 Task: Look for space in Garhmuktesar, India from 5th September, 2023 to 13th September, 2023 for 6 adults in price range Rs.15000 to Rs.20000. Place can be entire place with 3 bedrooms having 3 beds and 3 bathrooms. Property type can be house, flat, guest house. Amenities needed are: washing machine. Booking option can be shelf check-in. Required host language is English.
Action: Mouse moved to (452, 121)
Screenshot: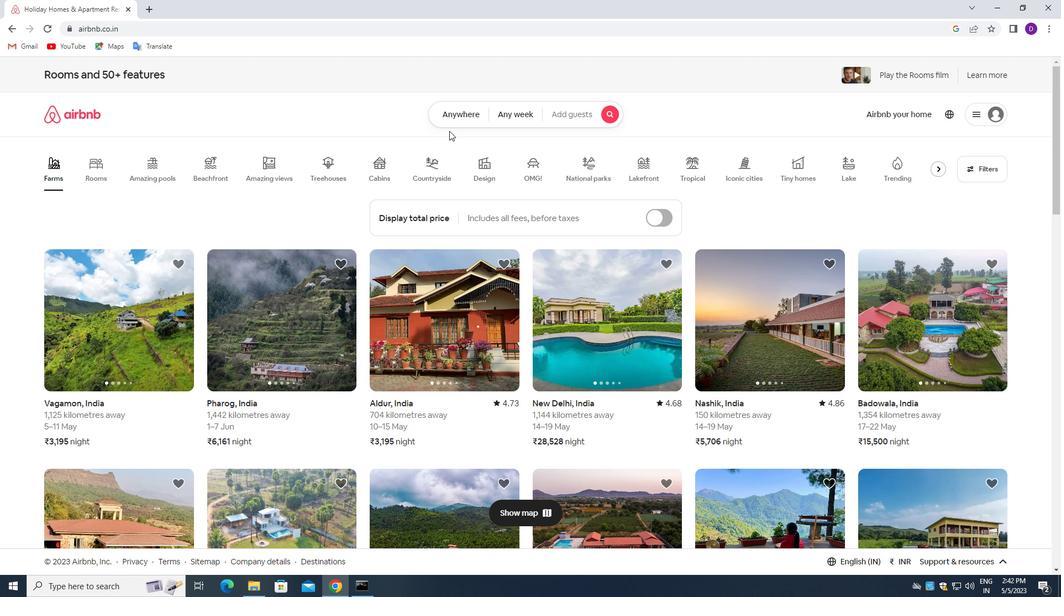 
Action: Mouse pressed left at (452, 121)
Screenshot: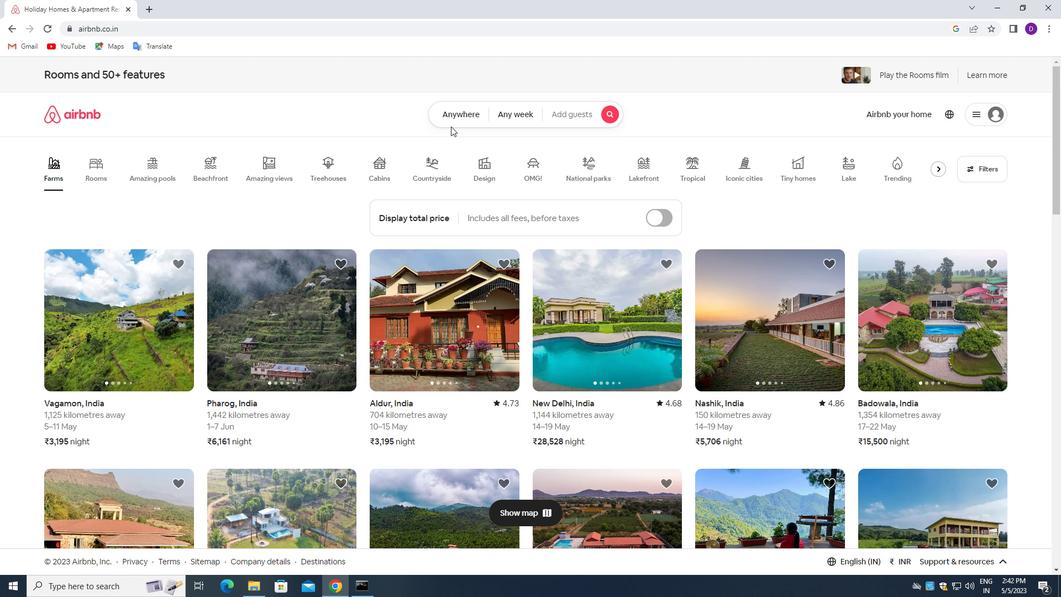 
Action: Mouse moved to (410, 156)
Screenshot: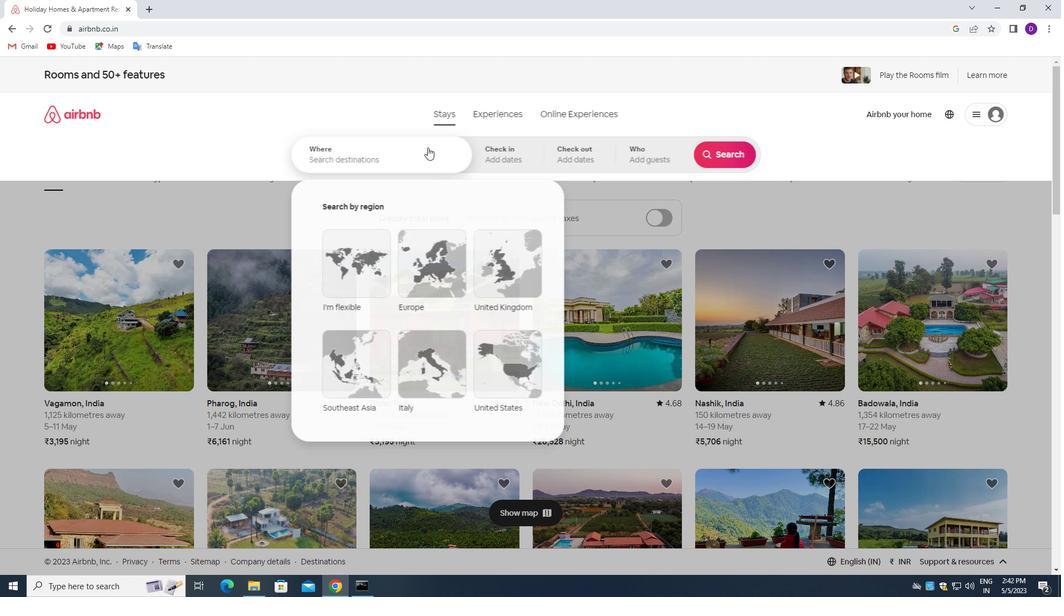 
Action: Mouse pressed left at (410, 156)
Screenshot: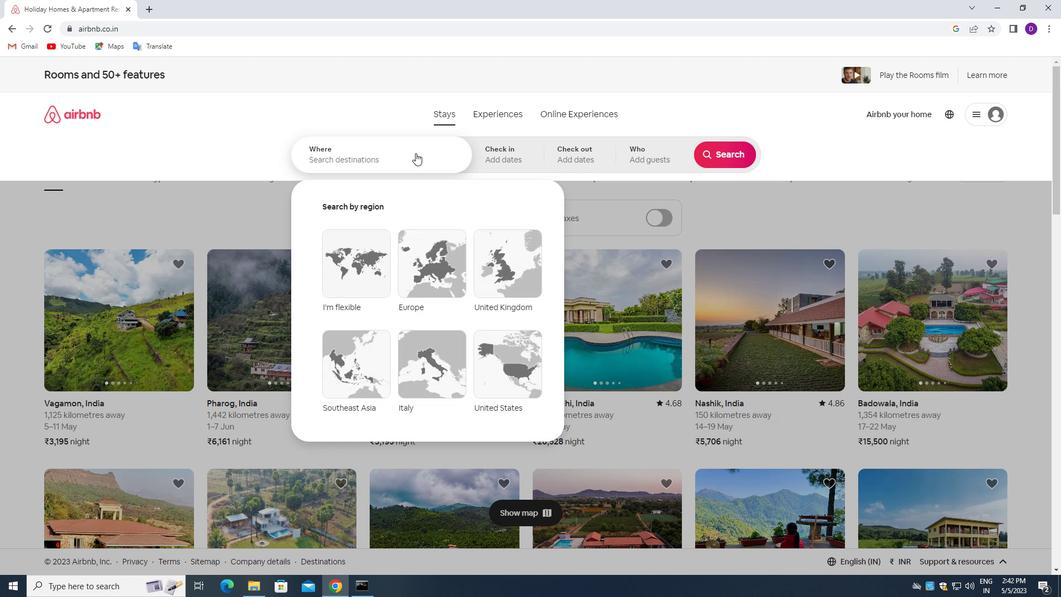 
Action: Mouse moved to (170, 128)
Screenshot: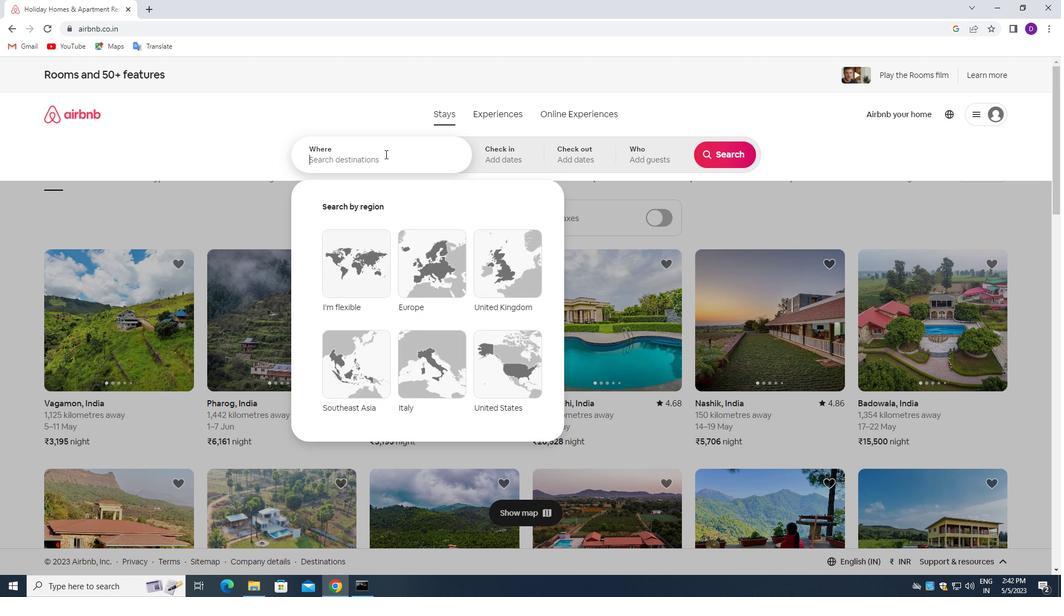 
Action: Key pressed <Key.shift_r>Garhmuktesar,<Key.space><Key.shift>INDIA<Key.enter>
Screenshot: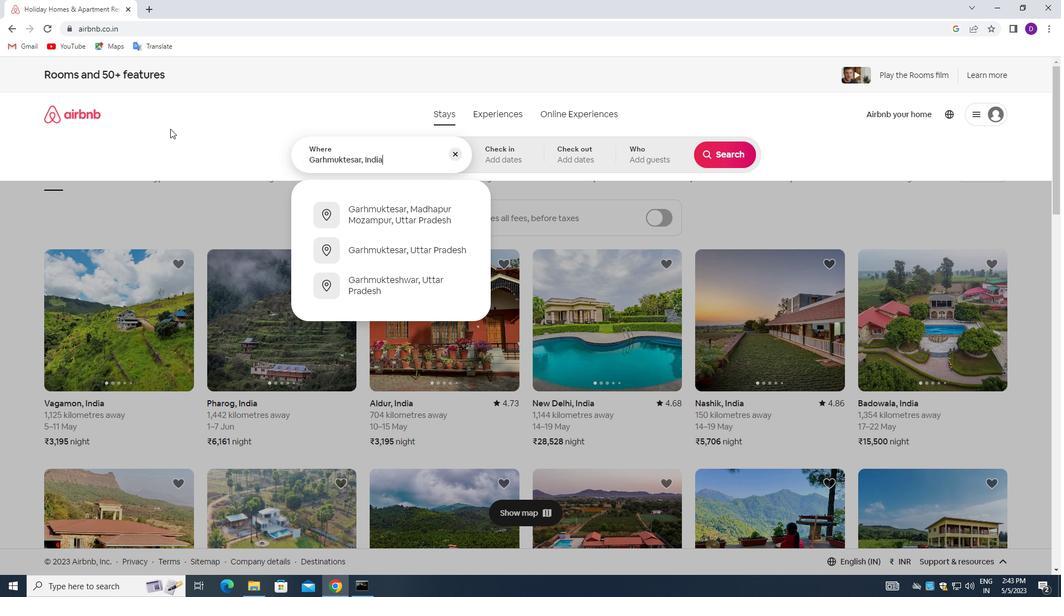 
Action: Mouse moved to (720, 243)
Screenshot: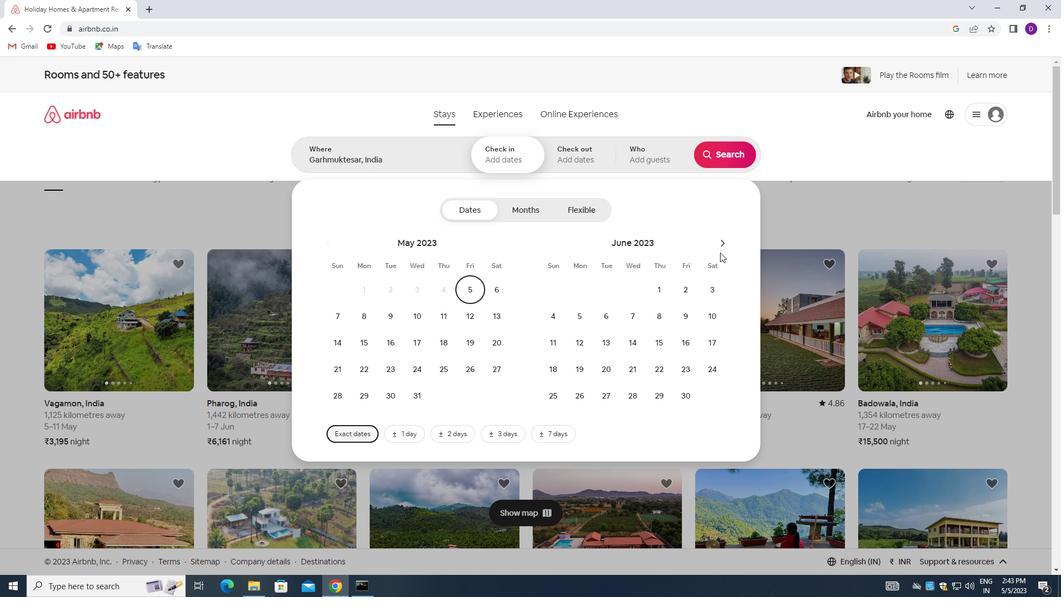 
Action: Mouse pressed left at (720, 243)
Screenshot: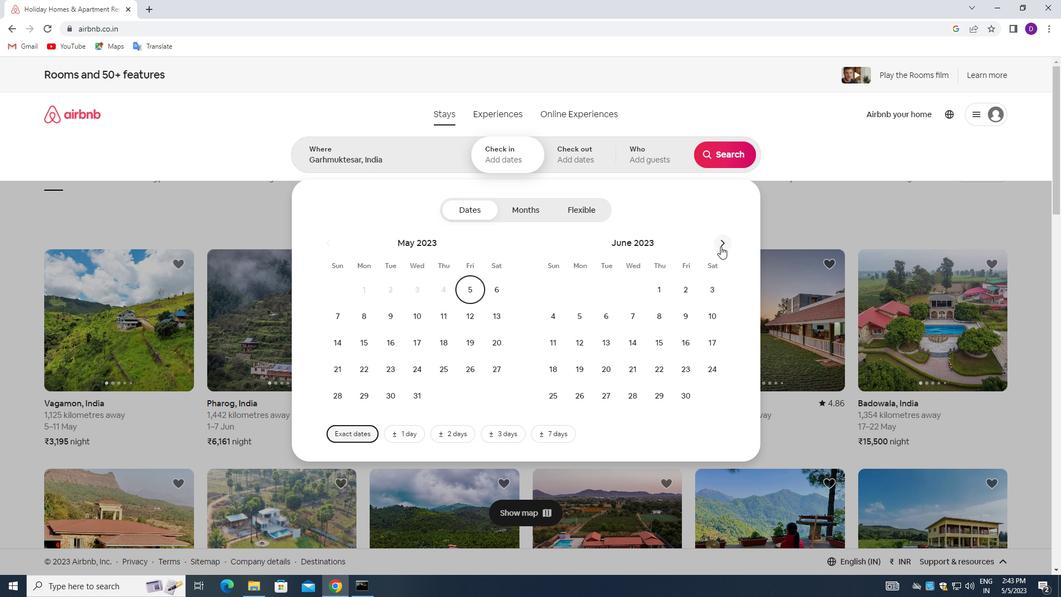 
Action: Mouse pressed left at (720, 243)
Screenshot: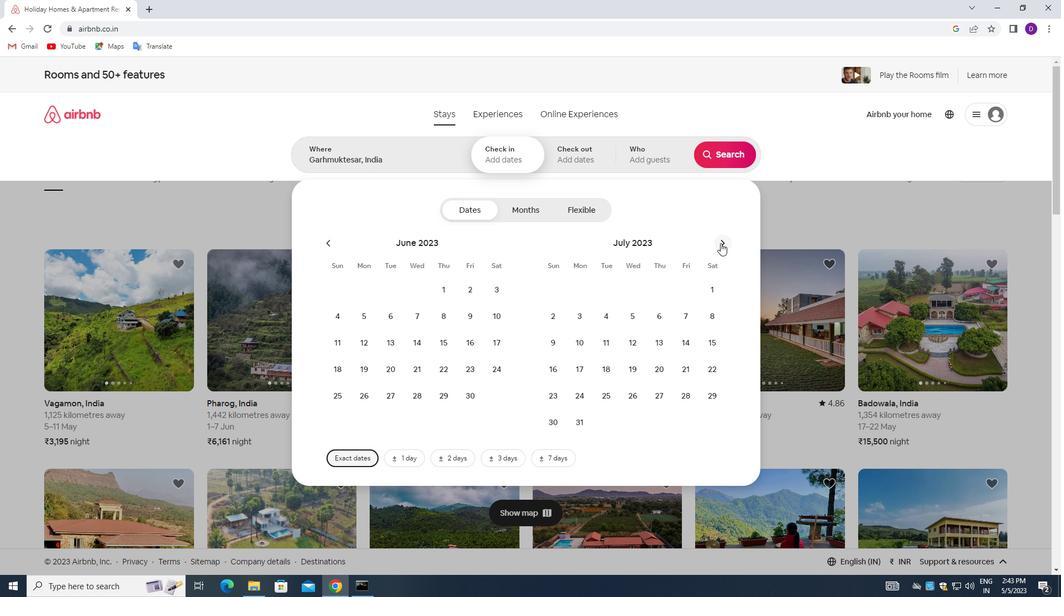 
Action: Mouse moved to (720, 242)
Screenshot: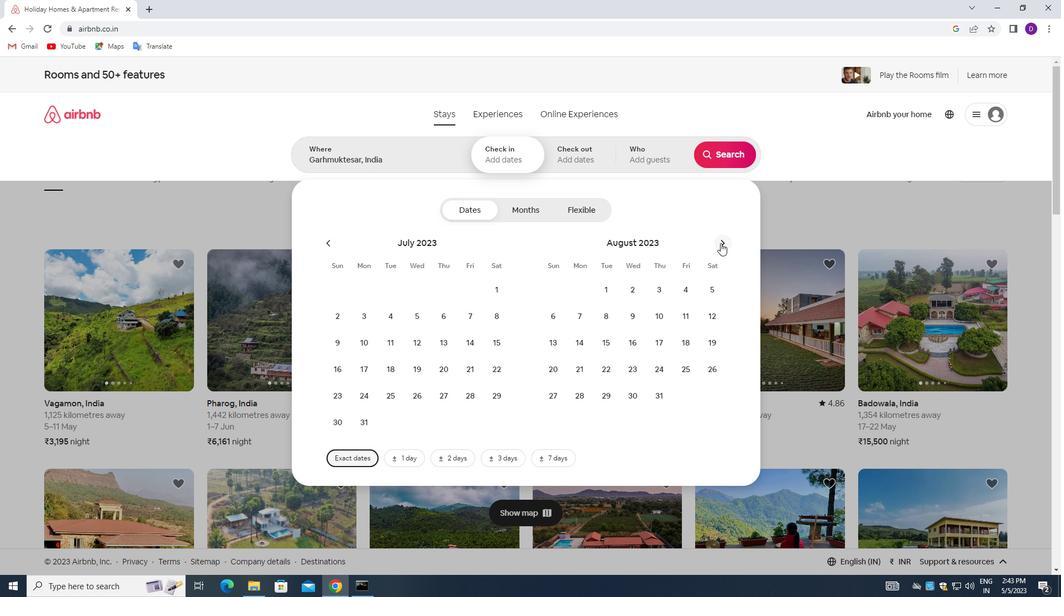 
Action: Mouse pressed left at (720, 242)
Screenshot: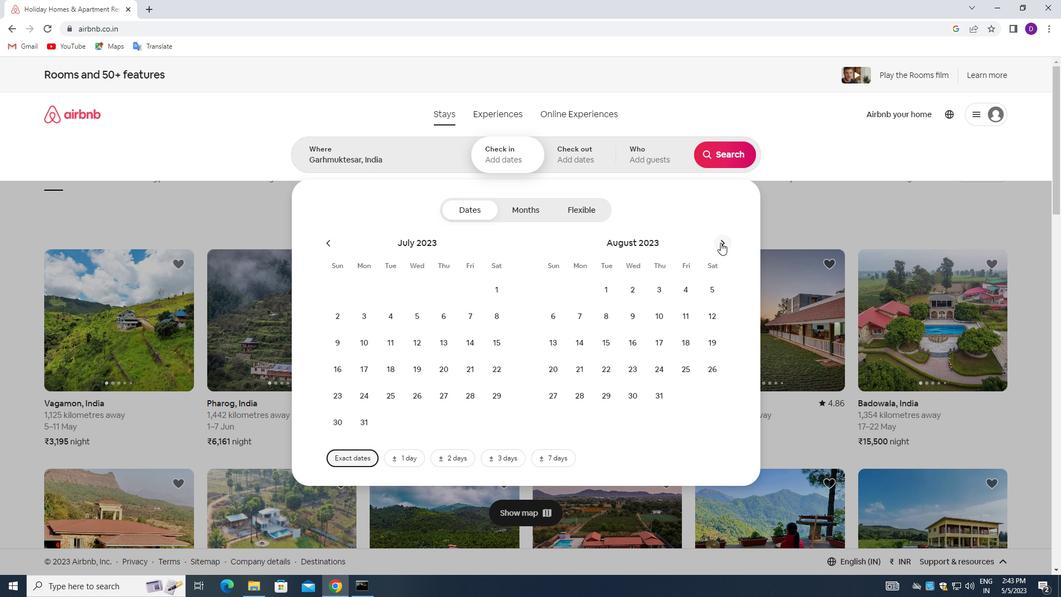 
Action: Mouse moved to (610, 314)
Screenshot: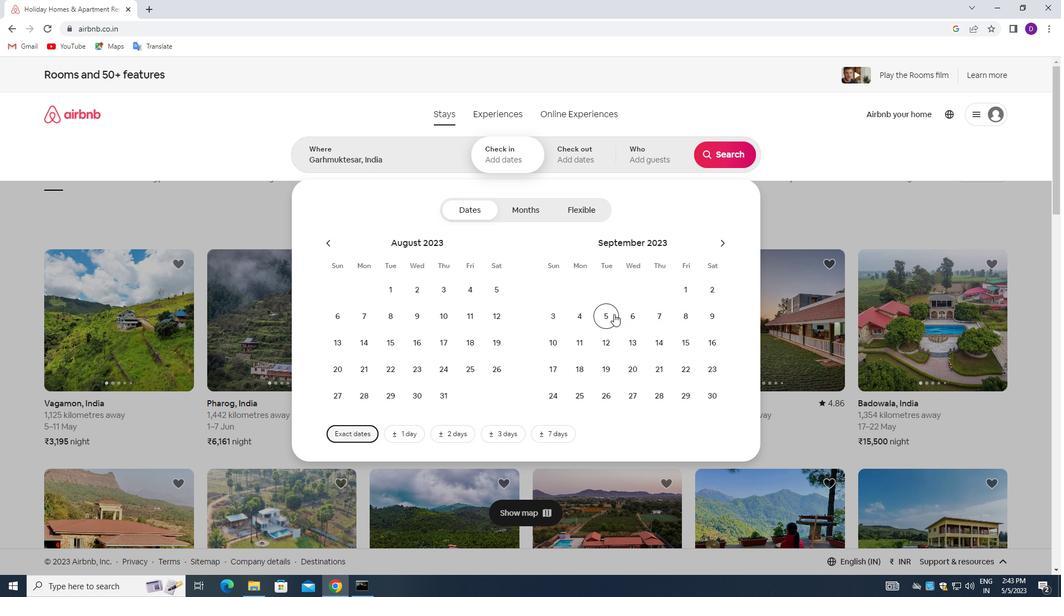 
Action: Mouse pressed left at (610, 314)
Screenshot: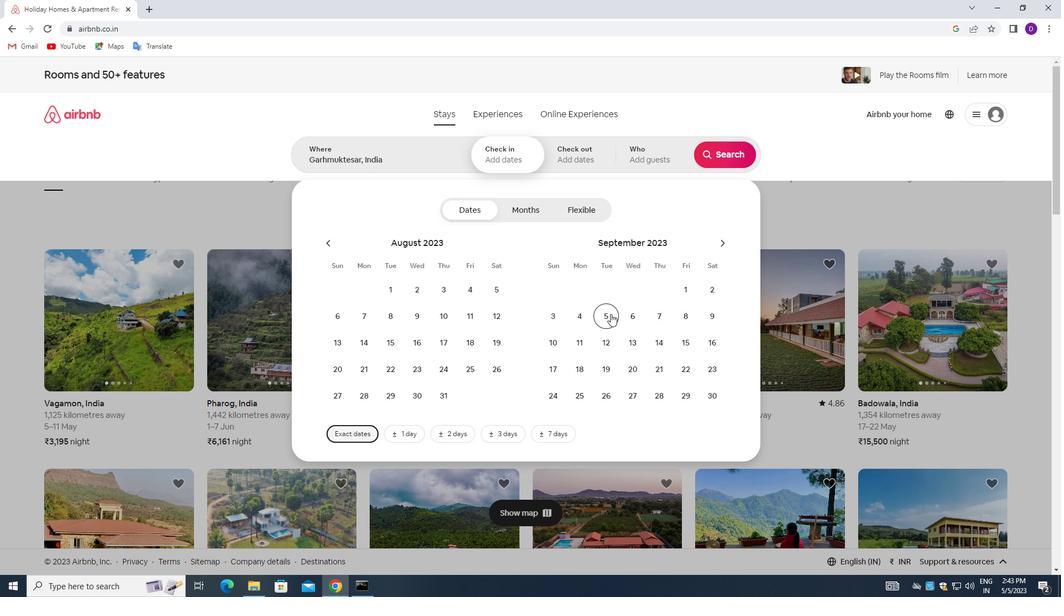 
Action: Mouse moved to (640, 347)
Screenshot: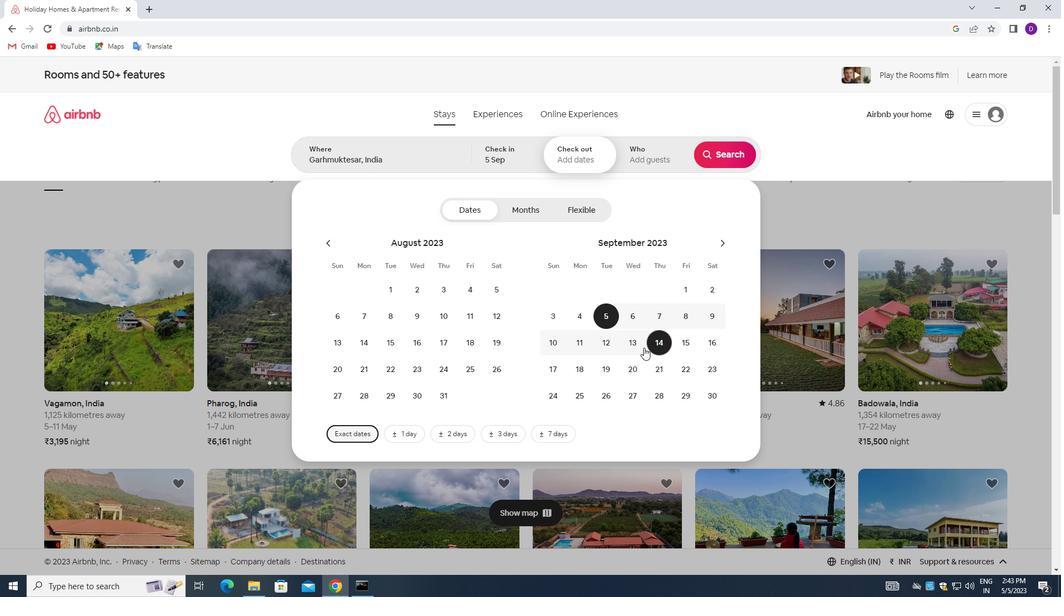 
Action: Mouse pressed left at (640, 347)
Screenshot: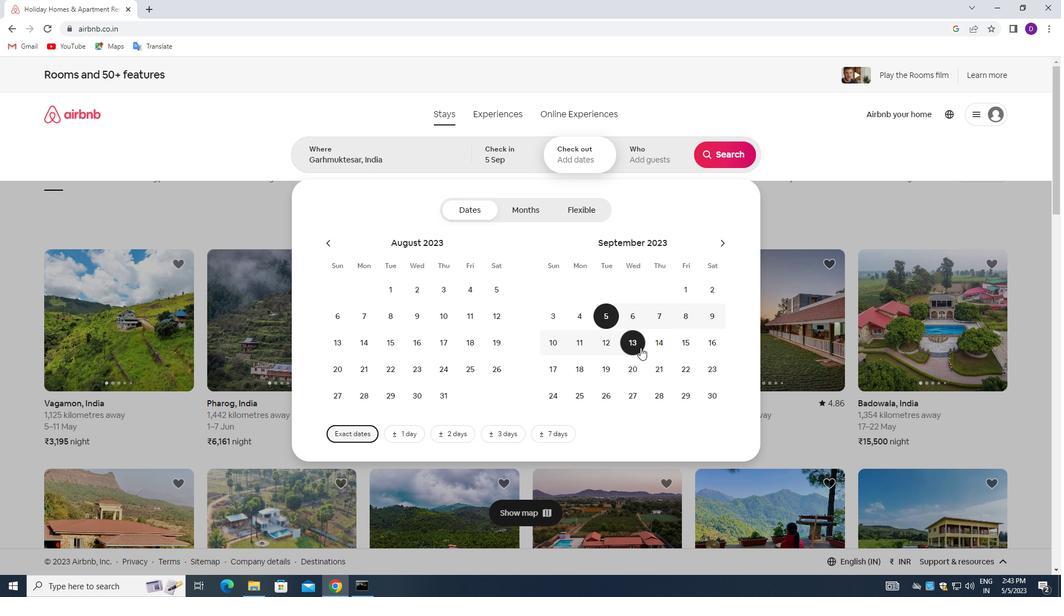 
Action: Mouse moved to (645, 163)
Screenshot: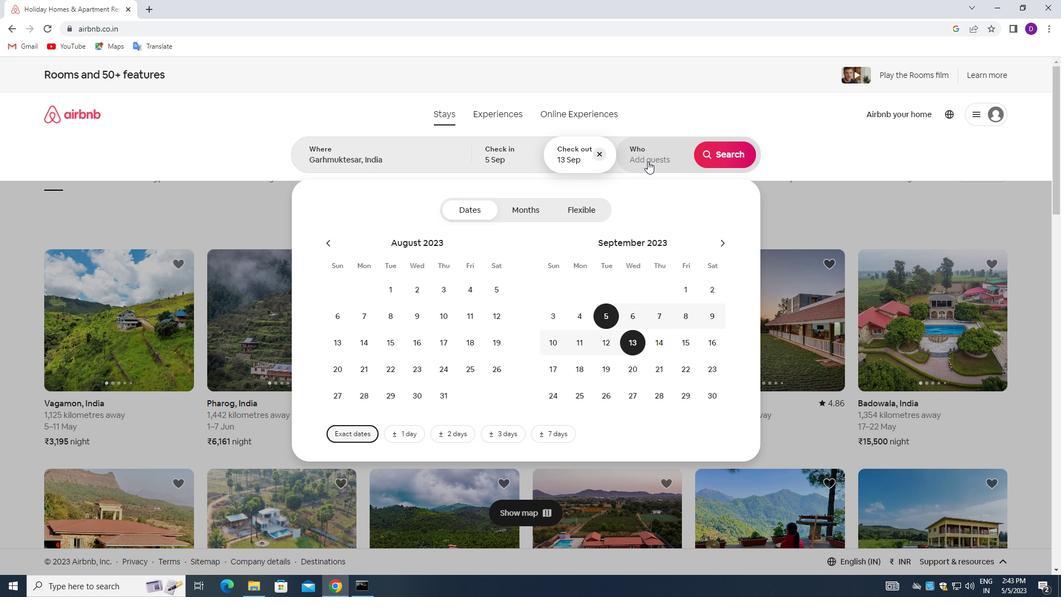 
Action: Mouse pressed left at (645, 163)
Screenshot: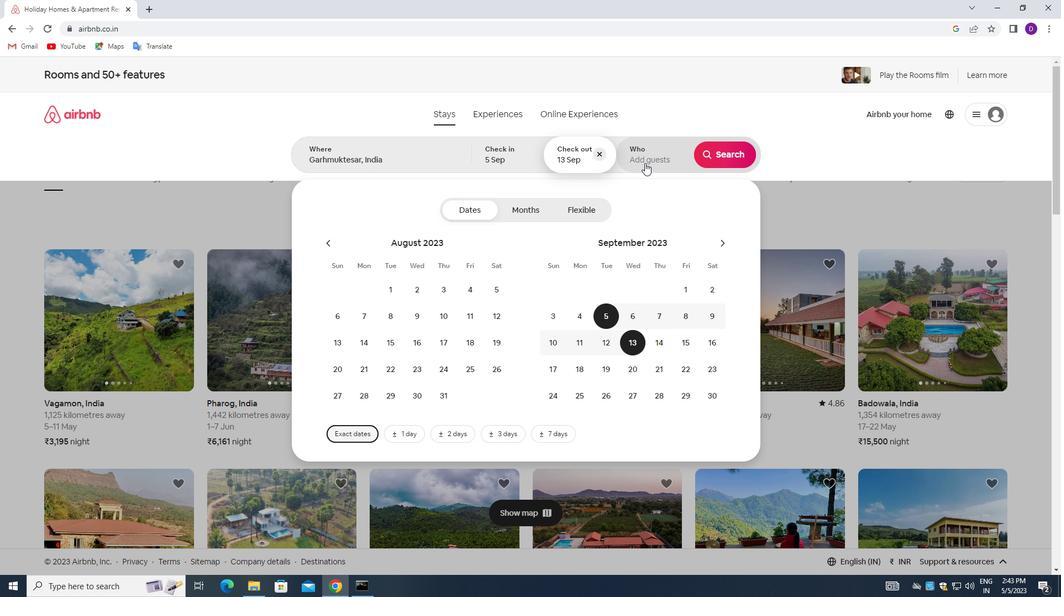 
Action: Mouse moved to (727, 215)
Screenshot: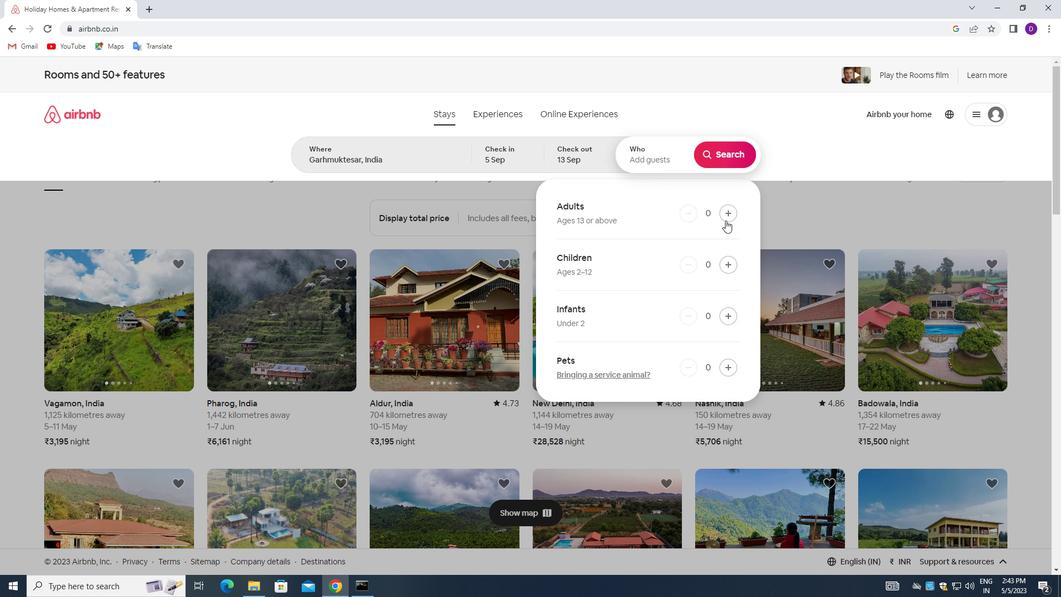 
Action: Mouse pressed left at (727, 215)
Screenshot: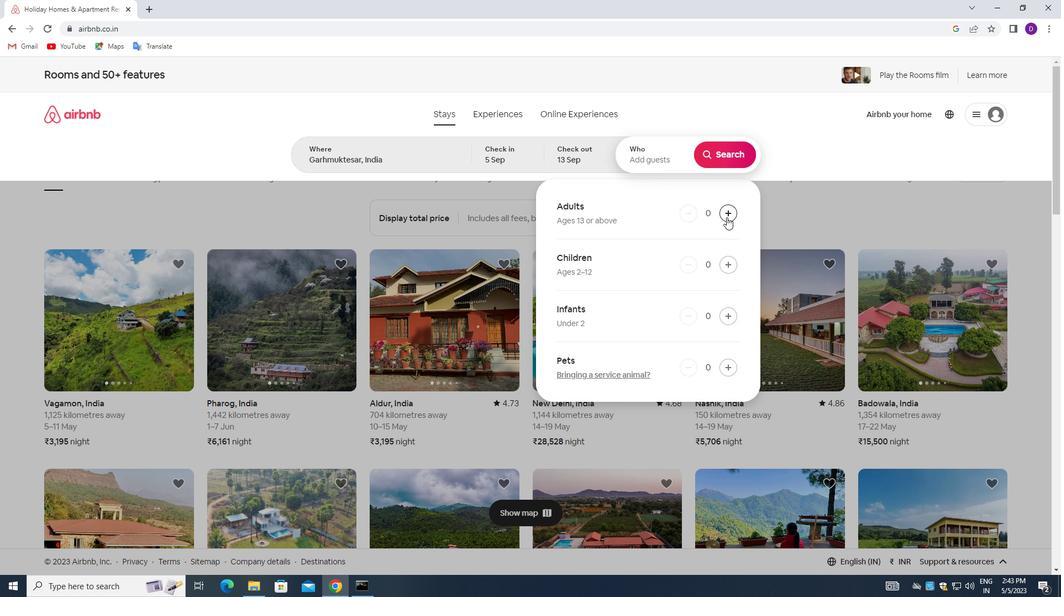 
Action: Mouse pressed left at (727, 215)
Screenshot: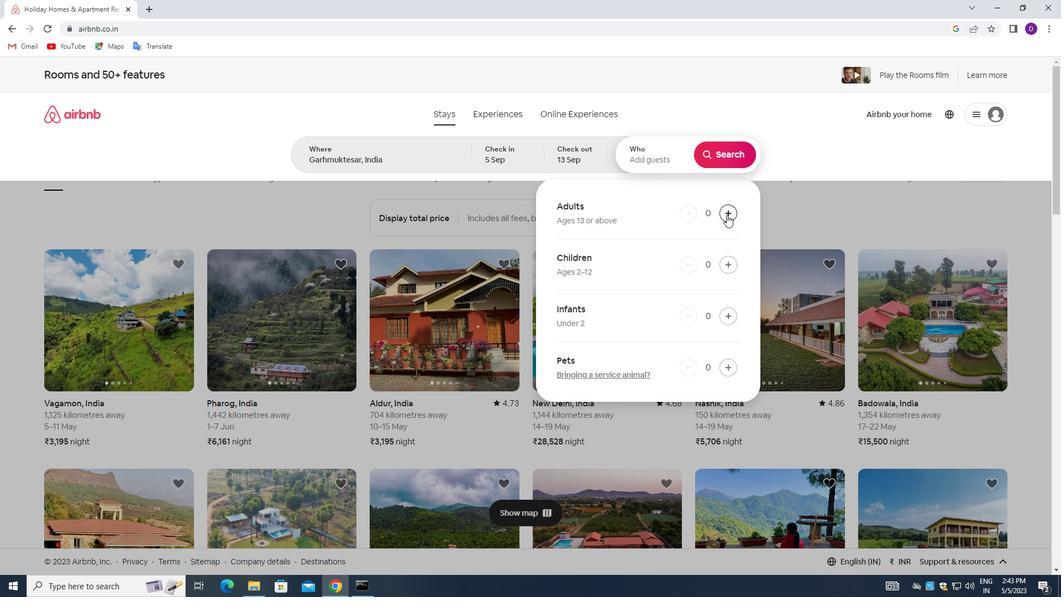 
Action: Mouse pressed left at (727, 215)
Screenshot: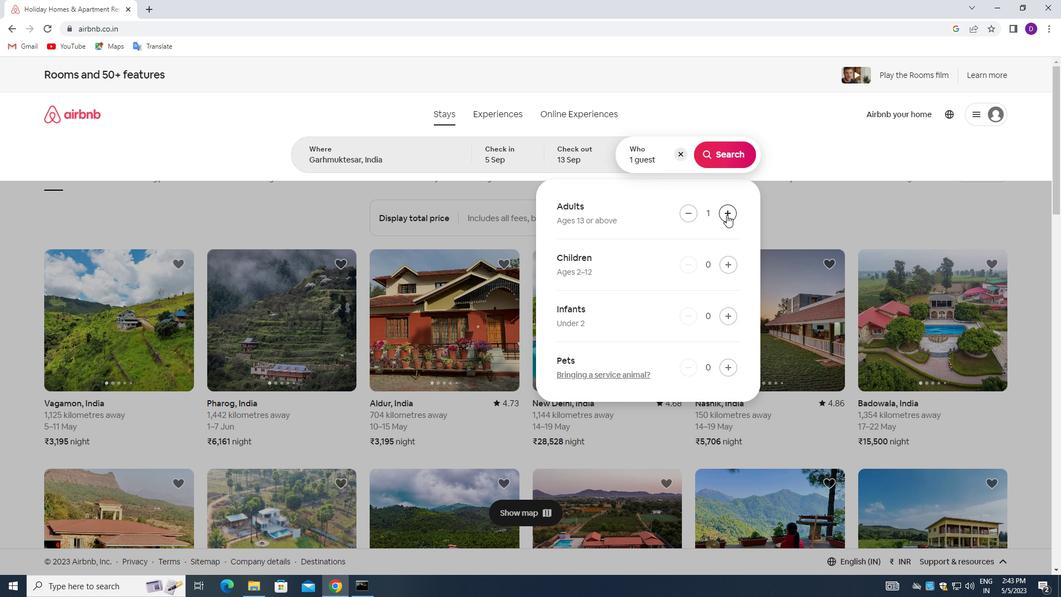 
Action: Mouse pressed left at (727, 215)
Screenshot: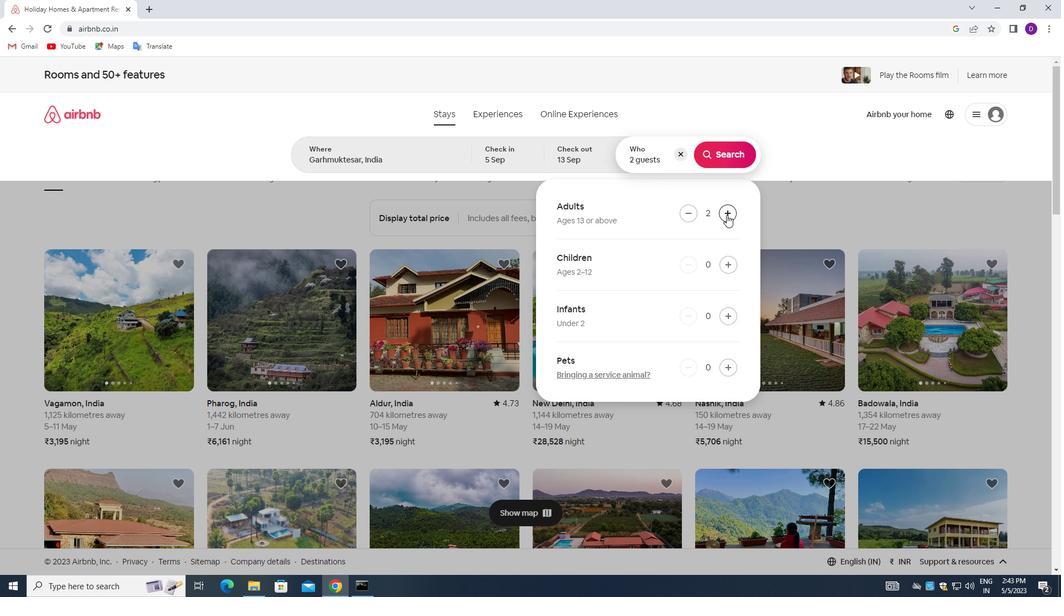 
Action: Mouse pressed left at (727, 215)
Screenshot: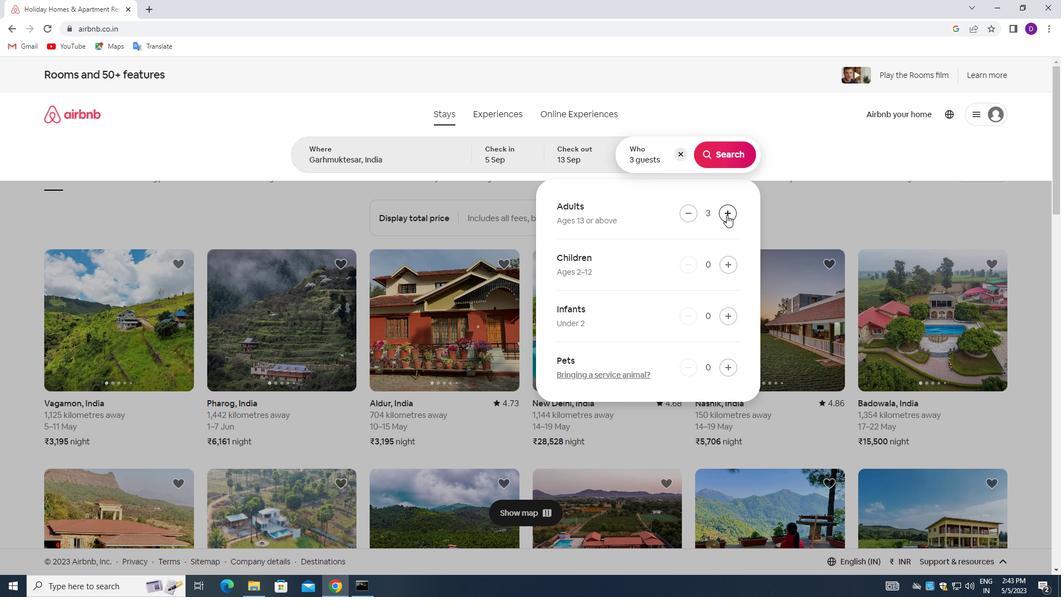 
Action: Mouse pressed left at (727, 215)
Screenshot: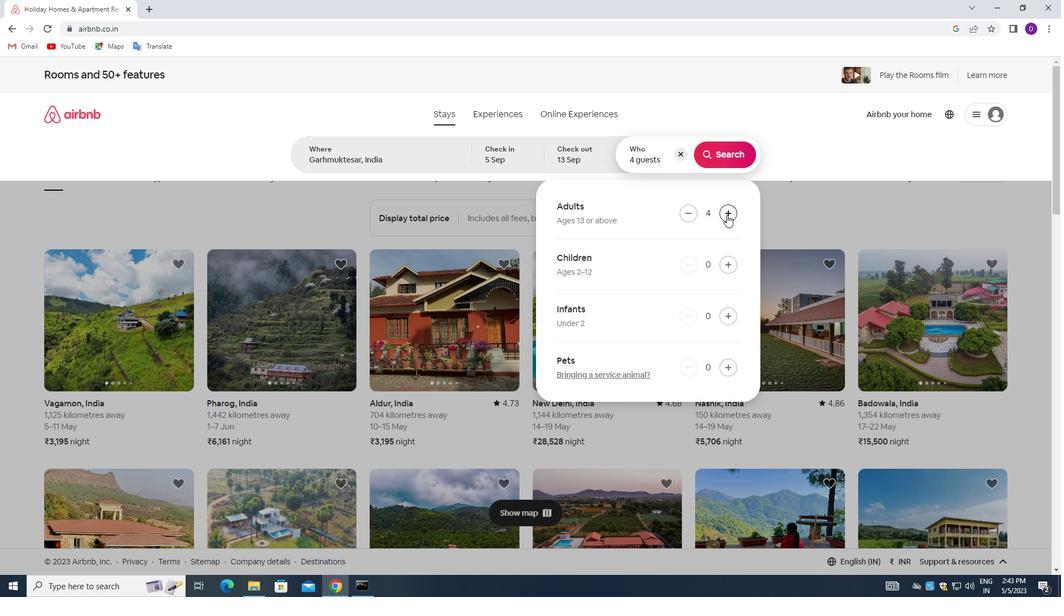 
Action: Mouse moved to (720, 151)
Screenshot: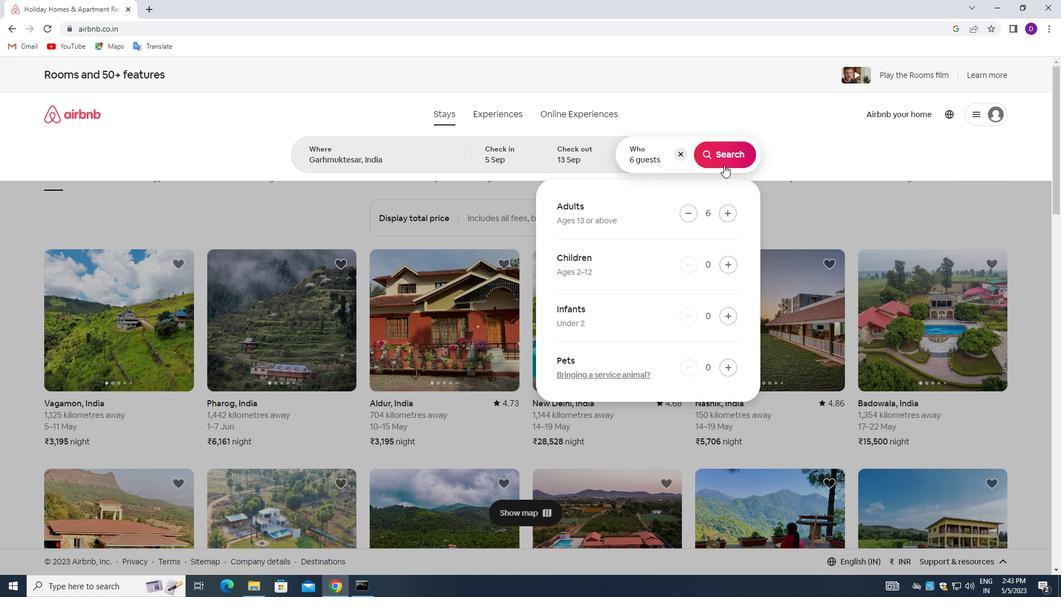 
Action: Mouse pressed left at (720, 151)
Screenshot: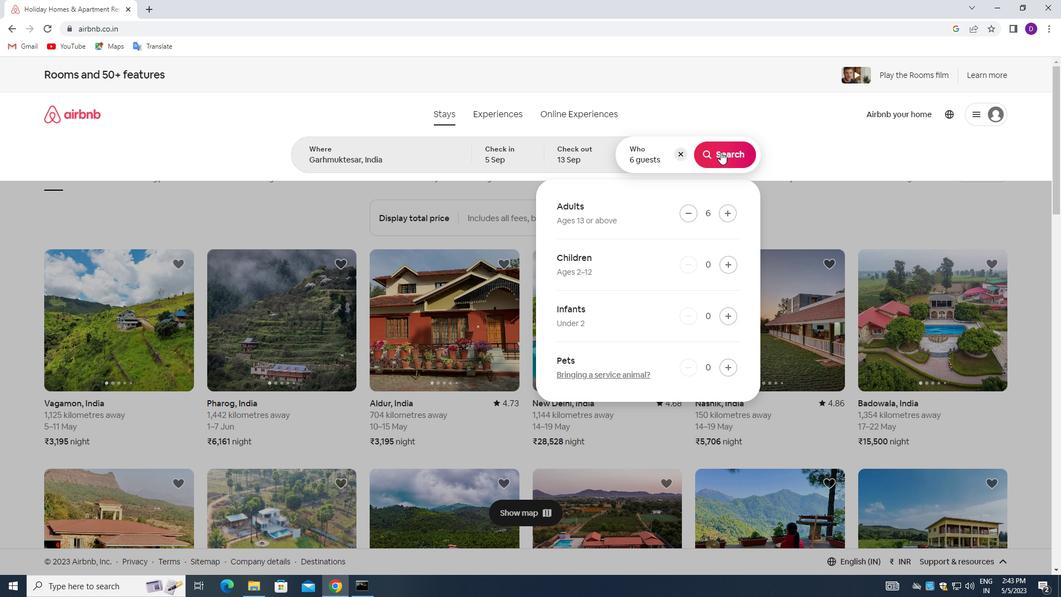 
Action: Mouse moved to (1006, 119)
Screenshot: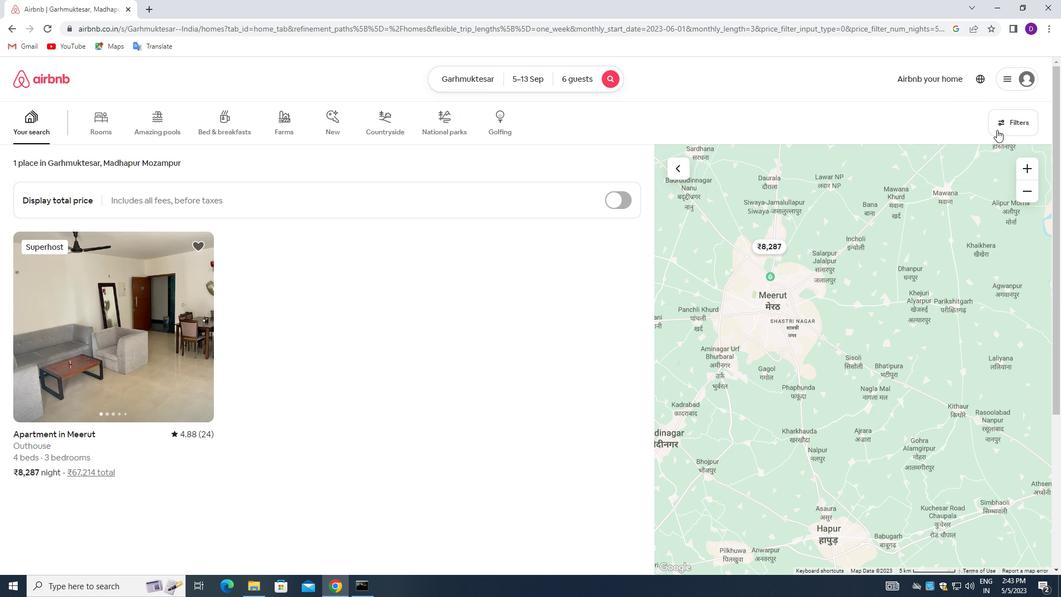 
Action: Mouse pressed left at (1006, 119)
Screenshot: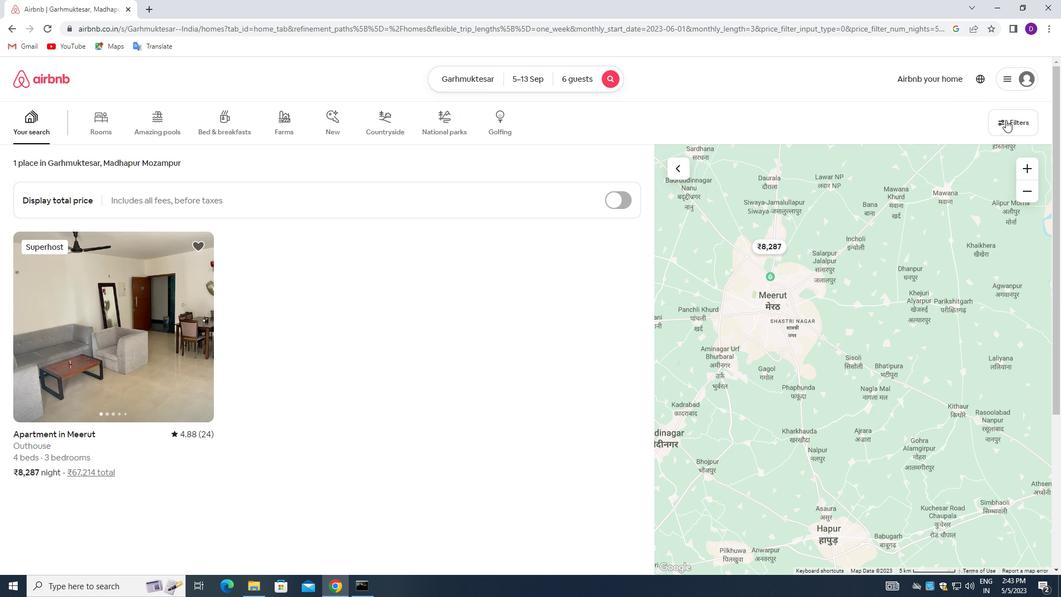 
Action: Mouse moved to (393, 392)
Screenshot: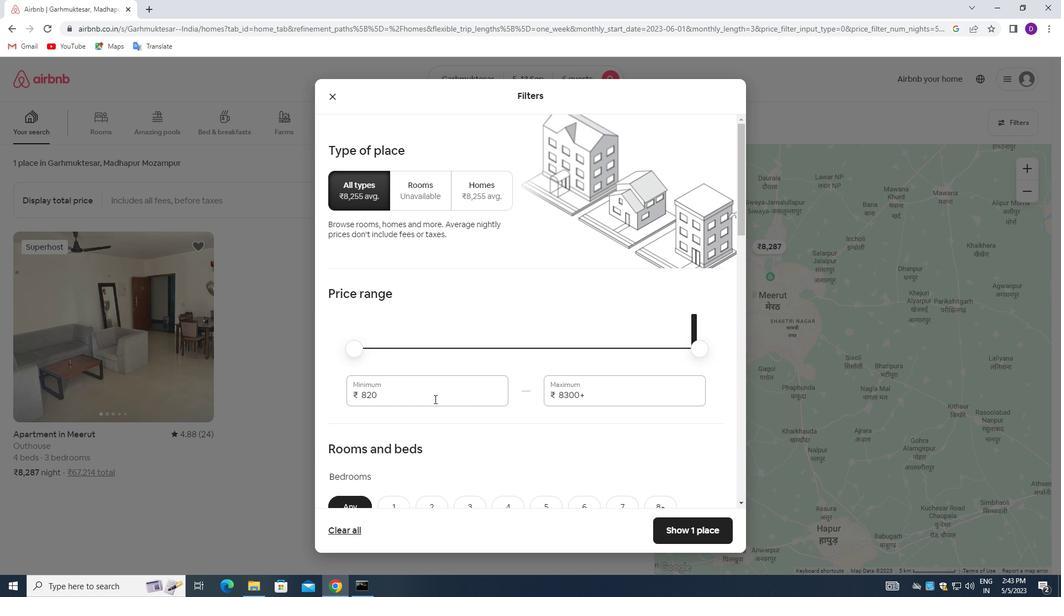 
Action: Mouse pressed left at (393, 392)
Screenshot: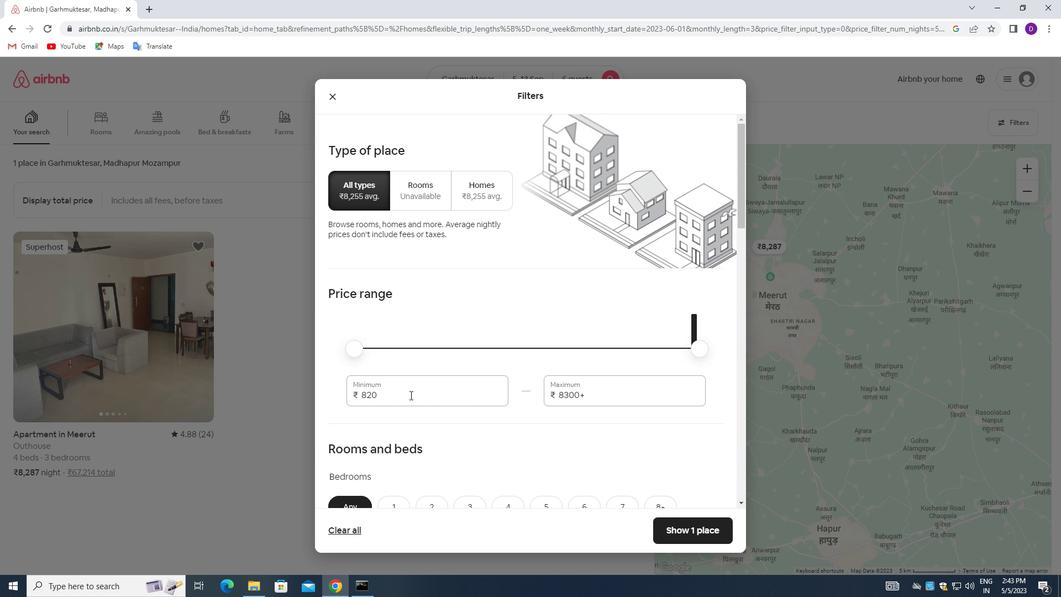 
Action: Mouse pressed left at (393, 392)
Screenshot: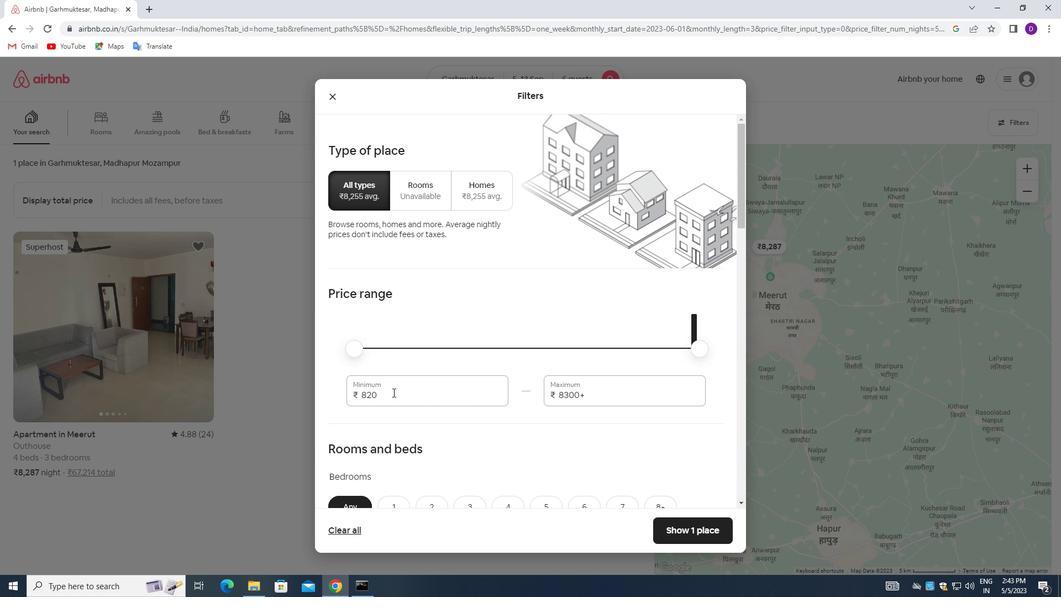 
Action: Key pressed 15000<Key.tab>20000
Screenshot: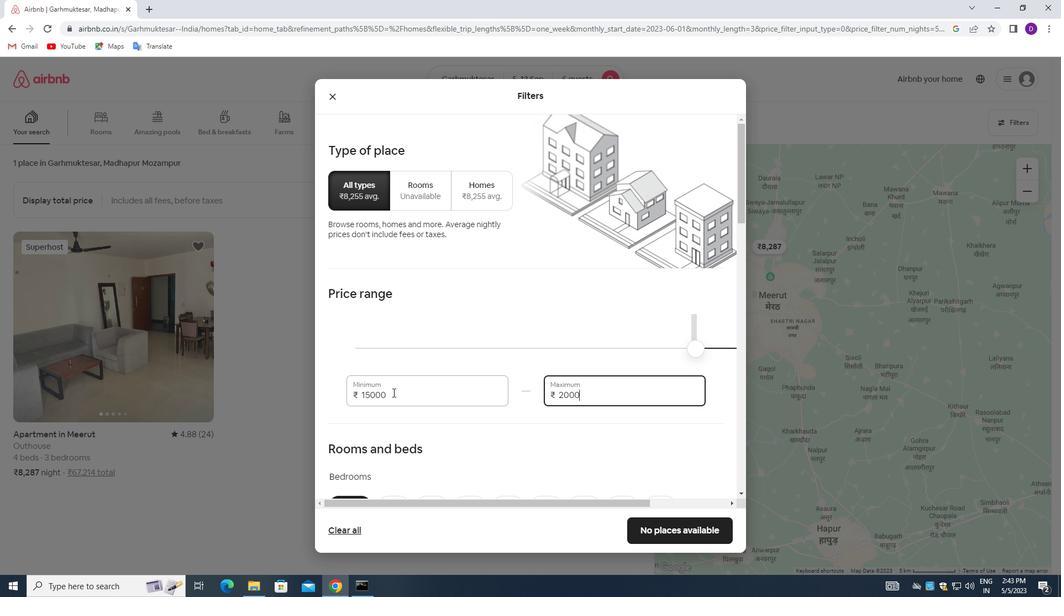 
Action: Mouse moved to (498, 419)
Screenshot: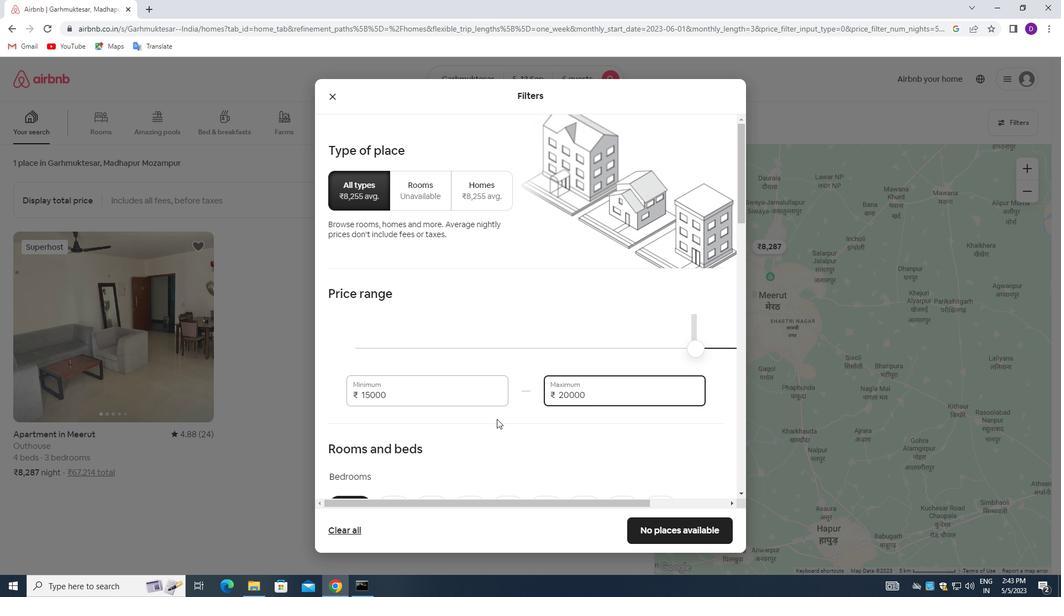 
Action: Mouse scrolled (498, 418) with delta (0, 0)
Screenshot: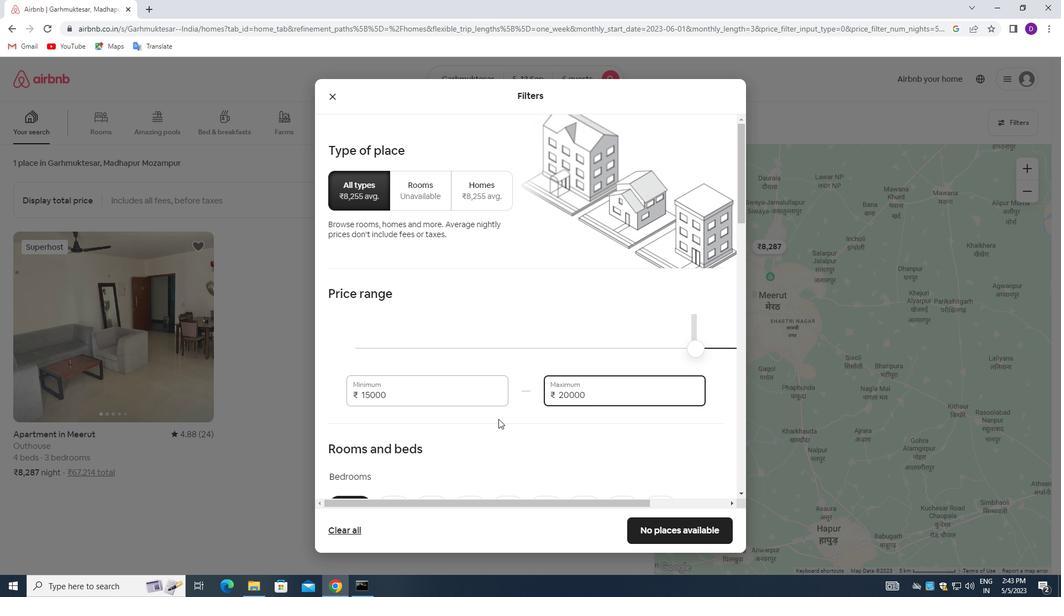 
Action: Mouse moved to (492, 415)
Screenshot: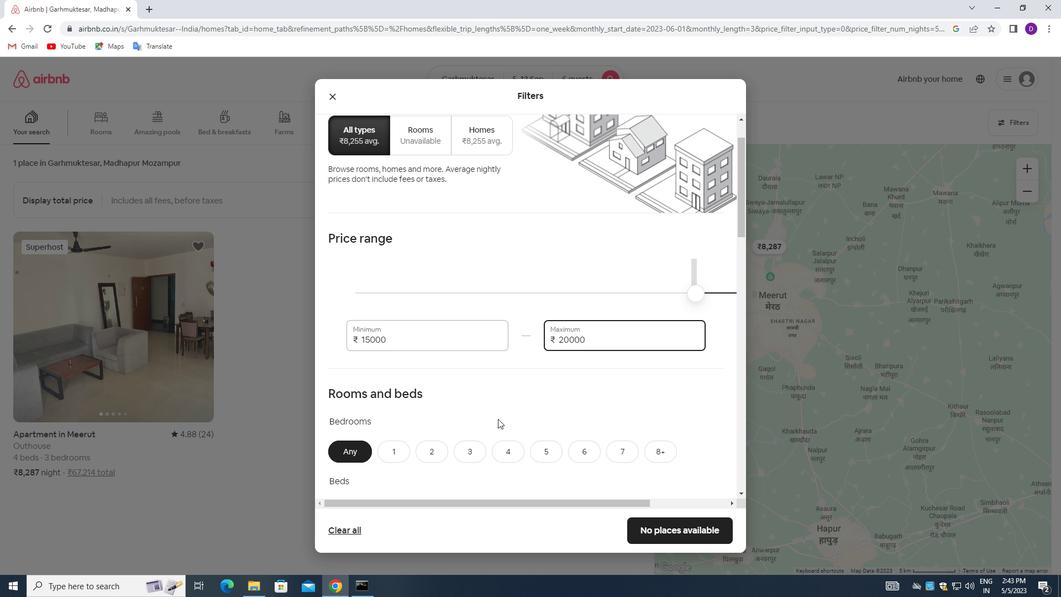 
Action: Mouse scrolled (492, 415) with delta (0, 0)
Screenshot: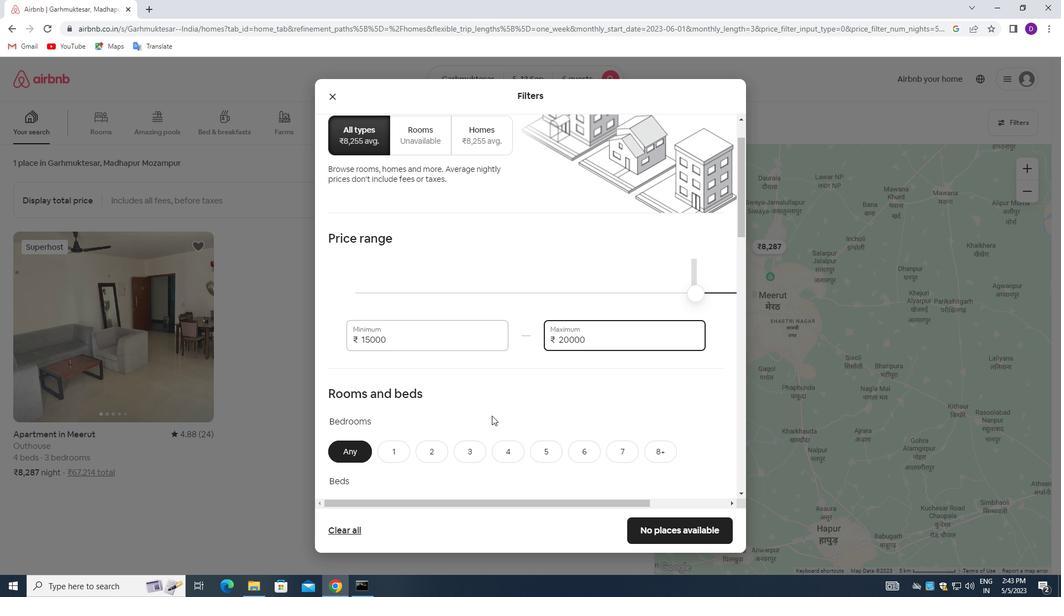 
Action: Mouse moved to (491, 415)
Screenshot: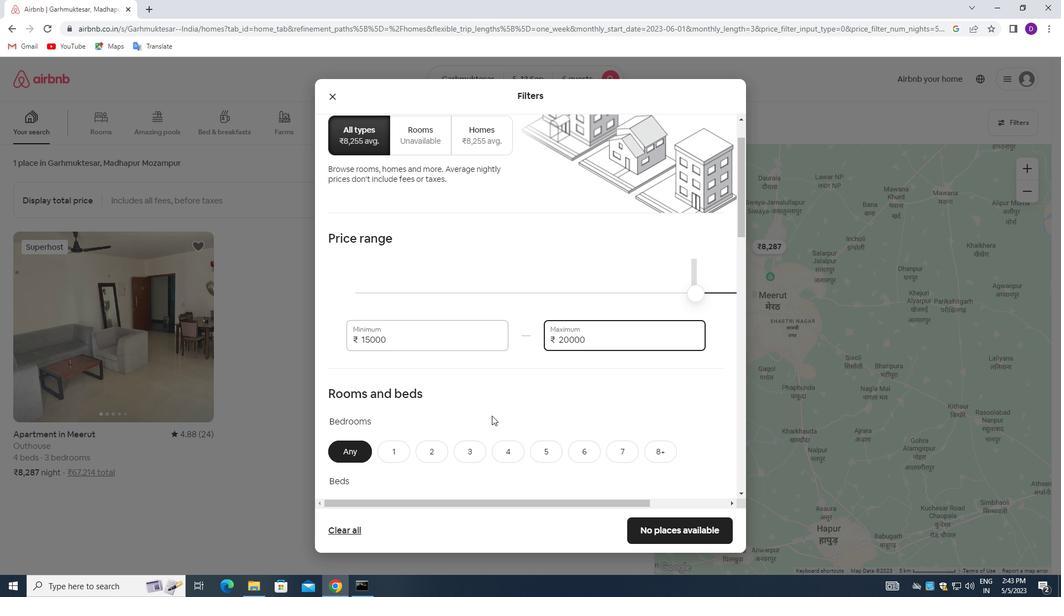 
Action: Mouse scrolled (491, 415) with delta (0, 0)
Screenshot: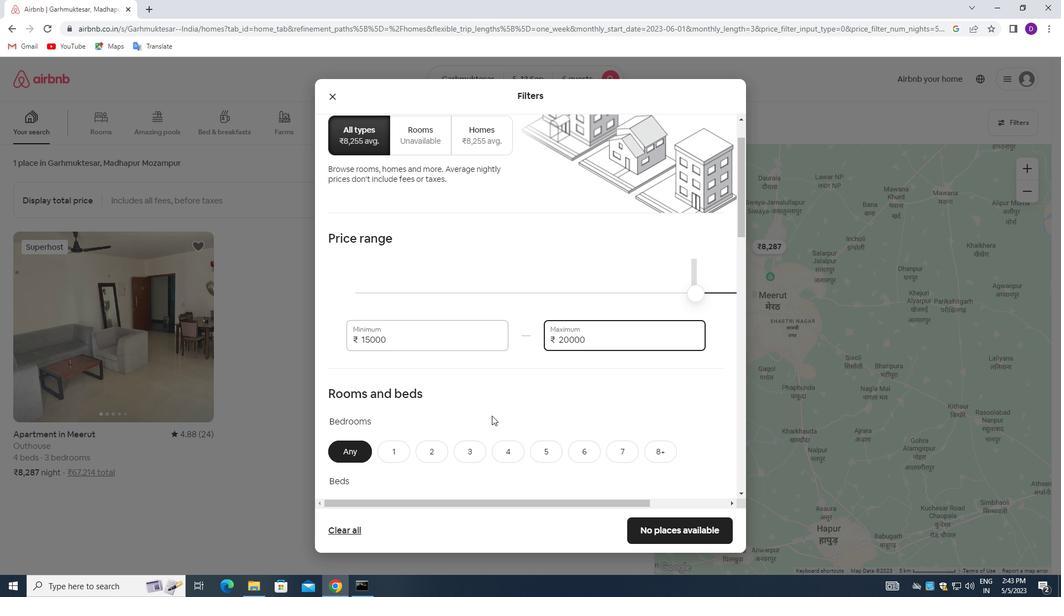 
Action: Mouse moved to (459, 400)
Screenshot: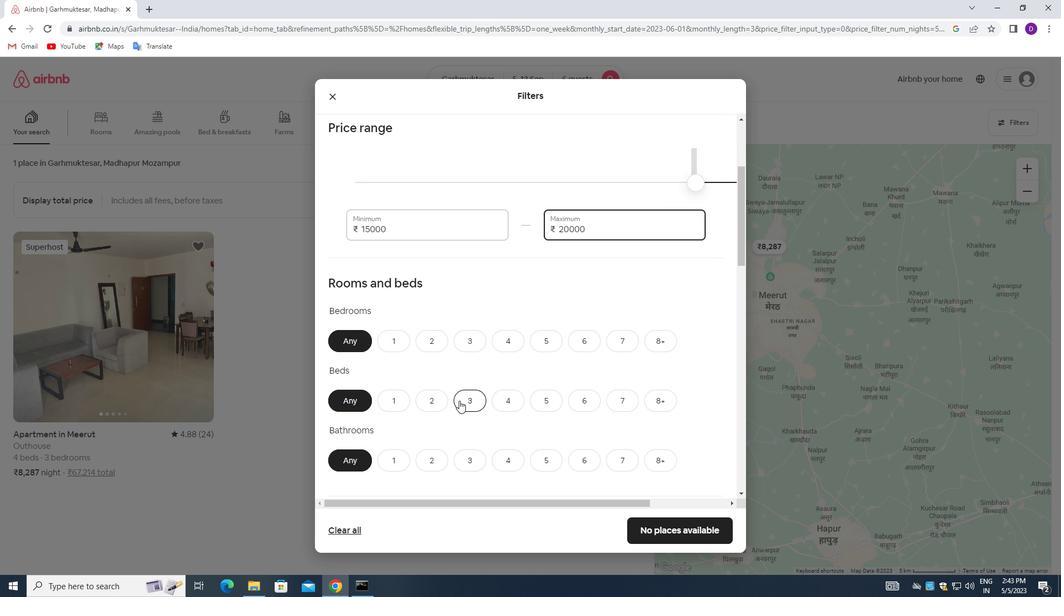 
Action: Mouse scrolled (459, 399) with delta (0, 0)
Screenshot: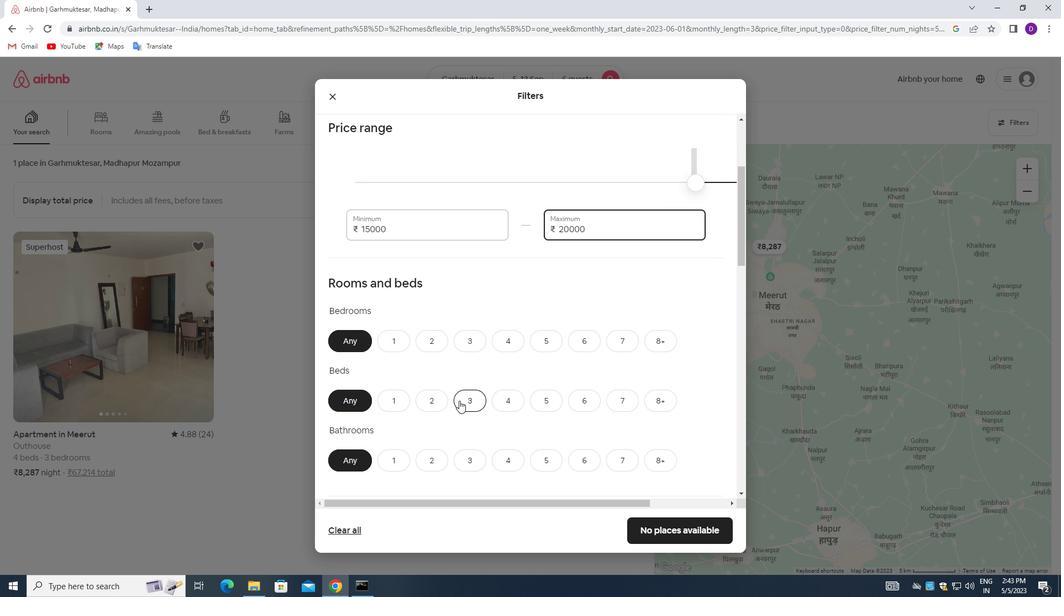 
Action: Mouse moved to (463, 289)
Screenshot: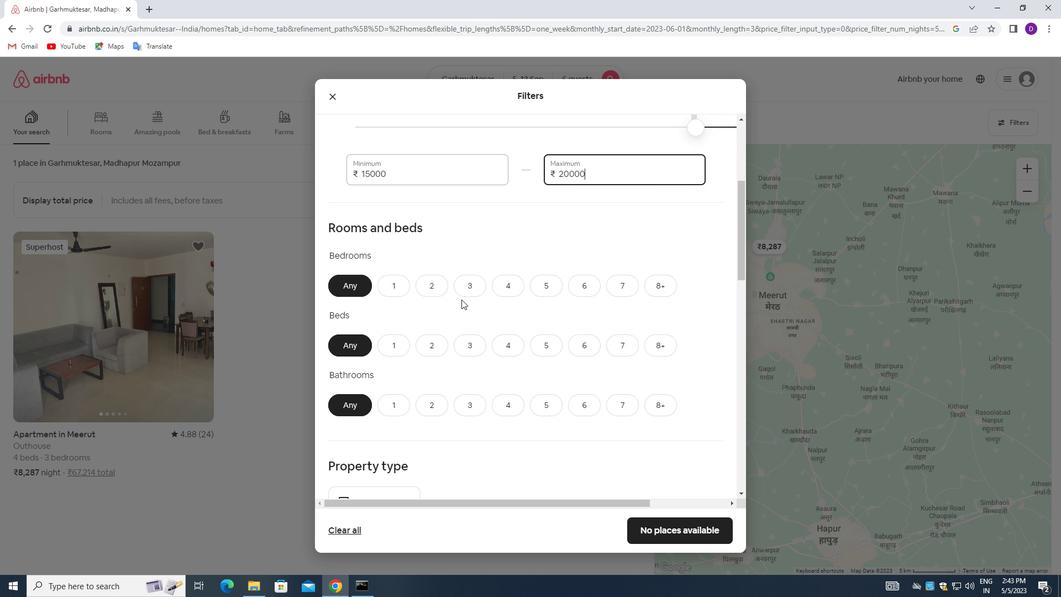 
Action: Mouse pressed left at (463, 289)
Screenshot: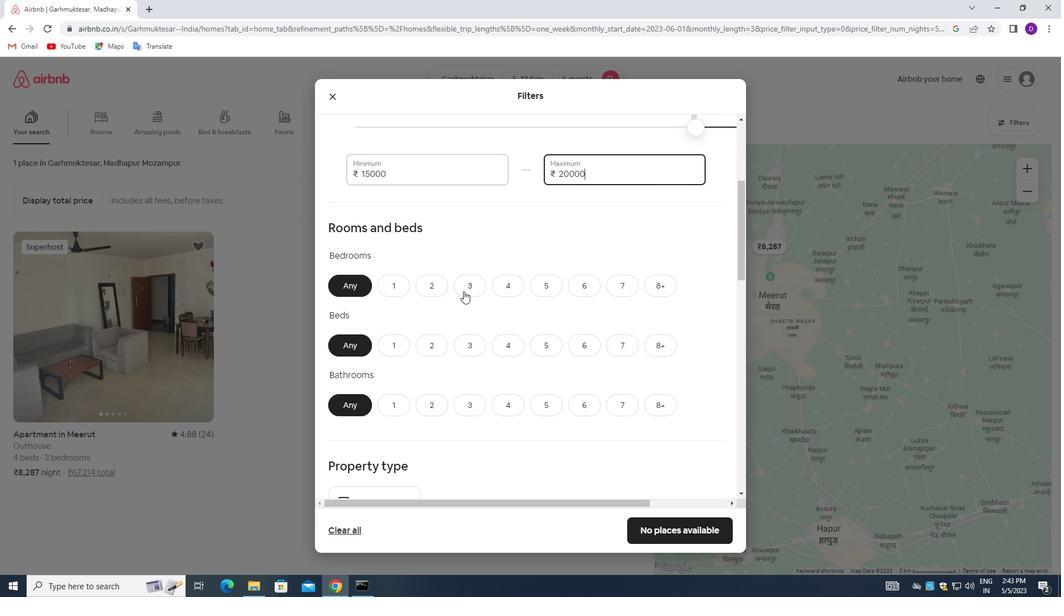 
Action: Mouse moved to (462, 362)
Screenshot: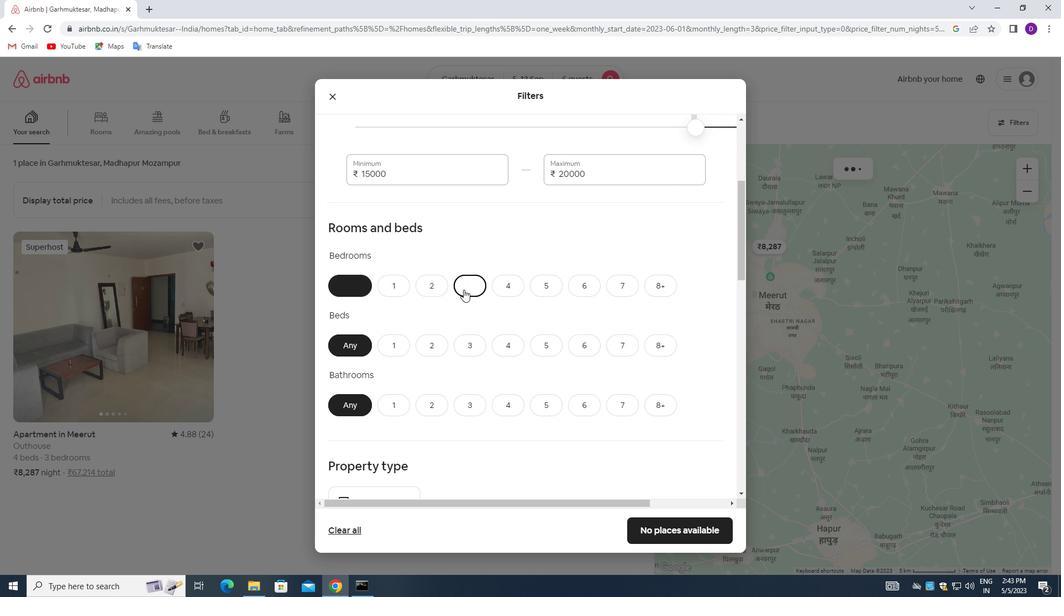 
Action: Mouse pressed left at (462, 362)
Screenshot: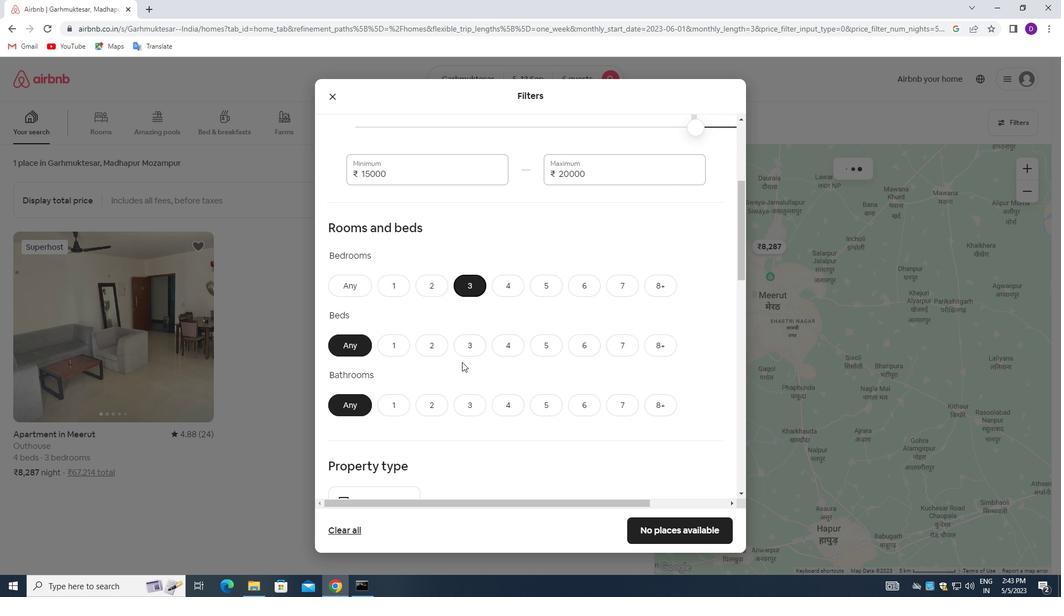 
Action: Mouse moved to (467, 347)
Screenshot: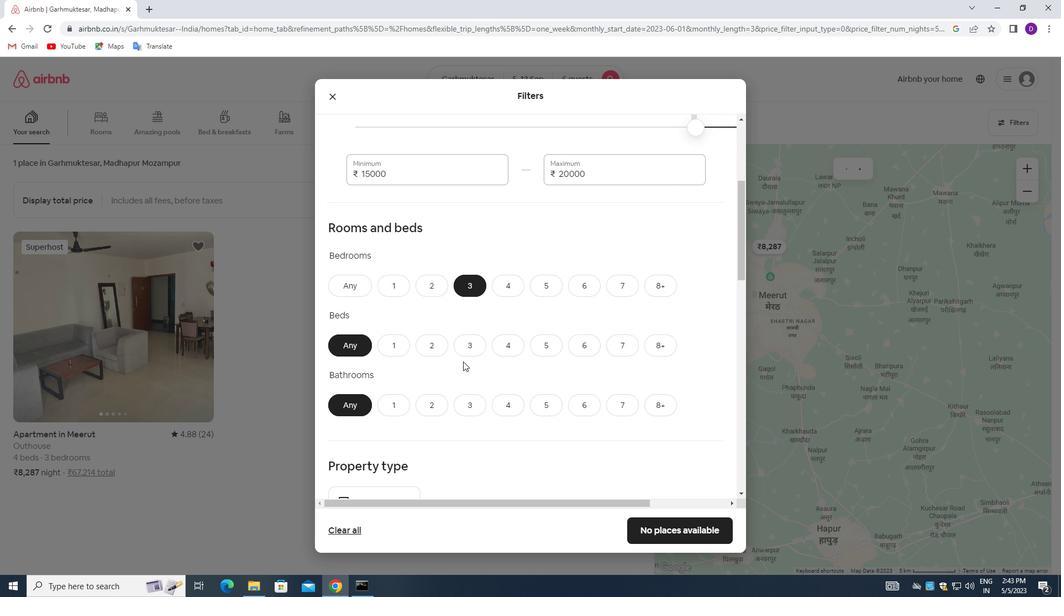 
Action: Mouse pressed left at (467, 347)
Screenshot: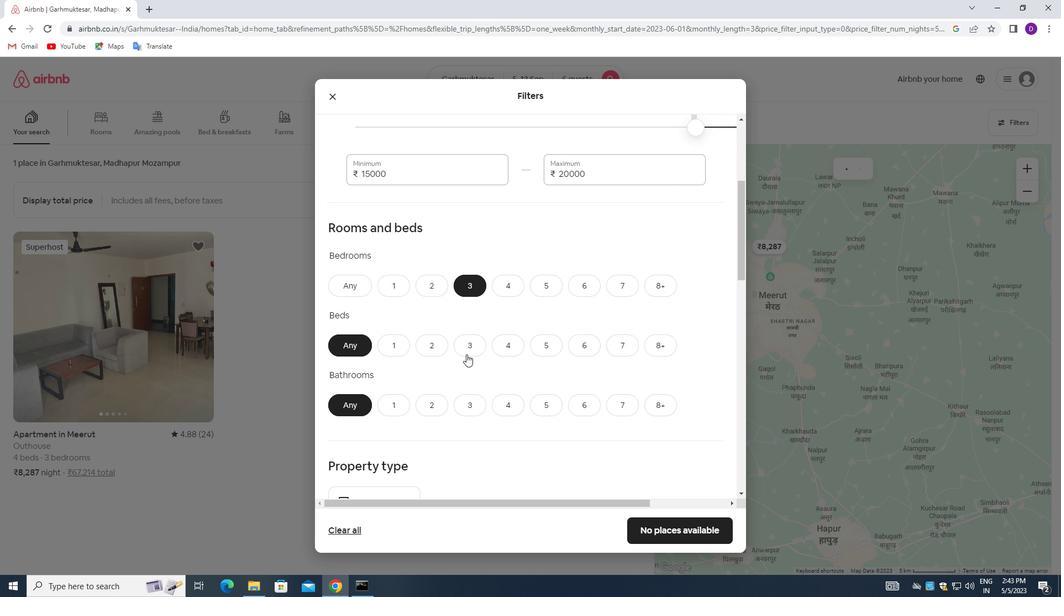 
Action: Mouse moved to (472, 401)
Screenshot: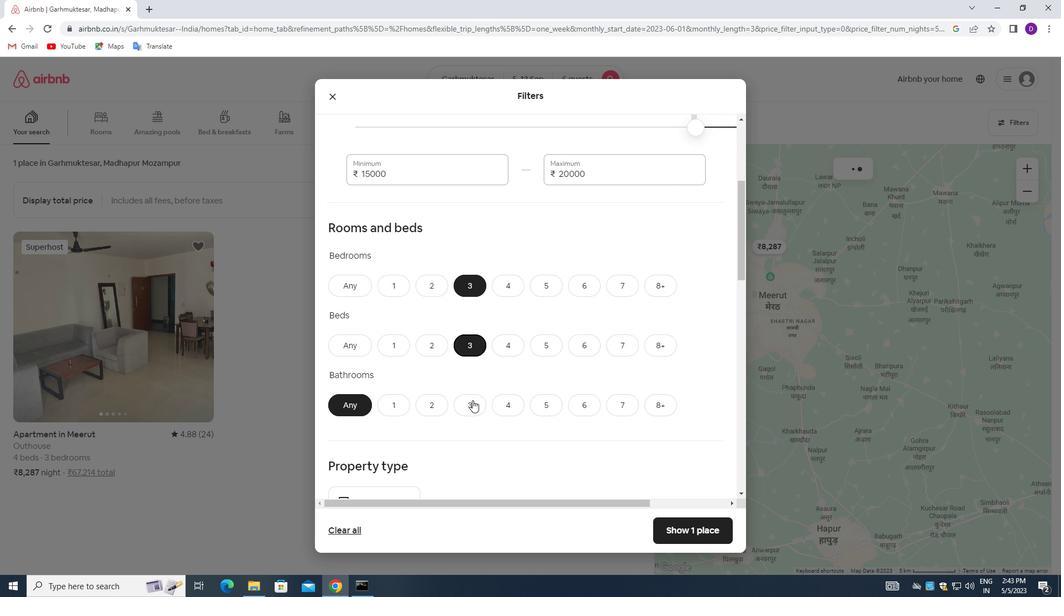 
Action: Mouse pressed left at (472, 401)
Screenshot: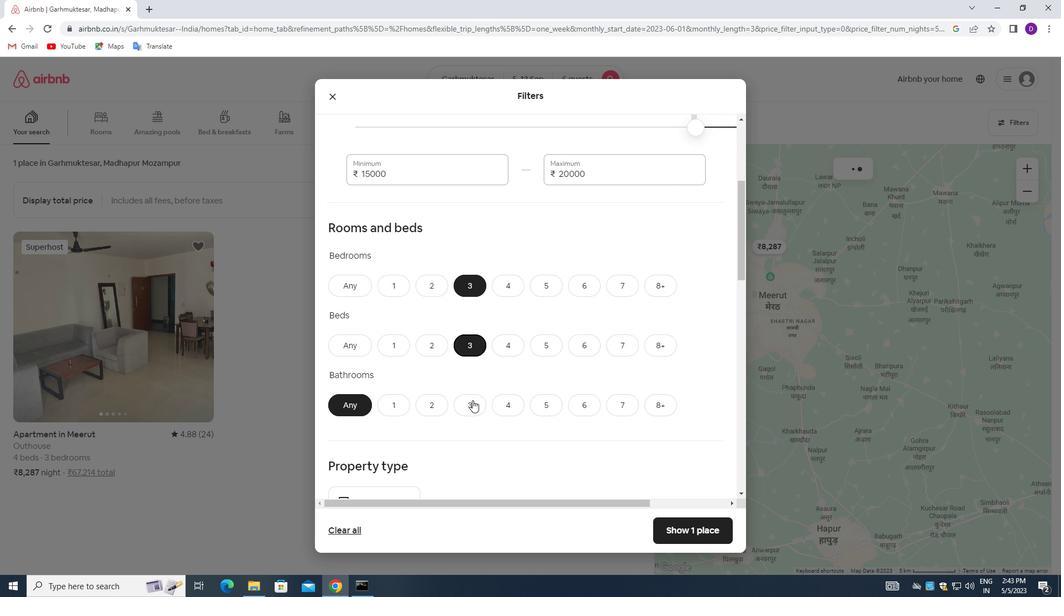 
Action: Mouse moved to (462, 354)
Screenshot: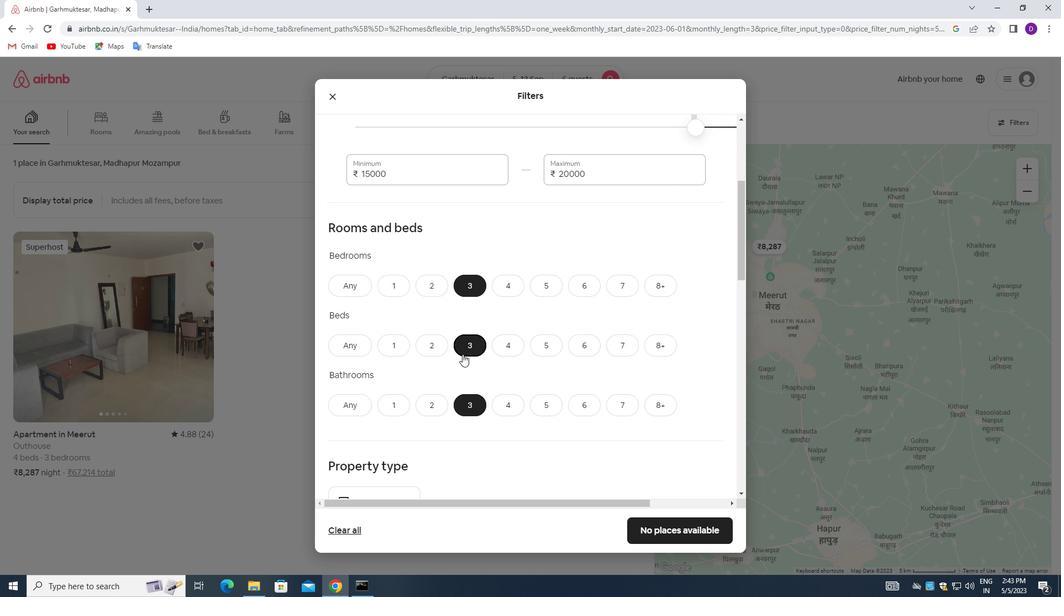 
Action: Mouse scrolled (462, 353) with delta (0, 0)
Screenshot: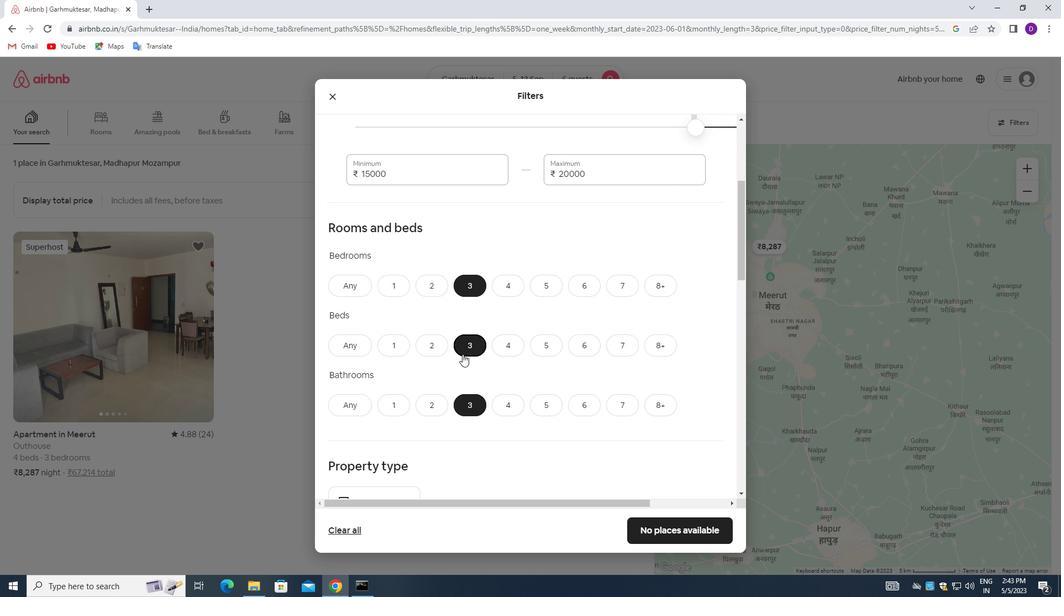 
Action: Mouse scrolled (462, 353) with delta (0, 0)
Screenshot: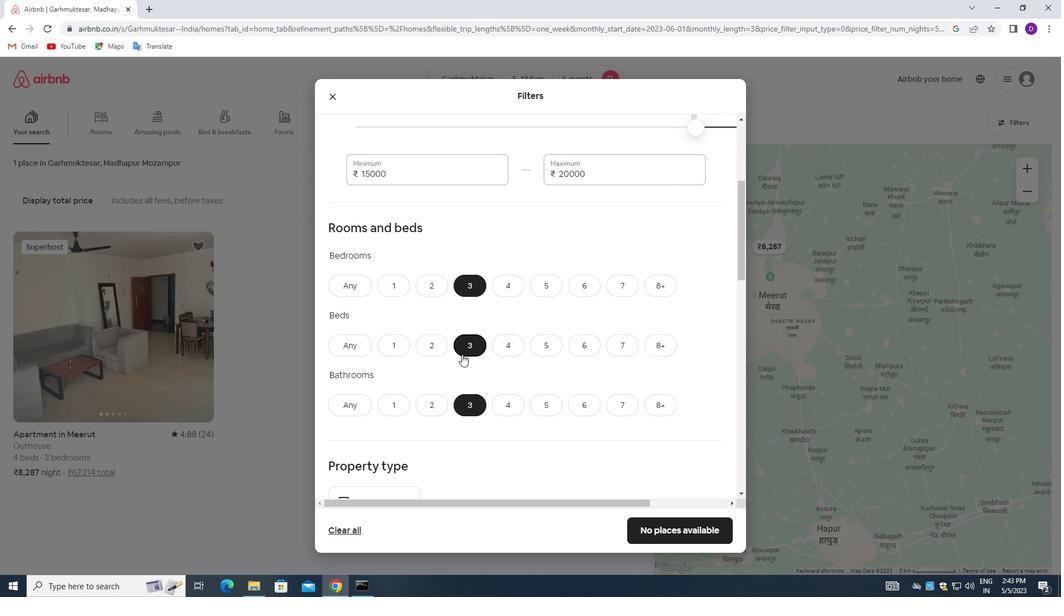 
Action: Mouse moved to (462, 366)
Screenshot: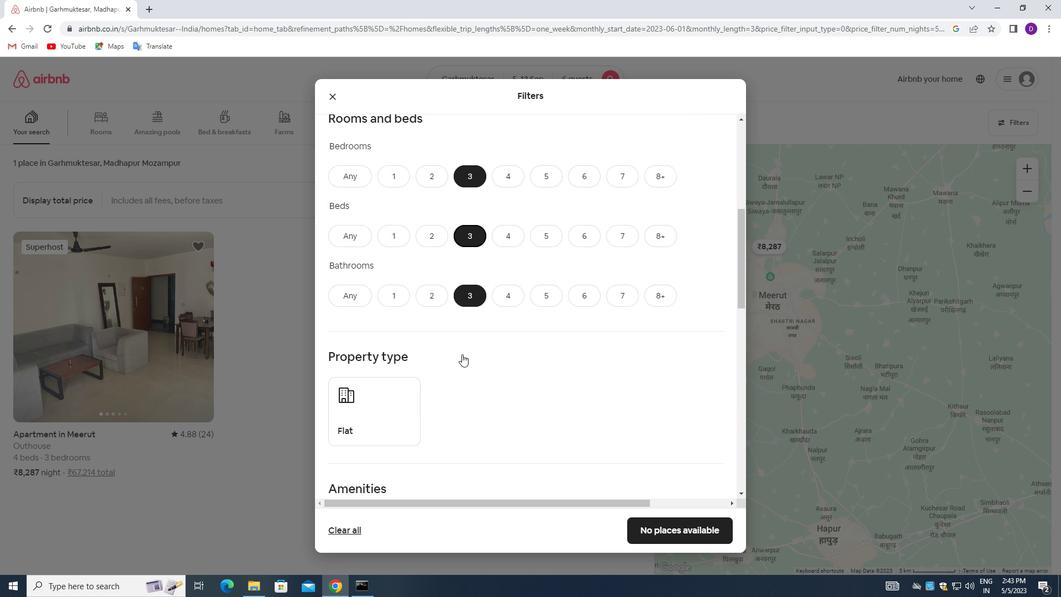 
Action: Mouse scrolled (462, 365) with delta (0, 0)
Screenshot: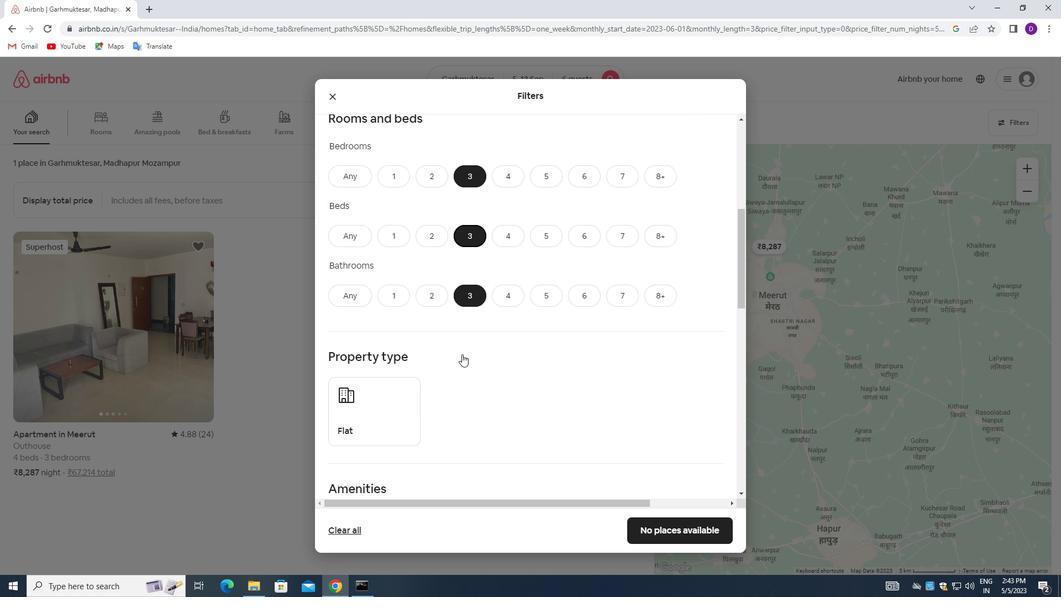 
Action: Mouse moved to (462, 367)
Screenshot: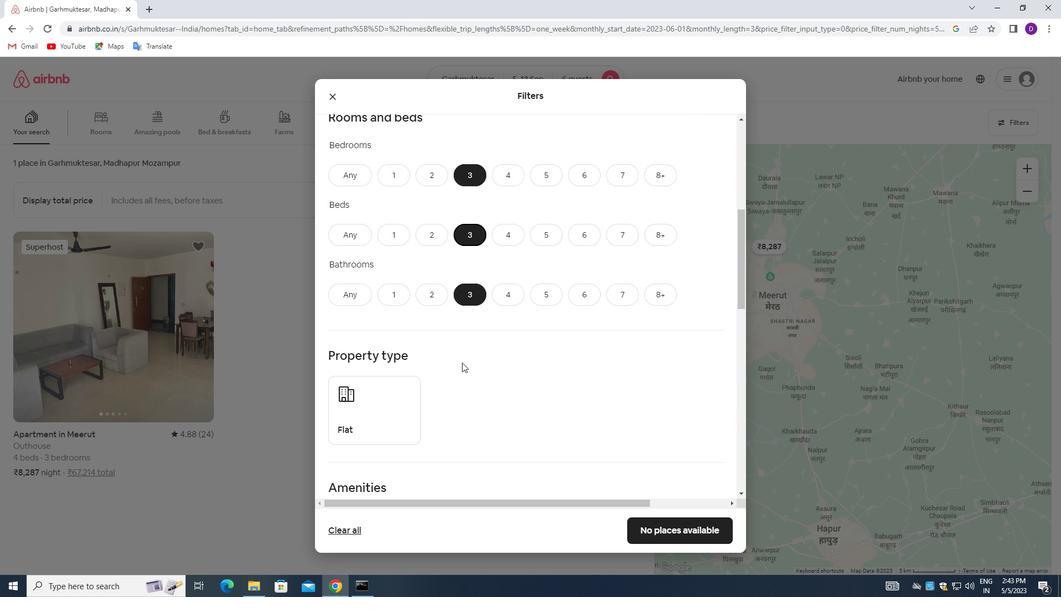 
Action: Mouse scrolled (462, 366) with delta (0, 0)
Screenshot: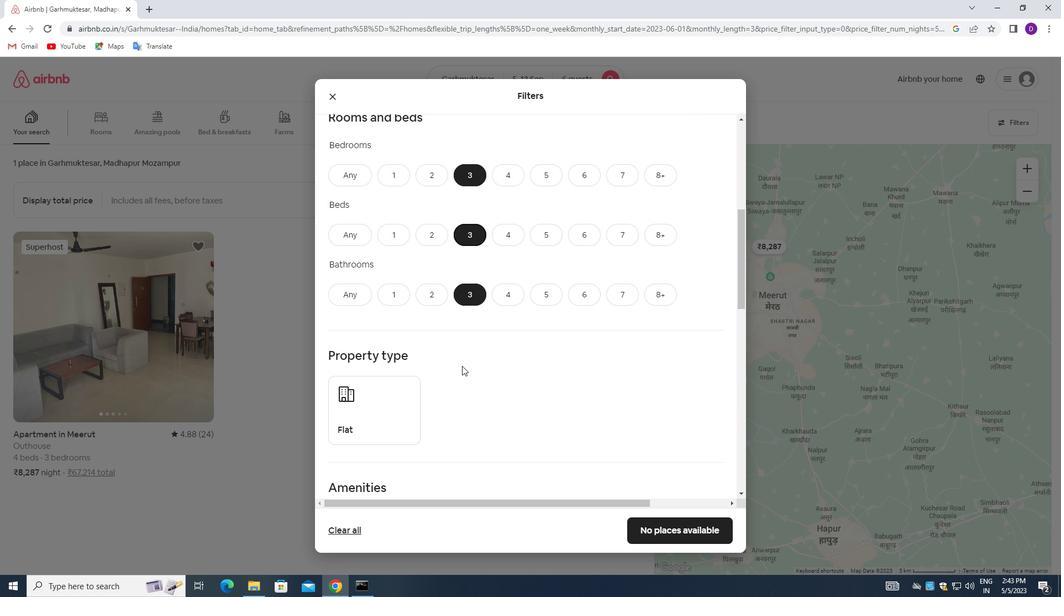 
Action: Mouse moved to (390, 303)
Screenshot: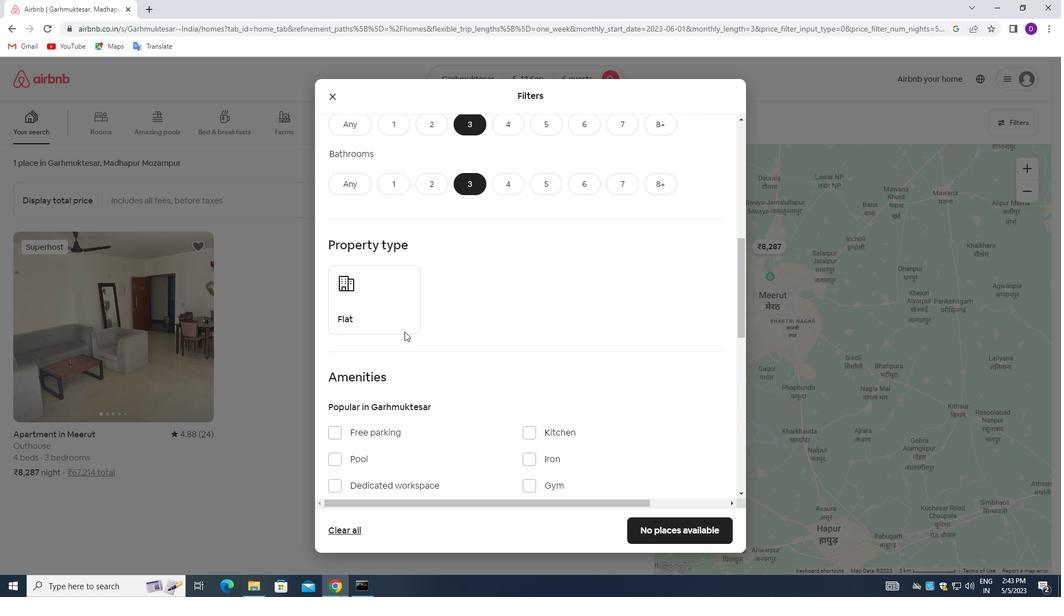 
Action: Mouse pressed left at (390, 303)
Screenshot: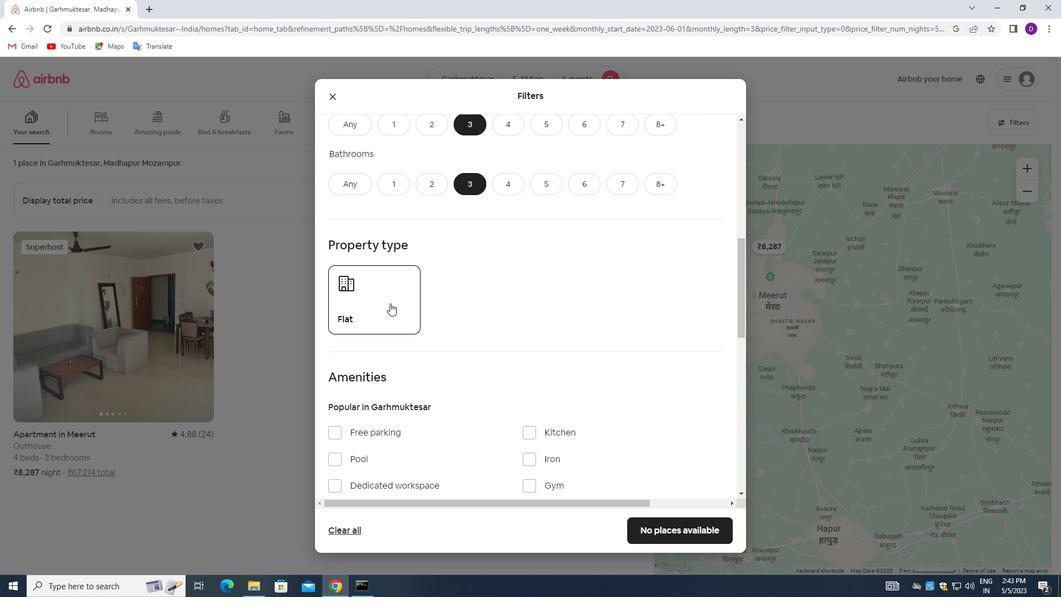 
Action: Mouse moved to (490, 319)
Screenshot: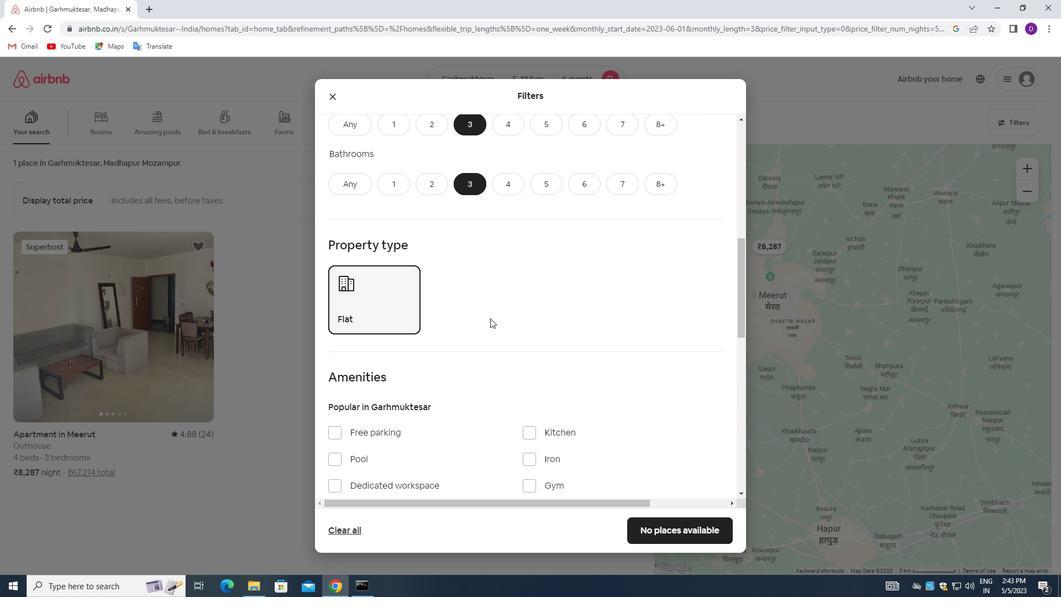 
Action: Mouse scrolled (490, 319) with delta (0, 0)
Screenshot: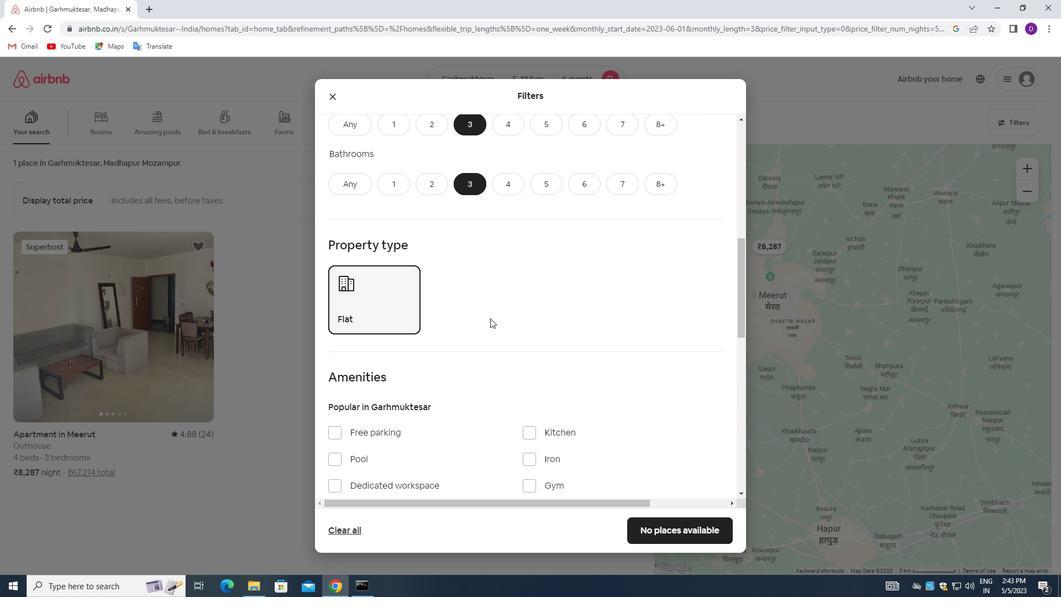 
Action: Mouse moved to (490, 326)
Screenshot: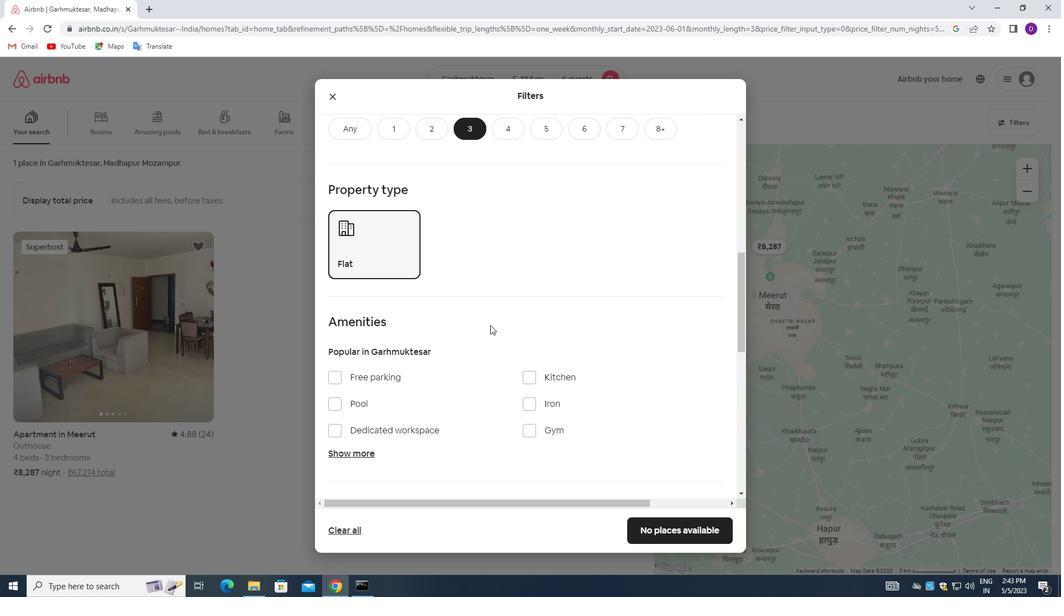 
Action: Mouse scrolled (490, 326) with delta (0, 0)
Screenshot: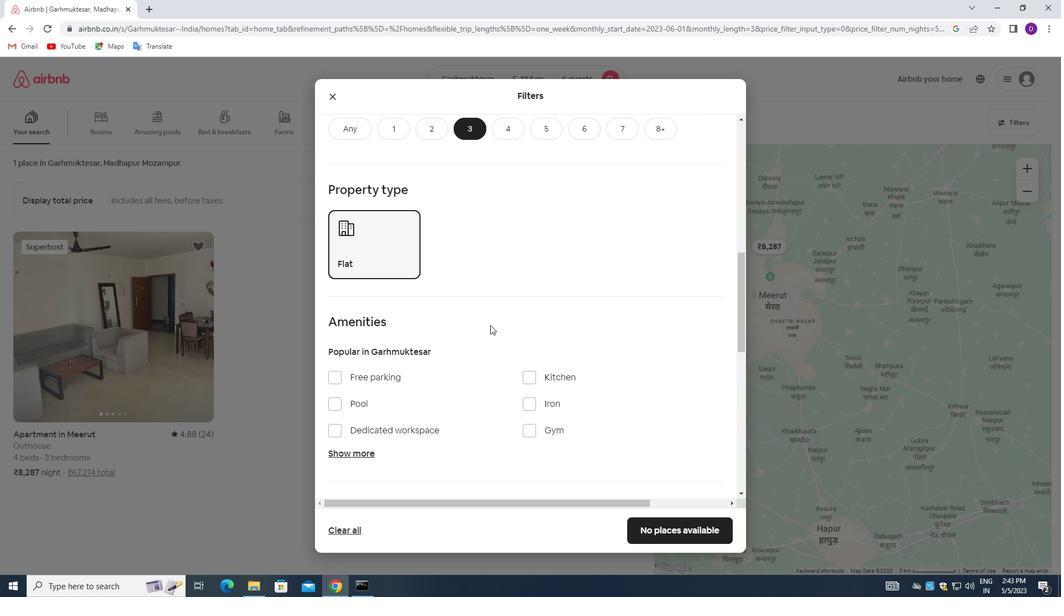 
Action: Mouse moved to (492, 329)
Screenshot: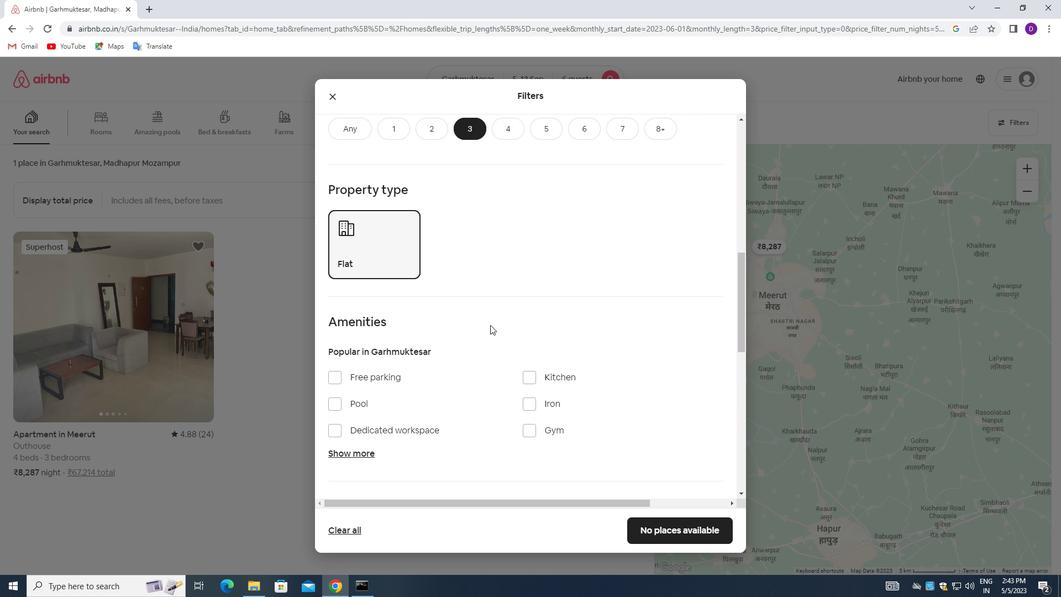 
Action: Mouse scrolled (492, 328) with delta (0, 0)
Screenshot: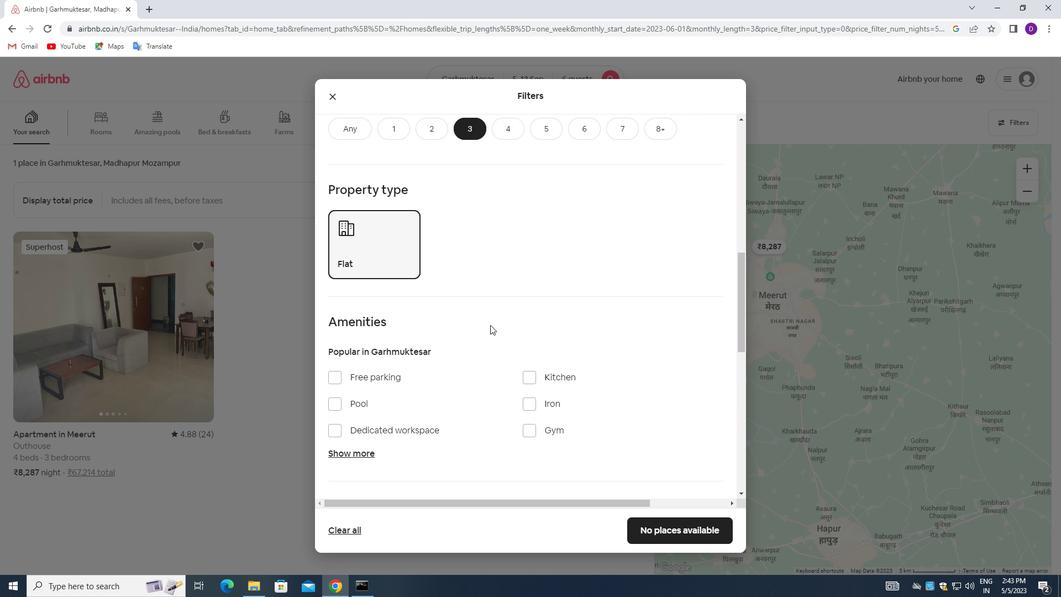 
Action: Mouse moved to (361, 346)
Screenshot: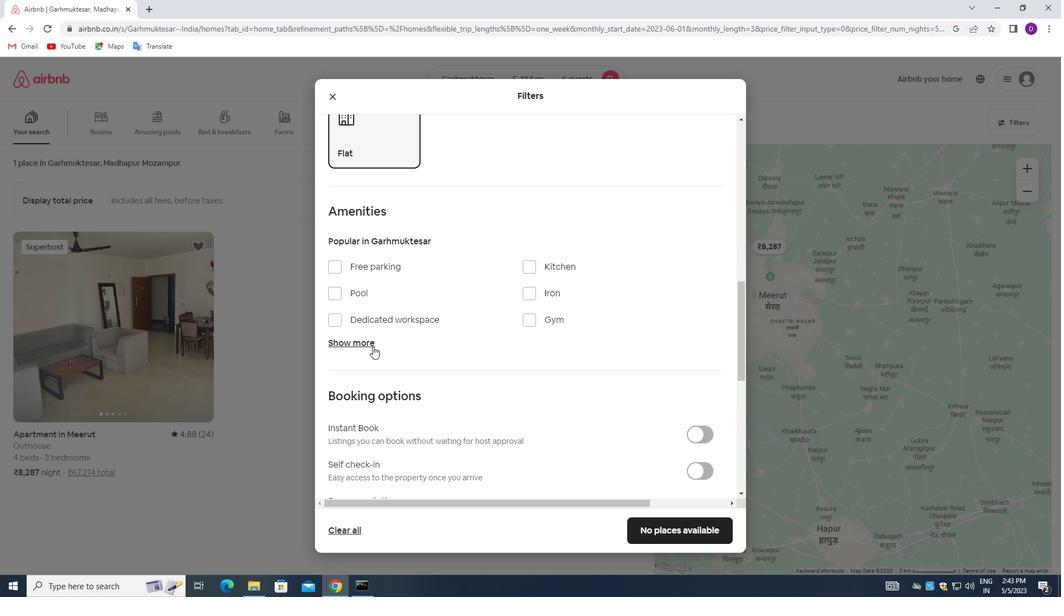 
Action: Mouse pressed left at (361, 346)
Screenshot: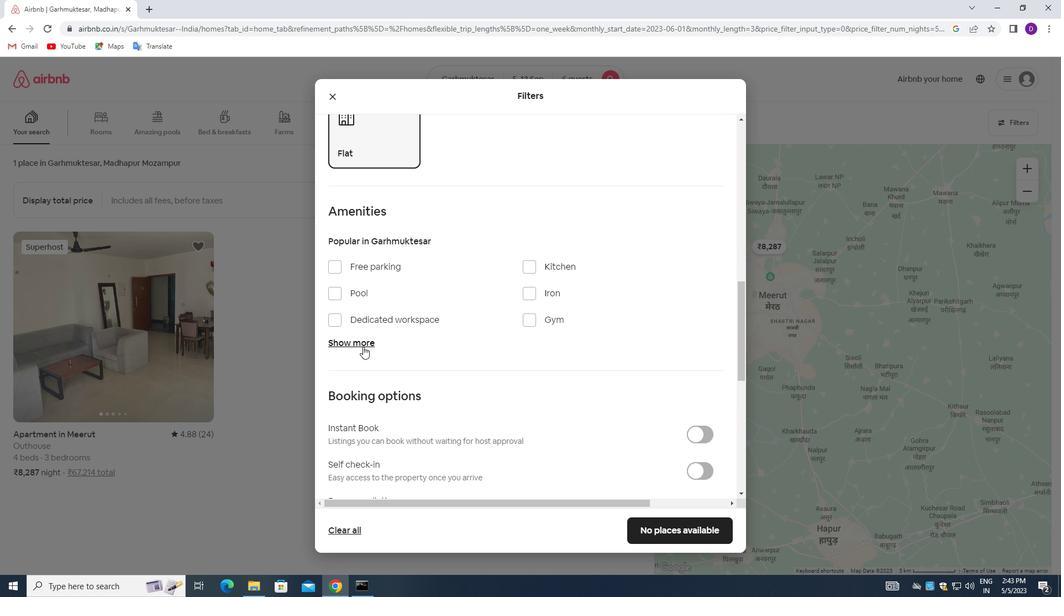 
Action: Mouse moved to (528, 383)
Screenshot: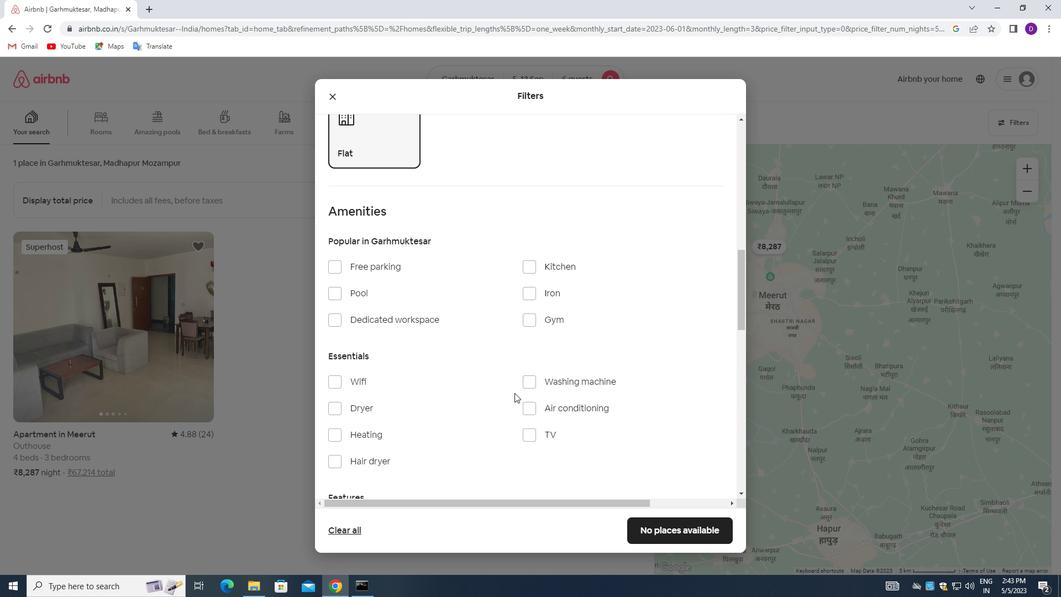 
Action: Mouse pressed left at (528, 383)
Screenshot: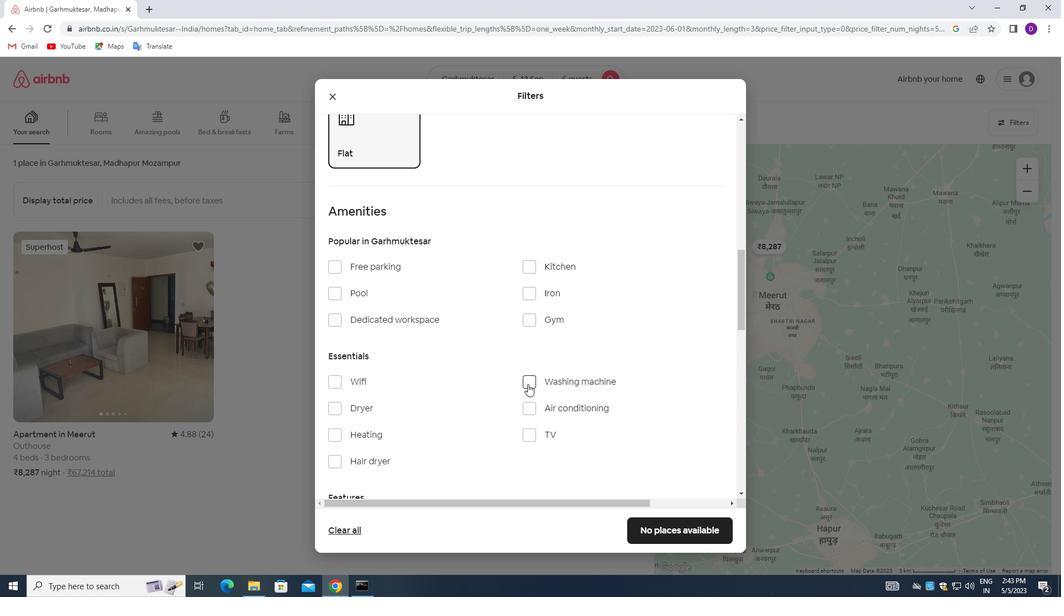 
Action: Mouse moved to (505, 357)
Screenshot: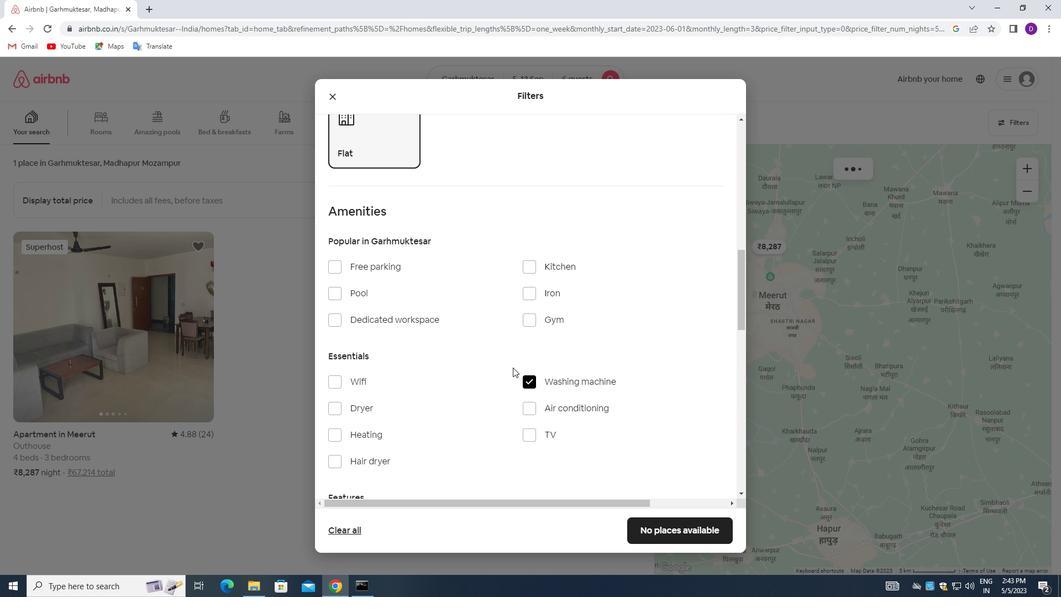 
Action: Mouse scrolled (505, 357) with delta (0, 0)
Screenshot: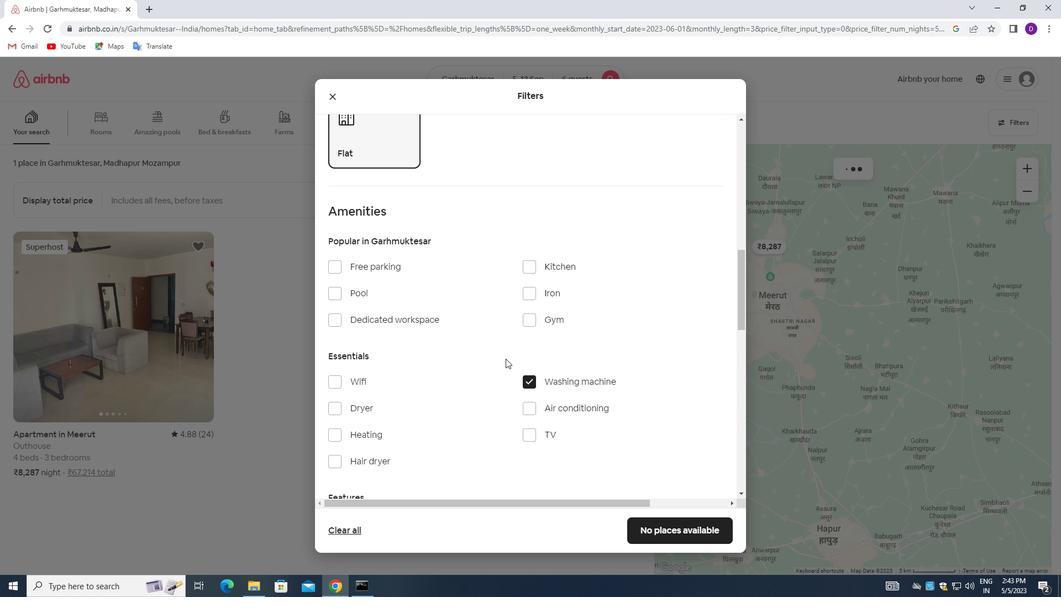 
Action: Mouse moved to (501, 358)
Screenshot: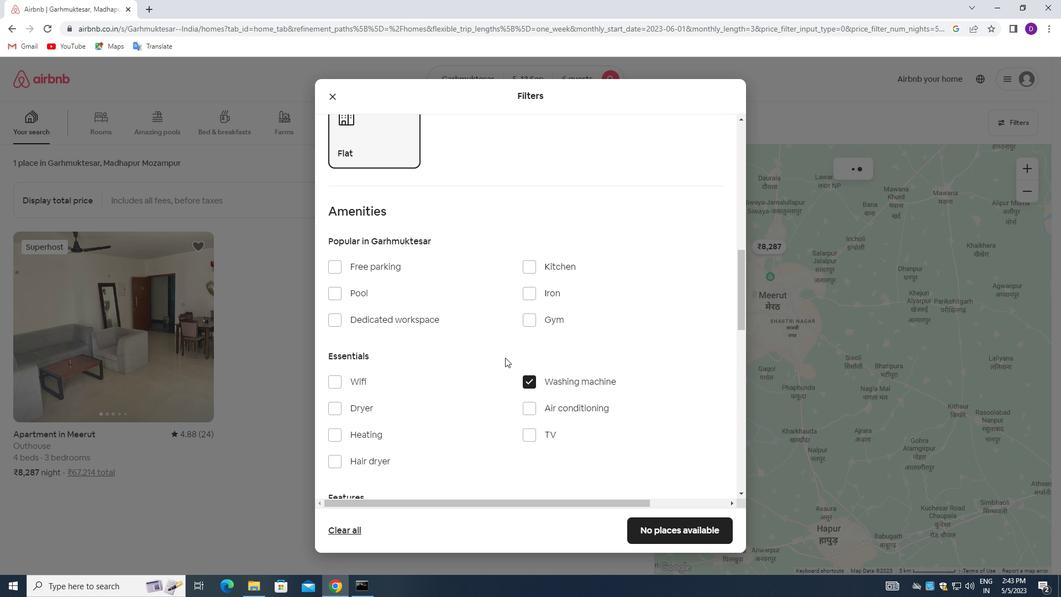 
Action: Mouse scrolled (501, 357) with delta (0, 0)
Screenshot: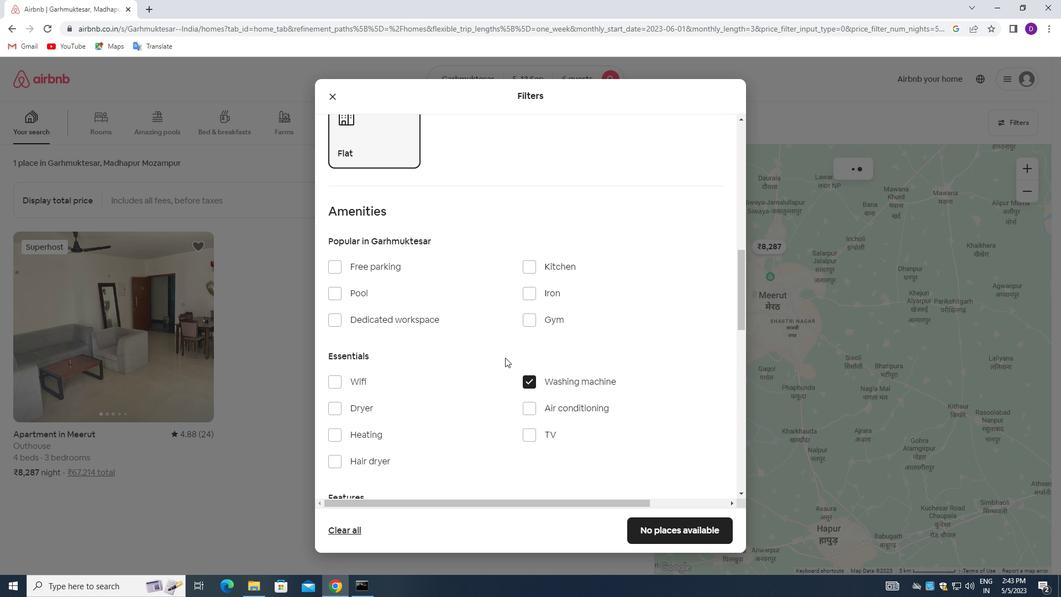 
Action: Mouse moved to (494, 360)
Screenshot: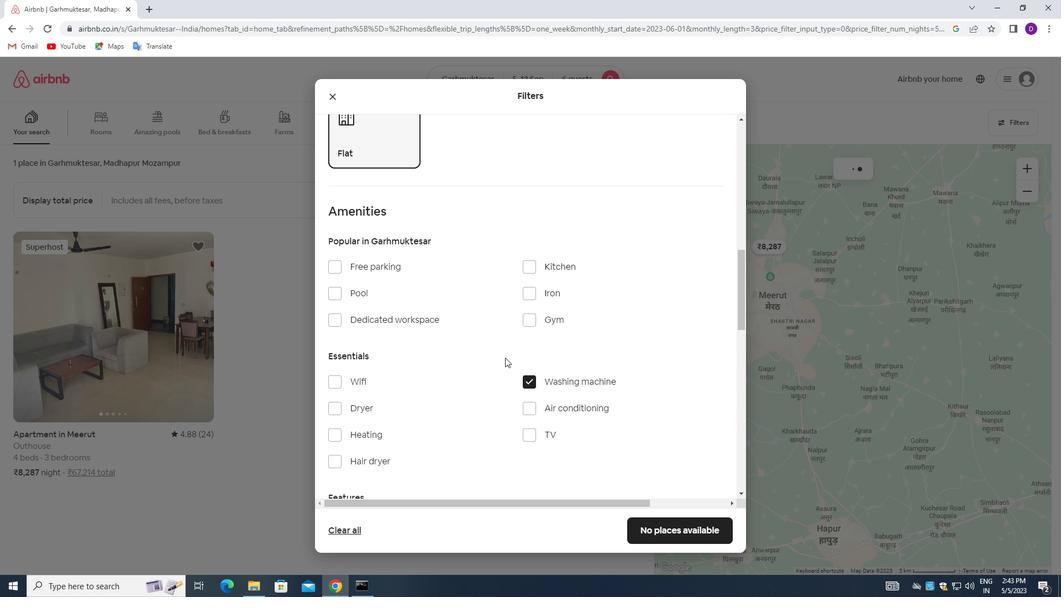 
Action: Mouse scrolled (494, 359) with delta (0, 0)
Screenshot: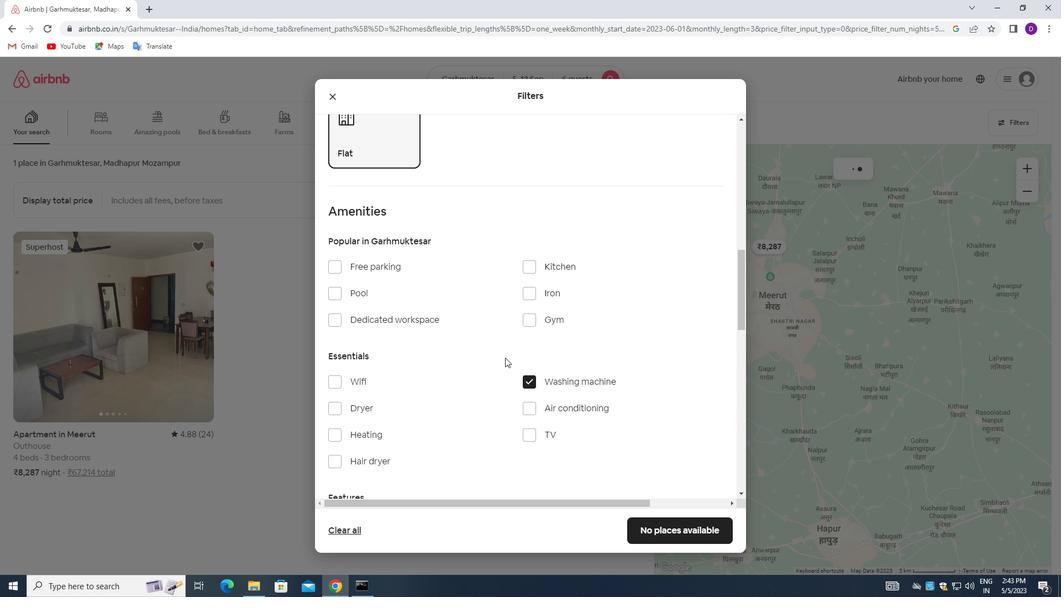 
Action: Mouse moved to (492, 361)
Screenshot: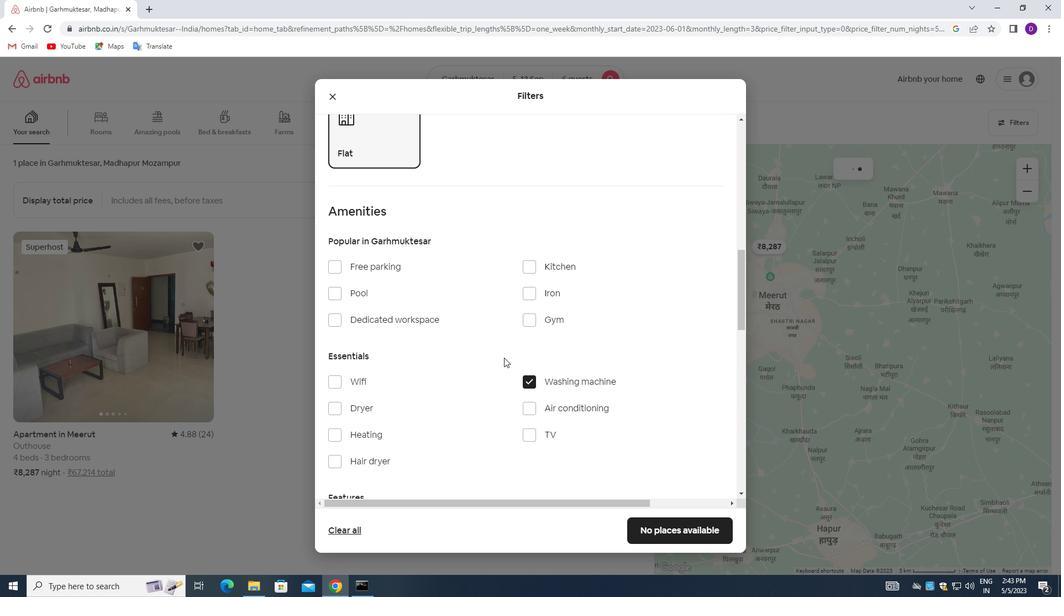 
Action: Mouse scrolled (492, 361) with delta (0, 0)
Screenshot: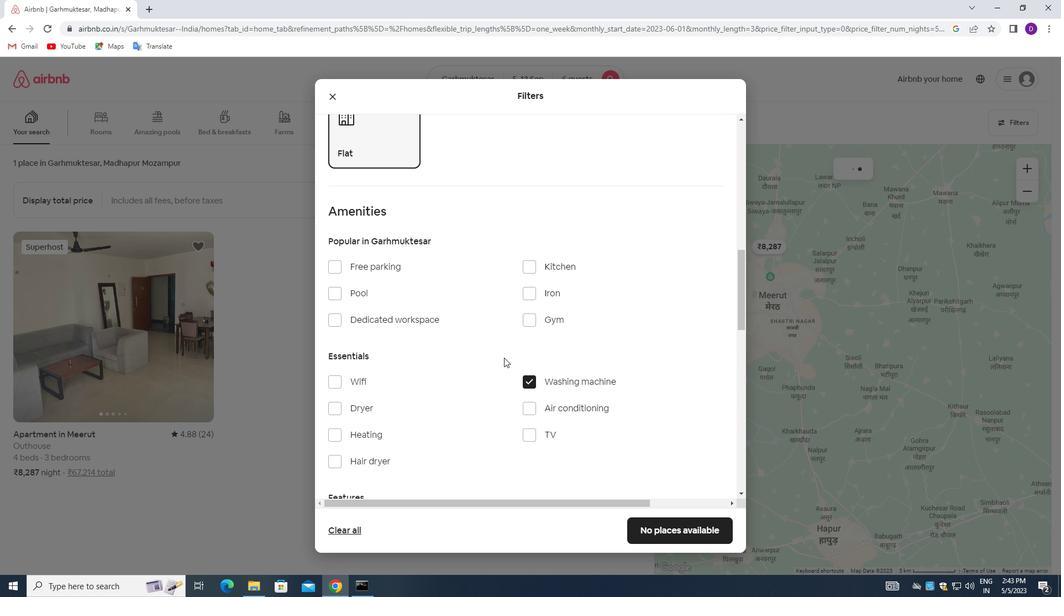 
Action: Mouse moved to (487, 363)
Screenshot: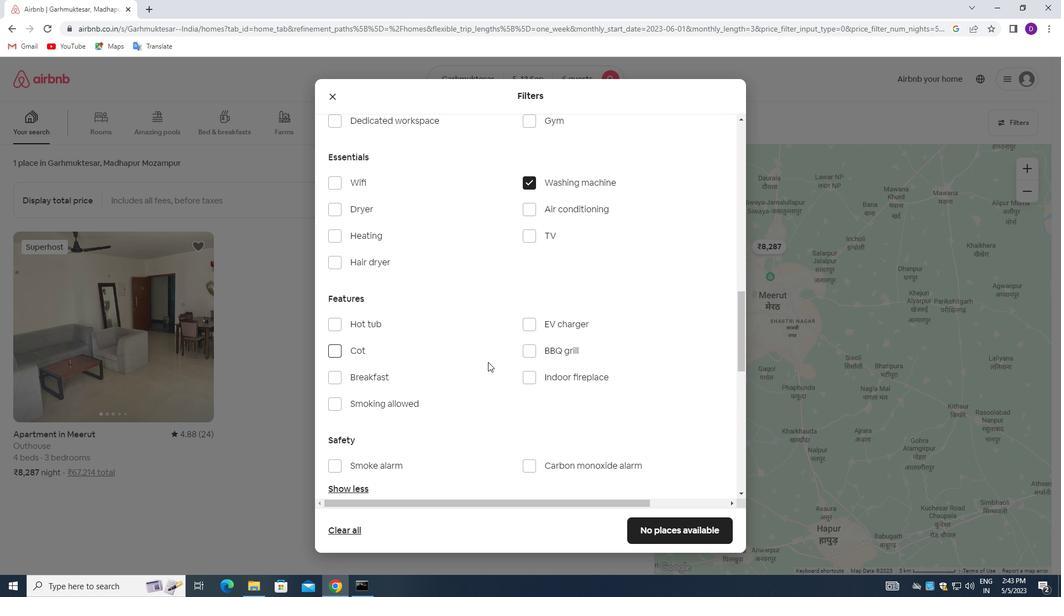 
Action: Mouse scrolled (487, 362) with delta (0, 0)
Screenshot: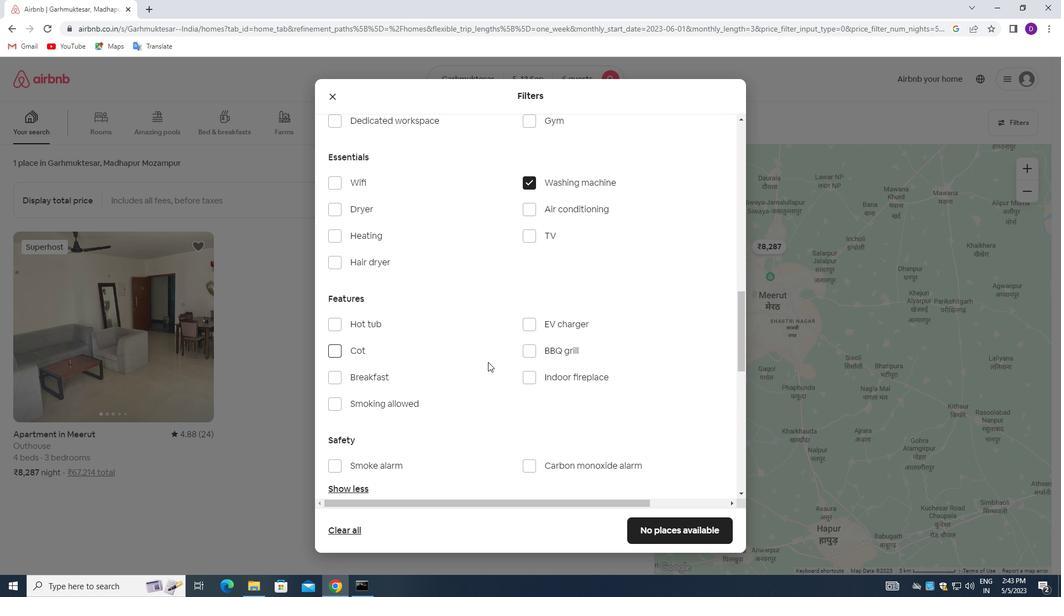 
Action: Mouse moved to (487, 365)
Screenshot: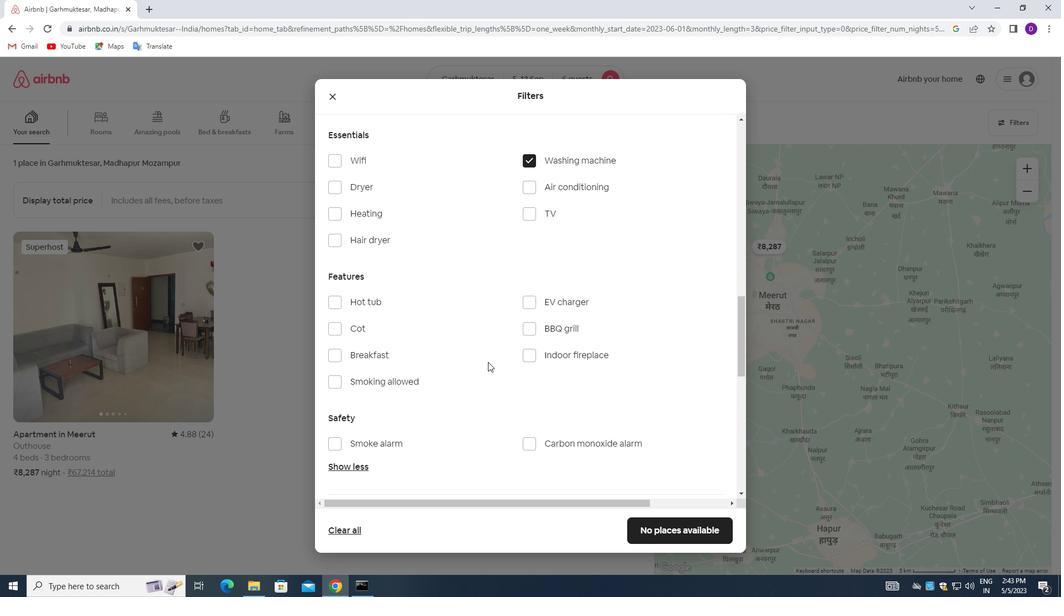 
Action: Mouse scrolled (487, 364) with delta (0, 0)
Screenshot: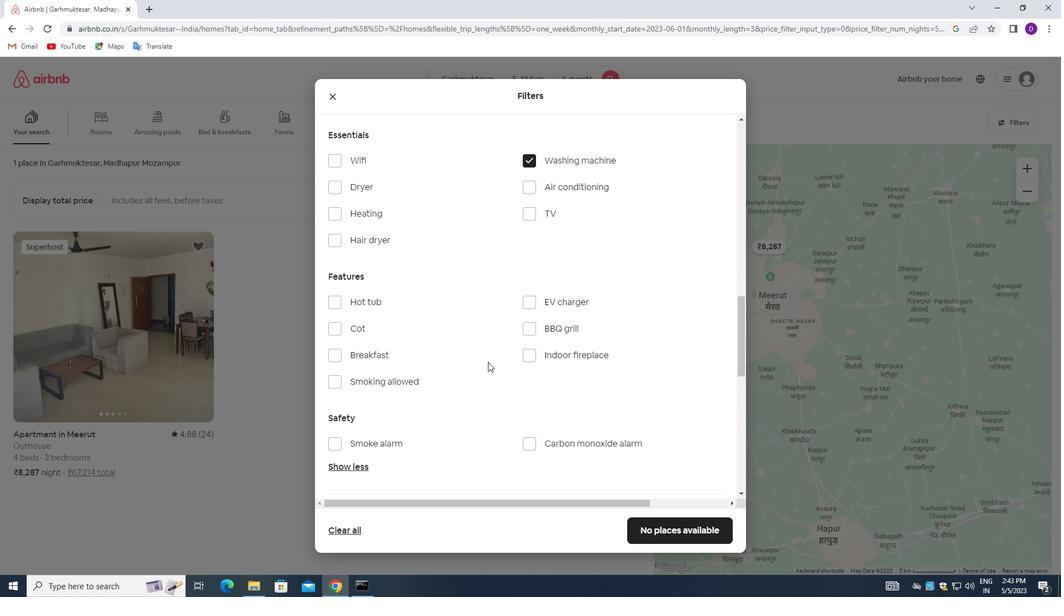 
Action: Mouse moved to (487, 367)
Screenshot: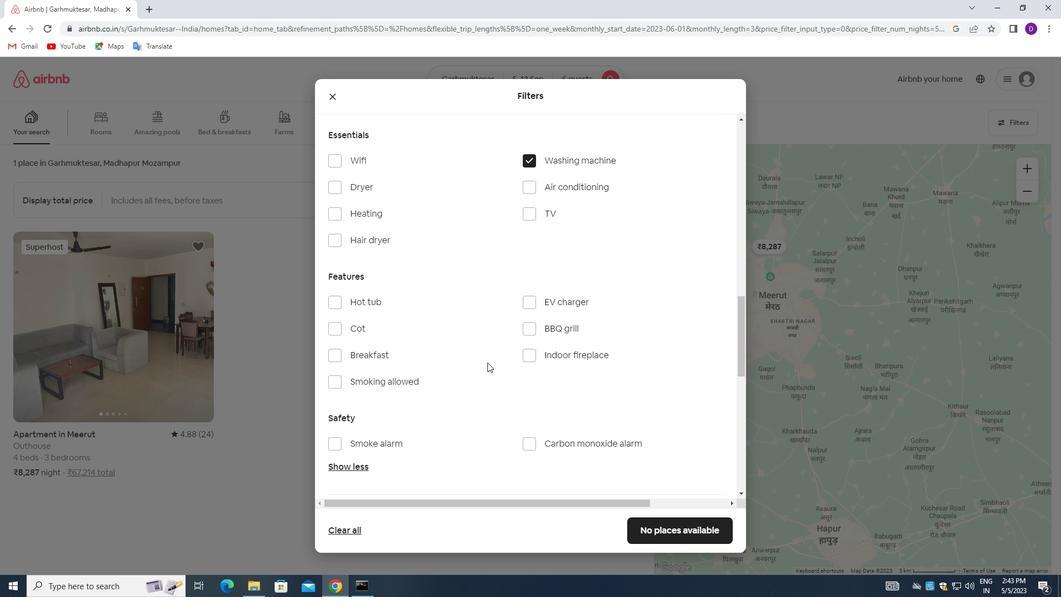 
Action: Mouse scrolled (487, 366) with delta (0, 0)
Screenshot: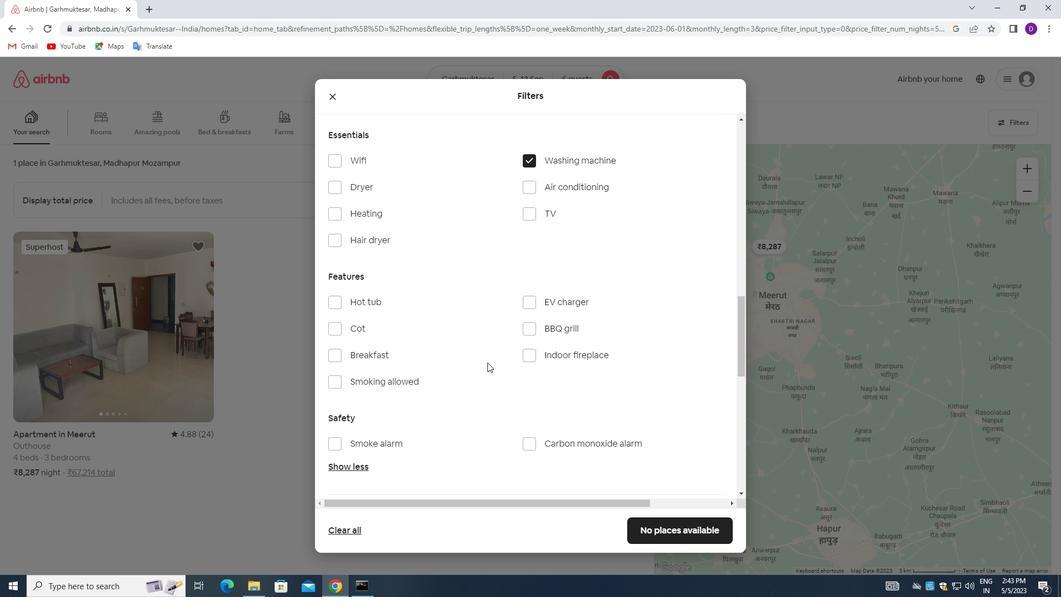 
Action: Mouse moved to (487, 367)
Screenshot: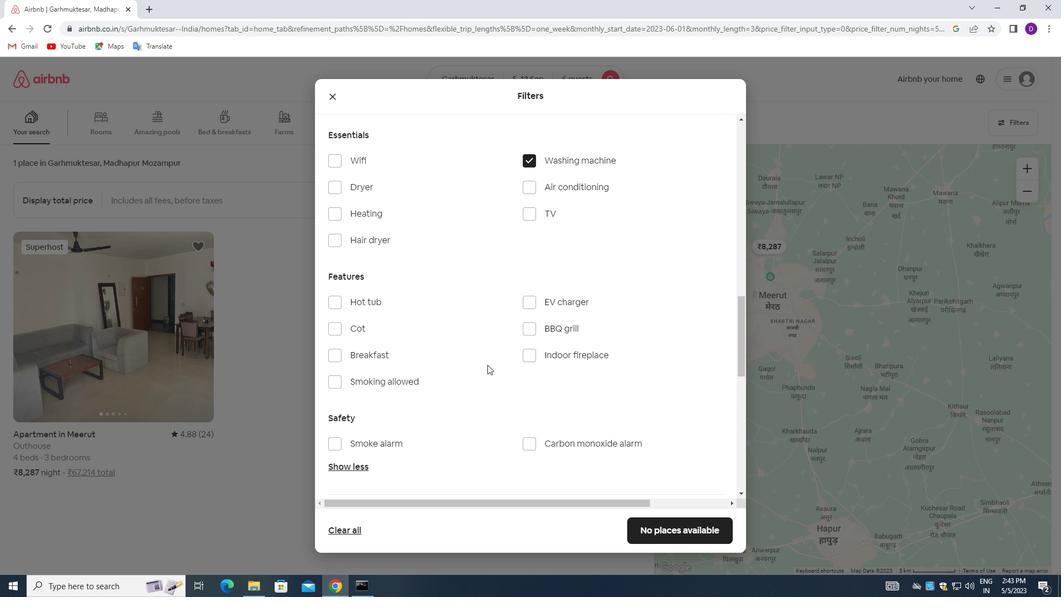 
Action: Mouse scrolled (487, 367) with delta (0, 0)
Screenshot: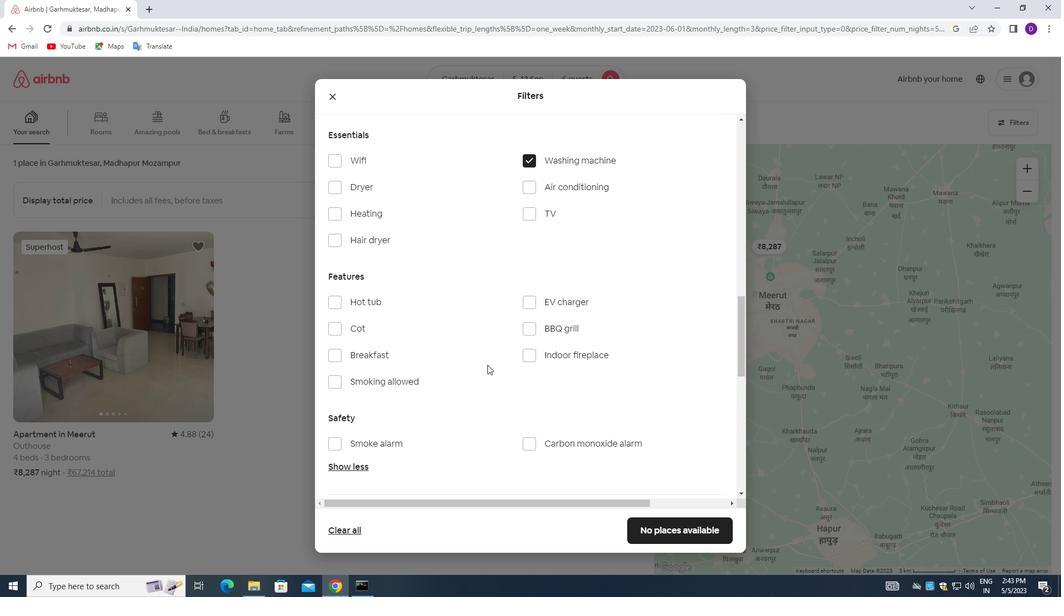 
Action: Mouse moved to (699, 373)
Screenshot: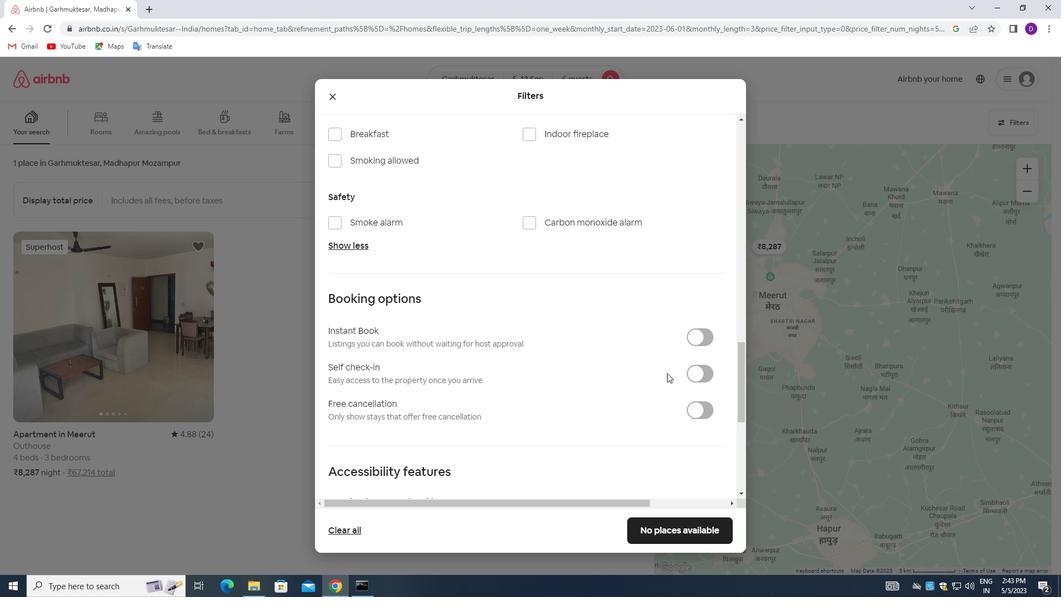 
Action: Mouse pressed left at (699, 373)
Screenshot: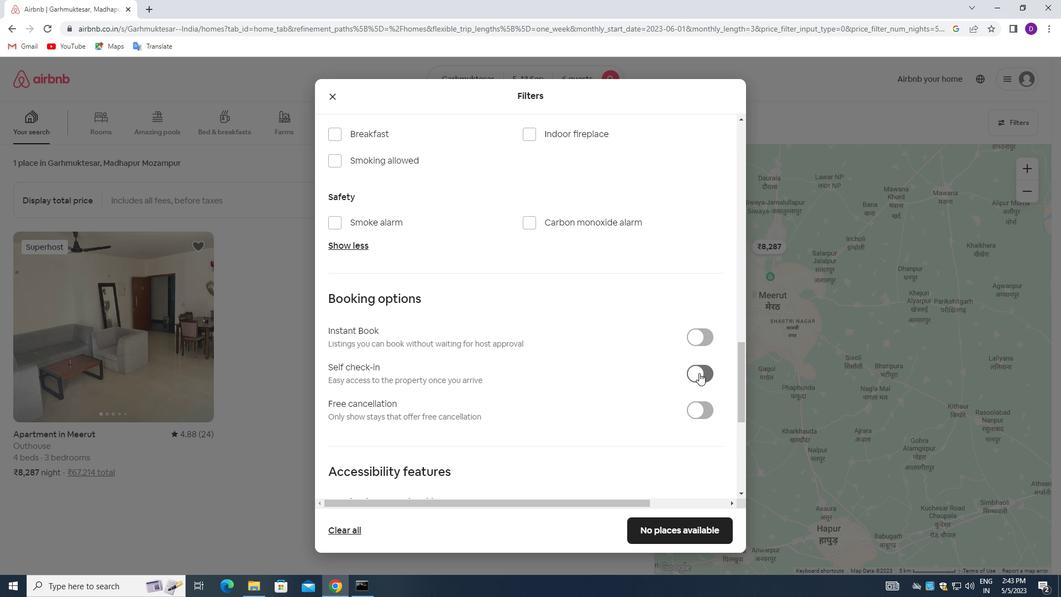 
Action: Mouse moved to (513, 373)
Screenshot: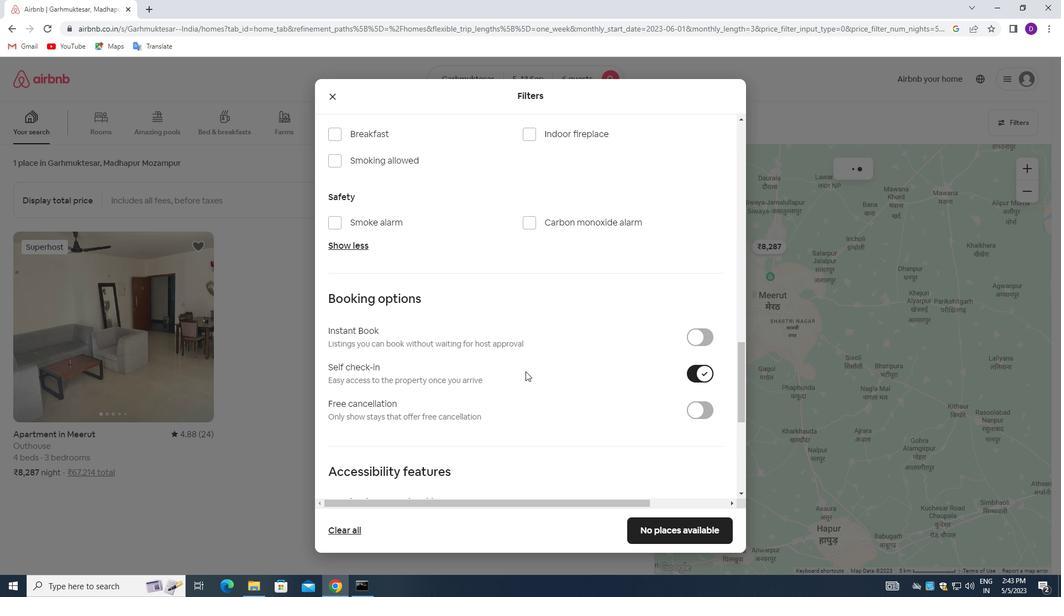 
Action: Mouse scrolled (513, 372) with delta (0, 0)
Screenshot: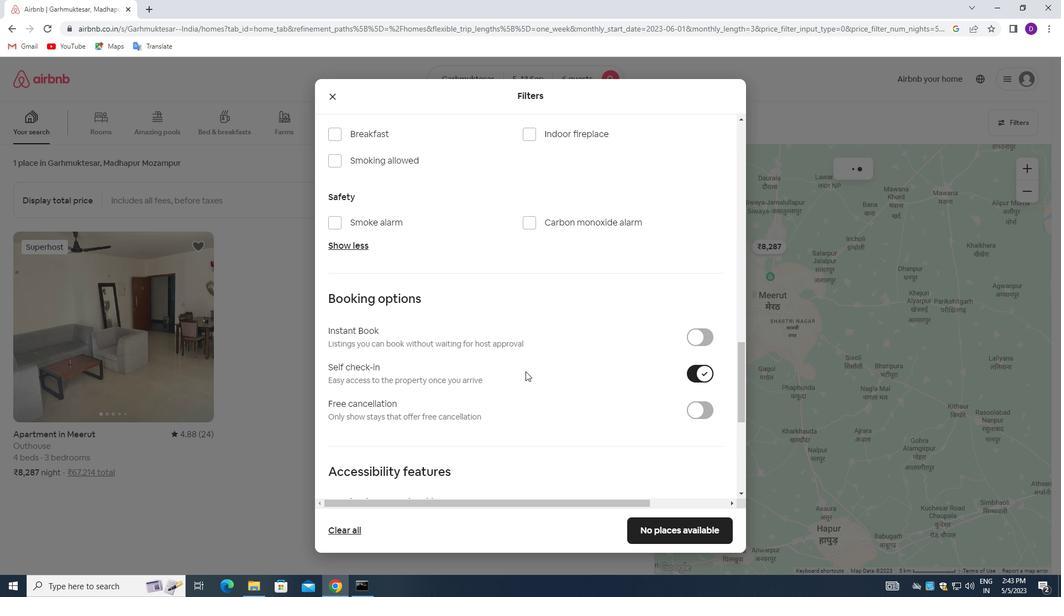 
Action: Mouse moved to (512, 373)
Screenshot: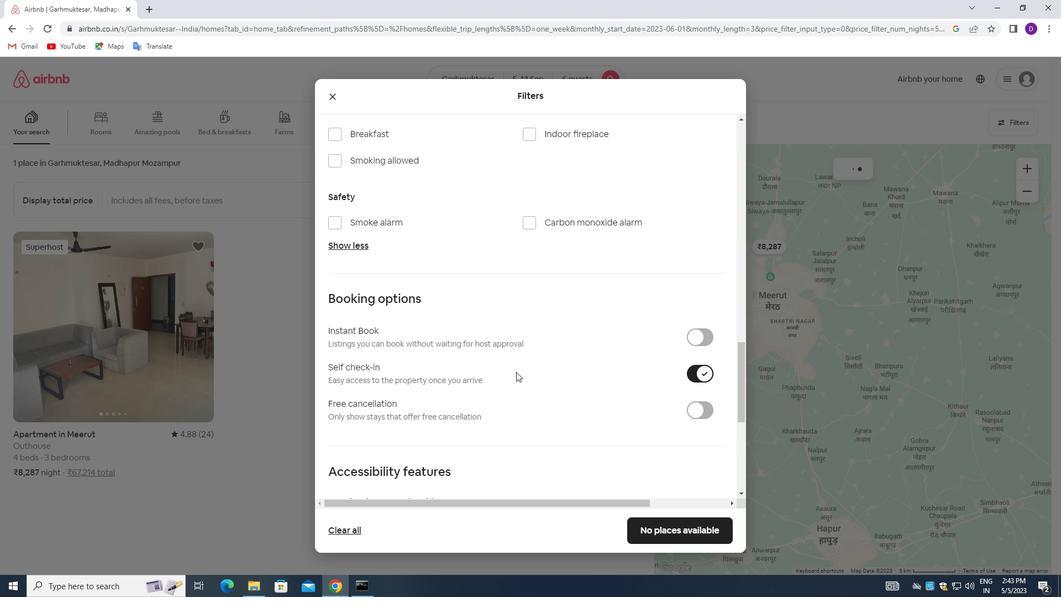 
Action: Mouse scrolled (512, 373) with delta (0, 0)
Screenshot: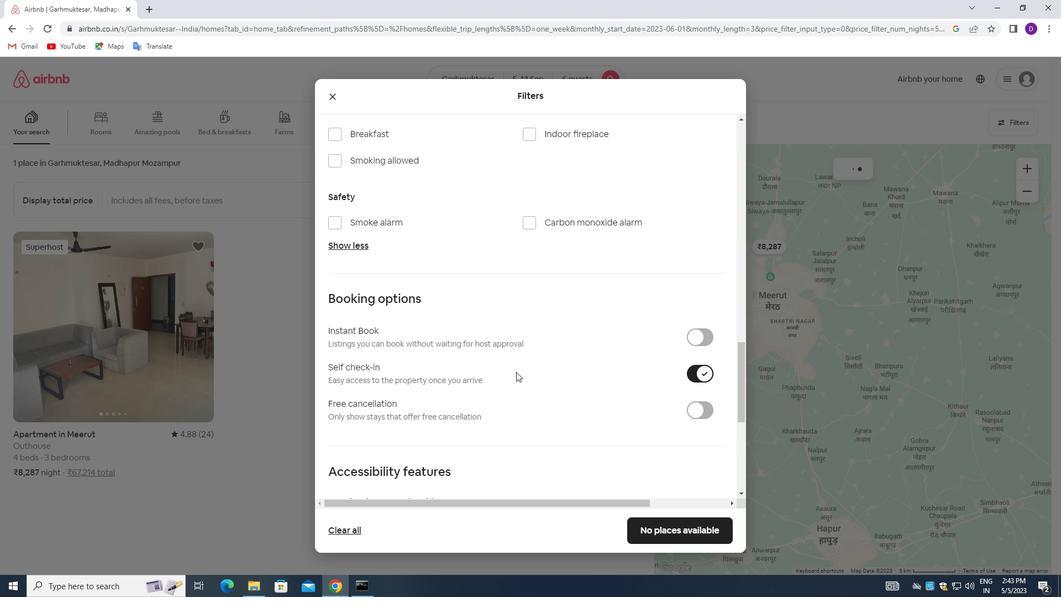 
Action: Mouse moved to (510, 374)
Screenshot: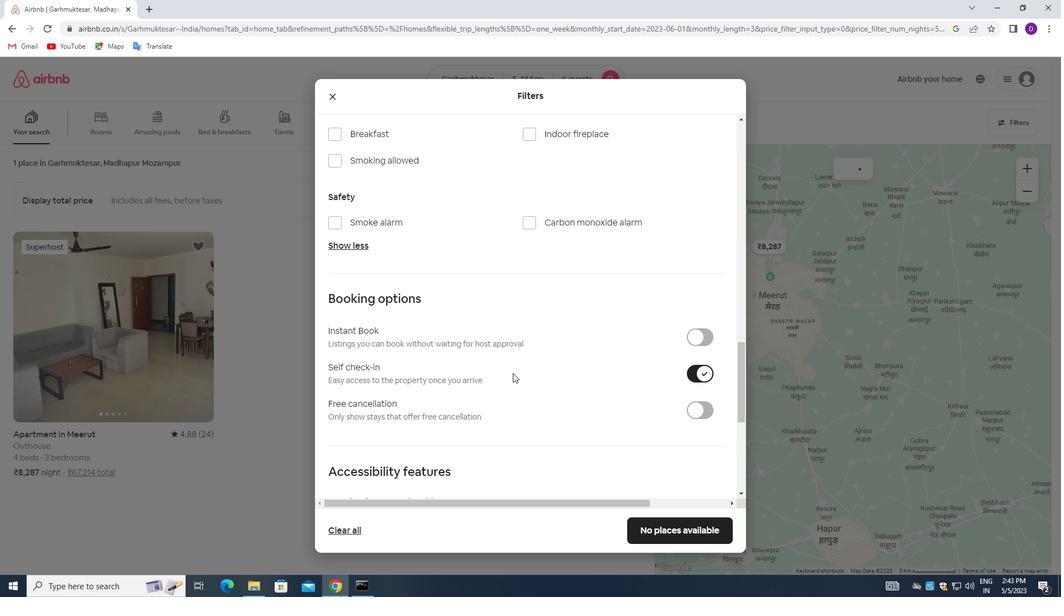
Action: Mouse scrolled (510, 373) with delta (0, 0)
Screenshot: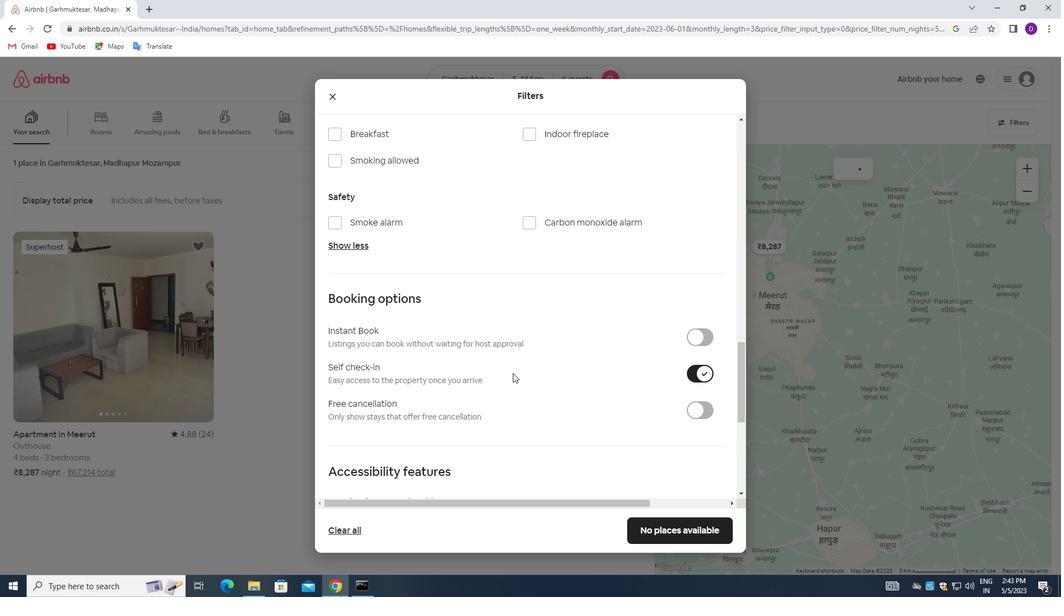 
Action: Mouse moved to (479, 391)
Screenshot: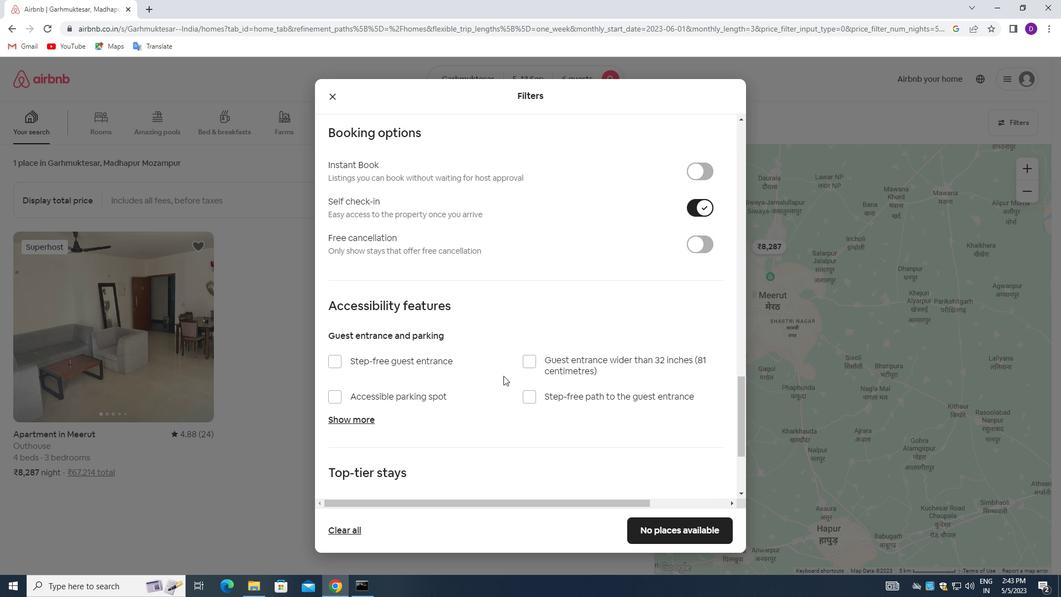 
Action: Mouse scrolled (479, 390) with delta (0, 0)
Screenshot: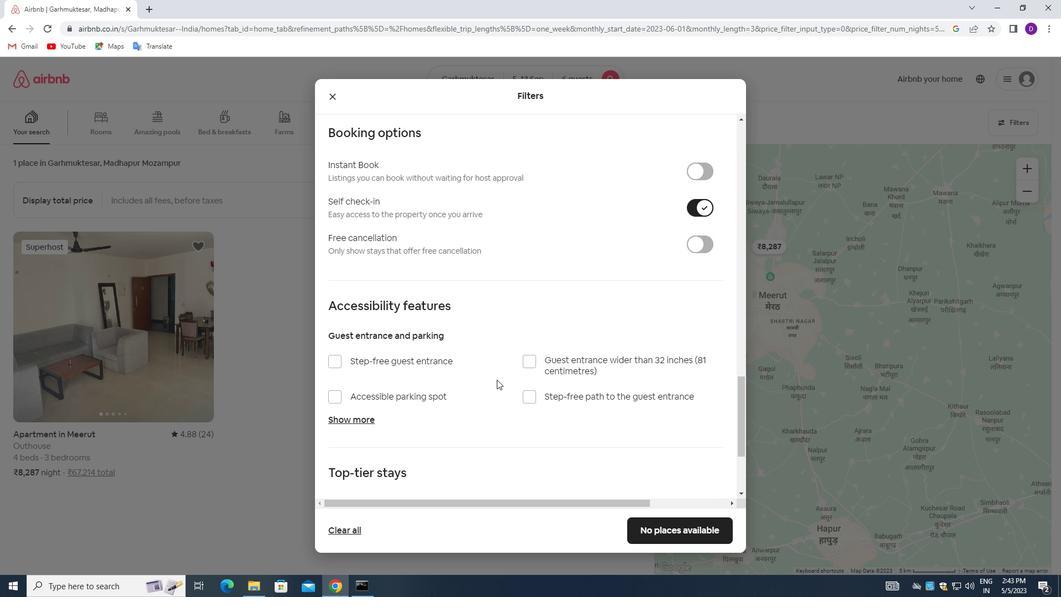 
Action: Mouse moved to (478, 393)
Screenshot: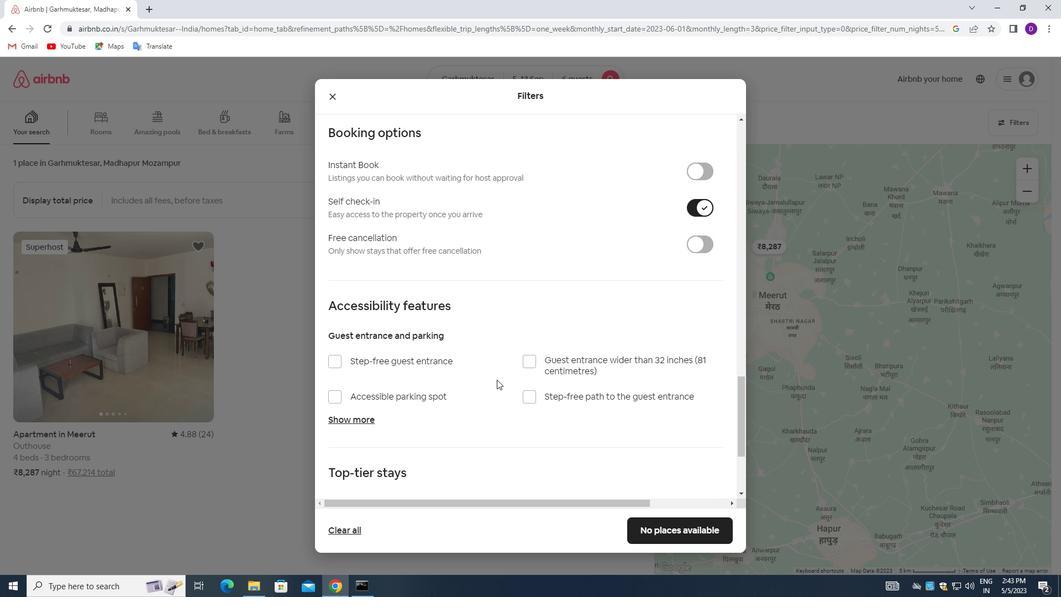 
Action: Mouse scrolled (478, 392) with delta (0, 0)
Screenshot: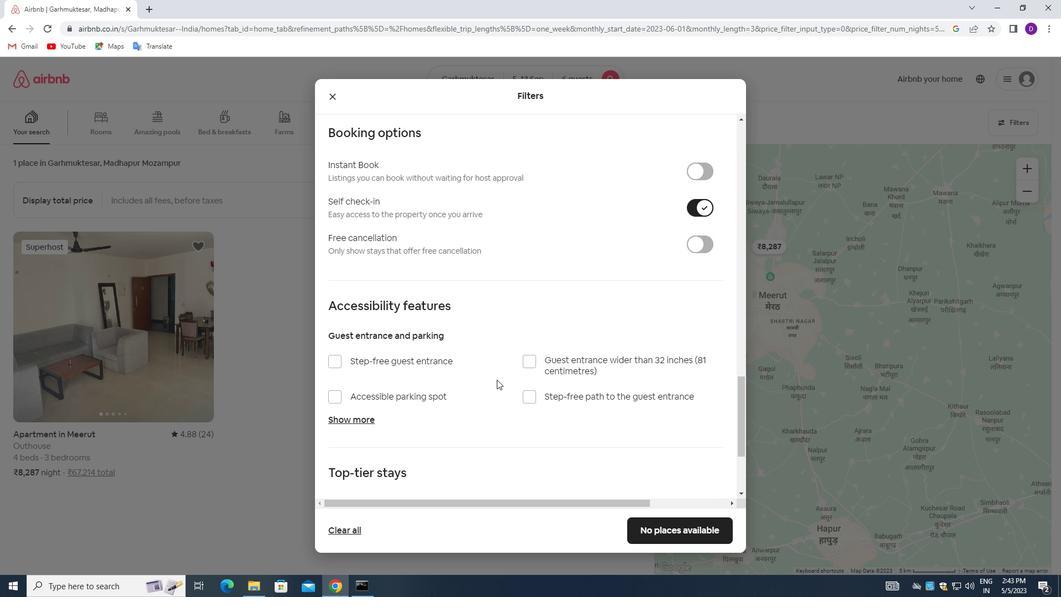 
Action: Mouse moved to (483, 392)
Screenshot: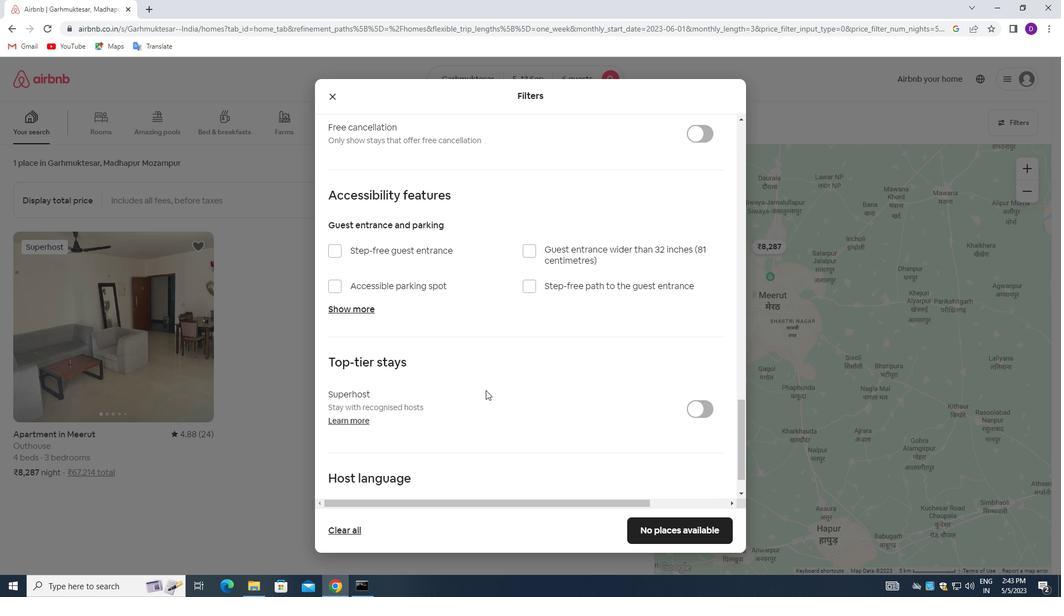 
Action: Mouse scrolled (483, 391) with delta (0, 0)
Screenshot: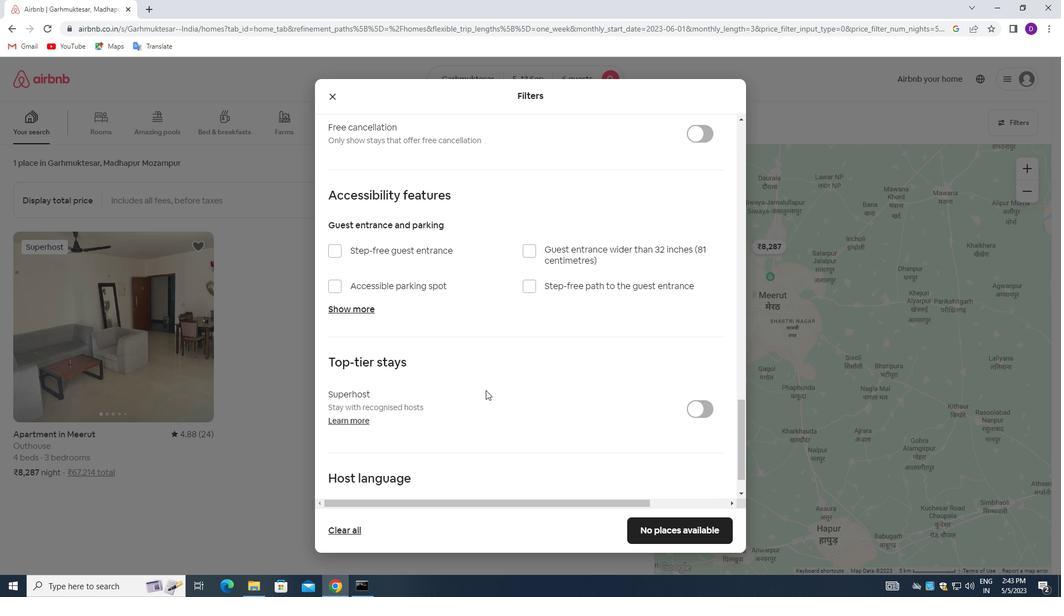
Action: Mouse moved to (482, 393)
Screenshot: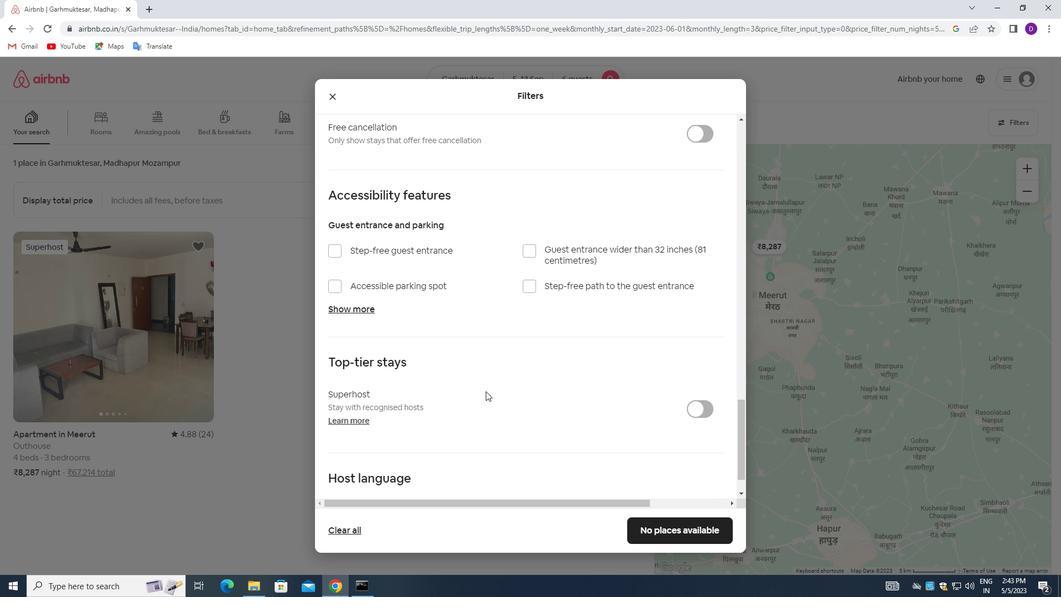 
Action: Mouse scrolled (482, 393) with delta (0, 0)
Screenshot: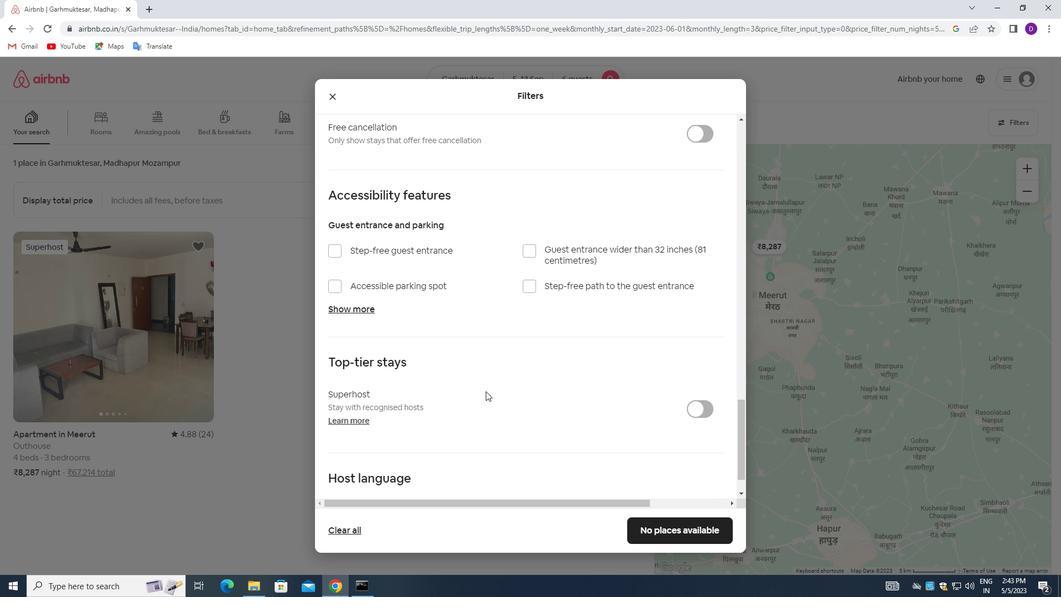 
Action: Mouse moved to (481, 394)
Screenshot: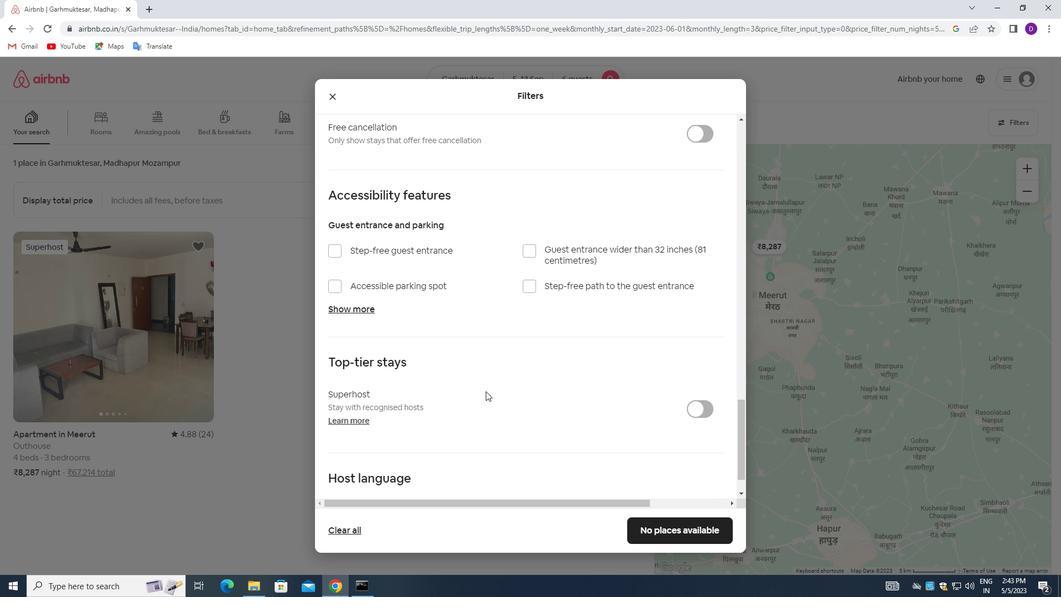 
Action: Mouse scrolled (481, 393) with delta (0, 0)
Screenshot: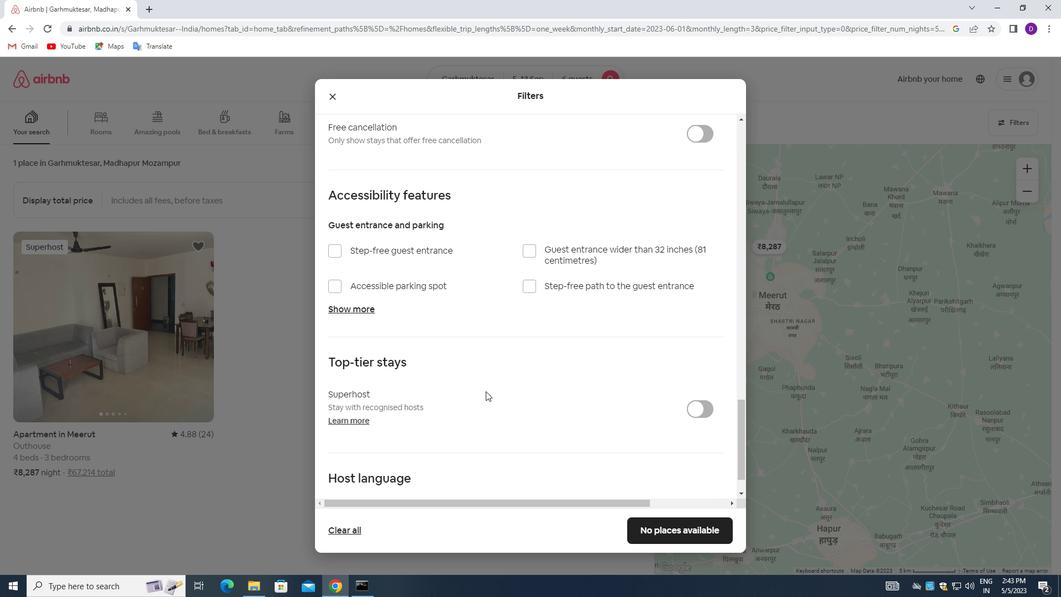 
Action: Mouse moved to (476, 405)
Screenshot: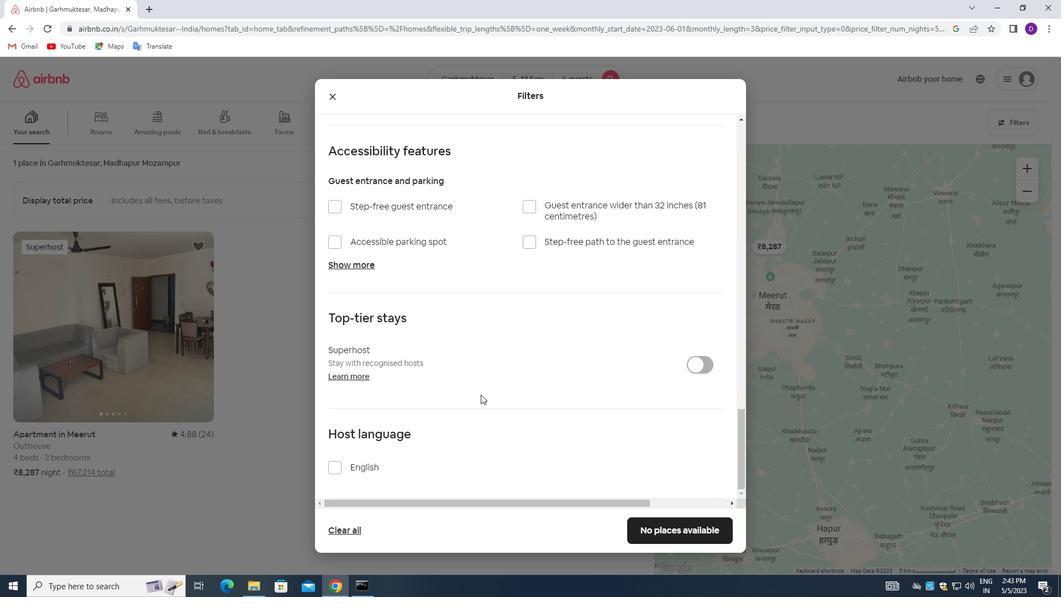 
Action: Mouse scrolled (476, 404) with delta (0, 0)
Screenshot: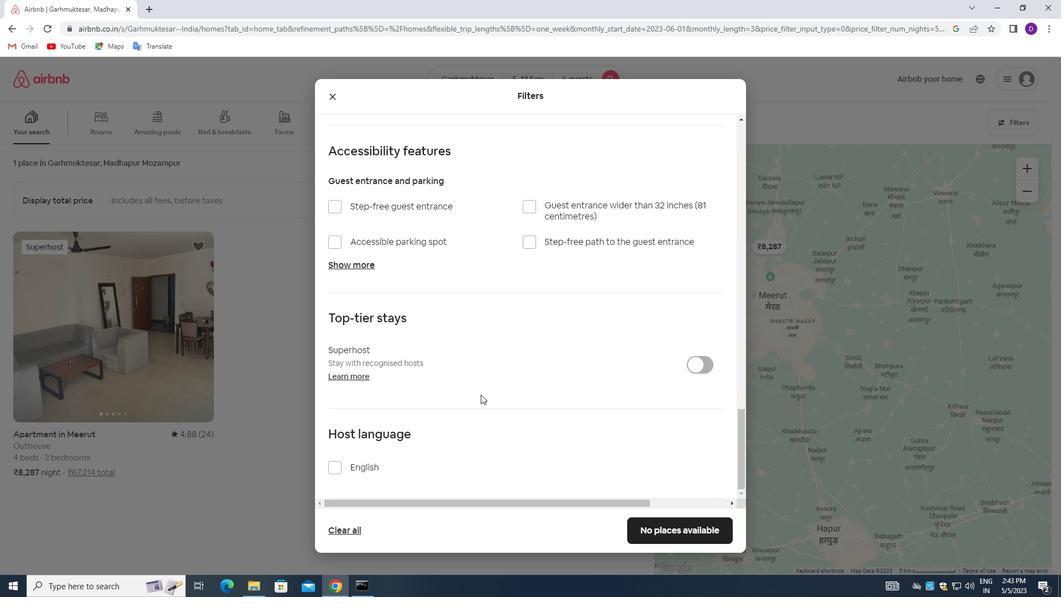 
Action: Mouse moved to (329, 465)
Screenshot: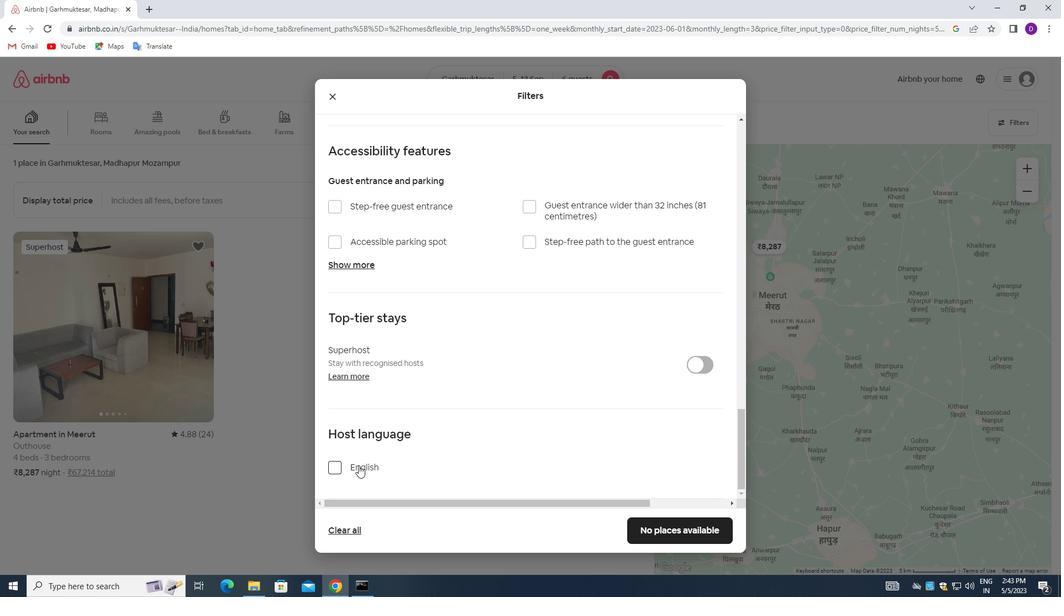 
Action: Mouse pressed left at (329, 465)
Screenshot: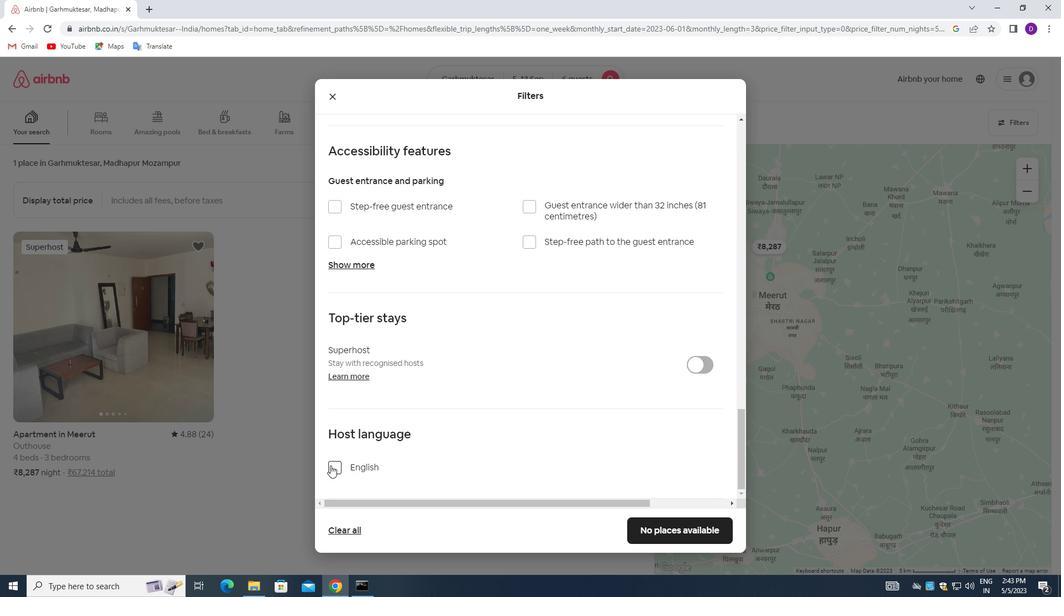 
Action: Mouse moved to (632, 526)
Screenshot: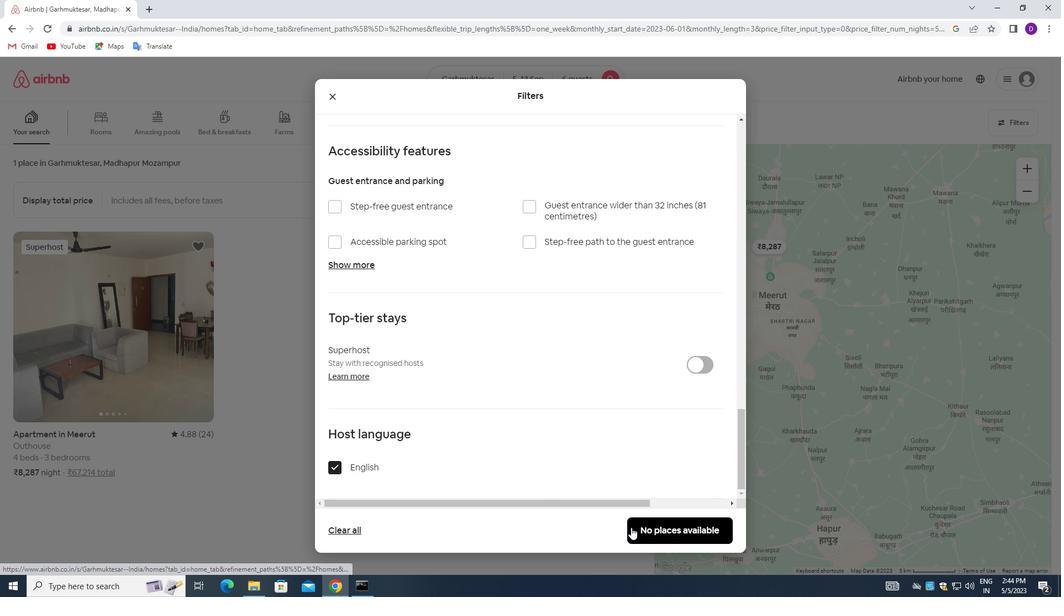 
Action: Mouse pressed left at (632, 526)
Screenshot: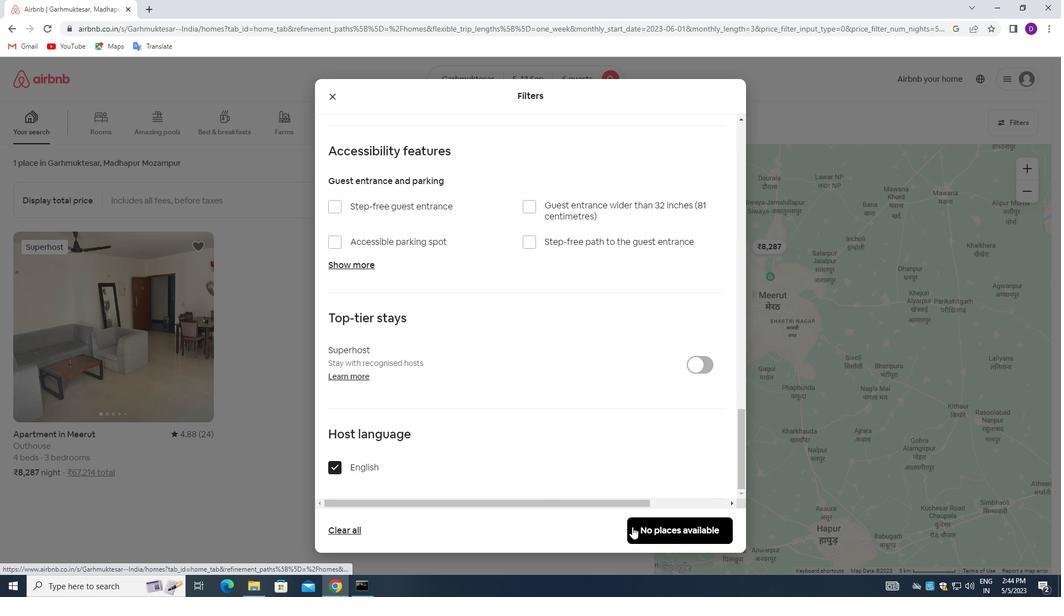 
Action: Mouse moved to (587, 390)
Screenshot: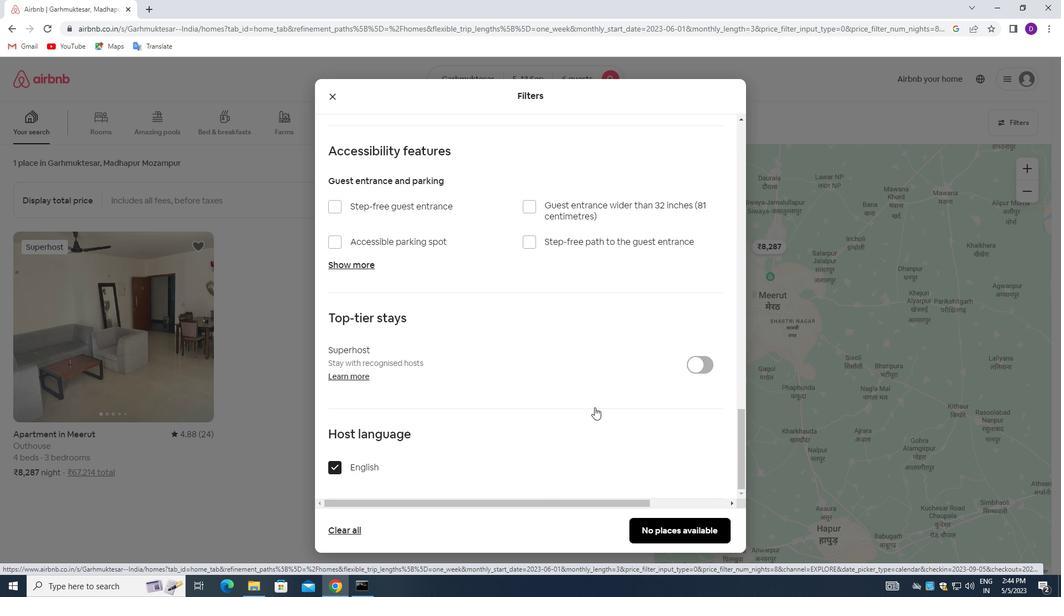 
